 Task: open an excel sheet and write heading  Money ManagerAdd Descriptions in a column and its values below  'Salary, Rent, Groceries, Utilities, Dining out, Transportation & Entertainment. 'Add Categories in next column and its values below  Income, Expense, Expense, Expense, Expense, Expense & Expense. Add Amount in next column and its values below  $2,500, $800, $200, $100, $50, $30 & $100Add Dates in next column and its values below  2023-05-01, 2023-05-05, 2023-05-10, 2023-05-15, 2023-05-20, 2023-05-25 & 2023-05-31Save page DashboardBudgetReview
Action: Mouse moved to (142, 156)
Screenshot: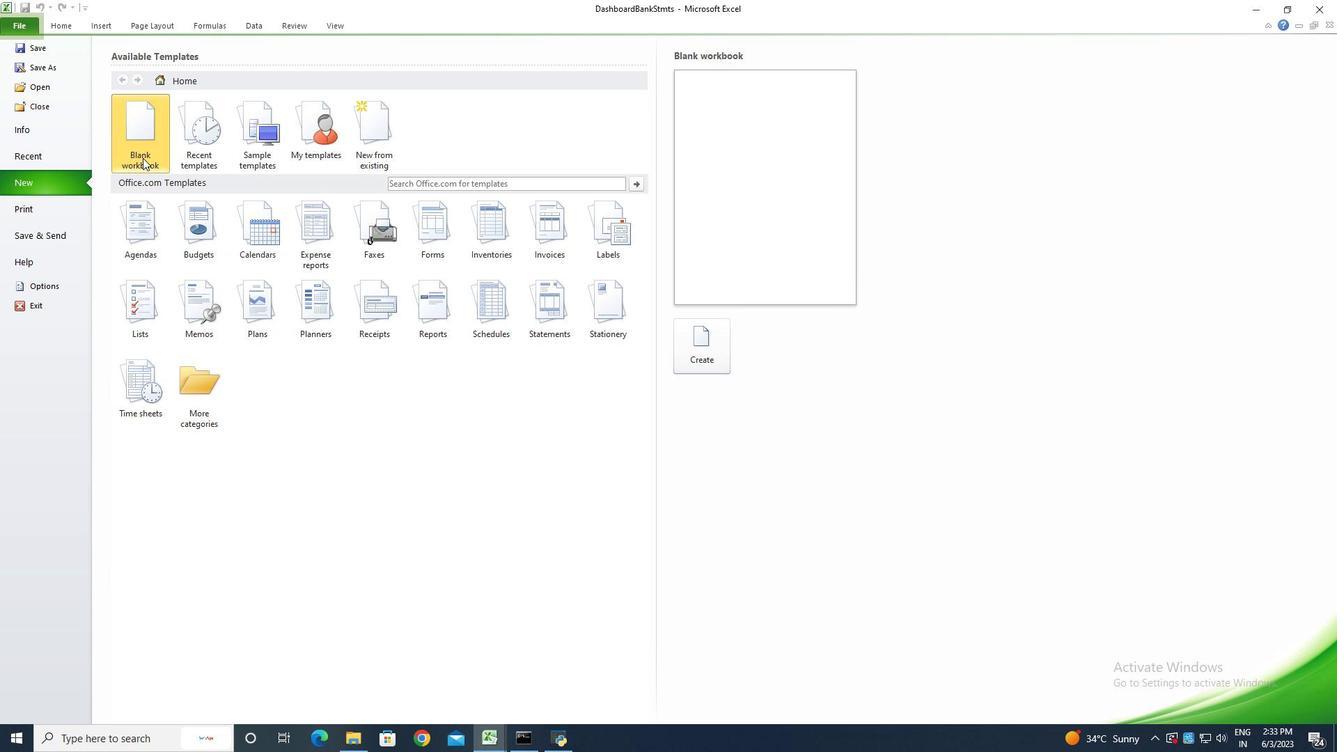 
Action: Mouse pressed left at (142, 156)
Screenshot: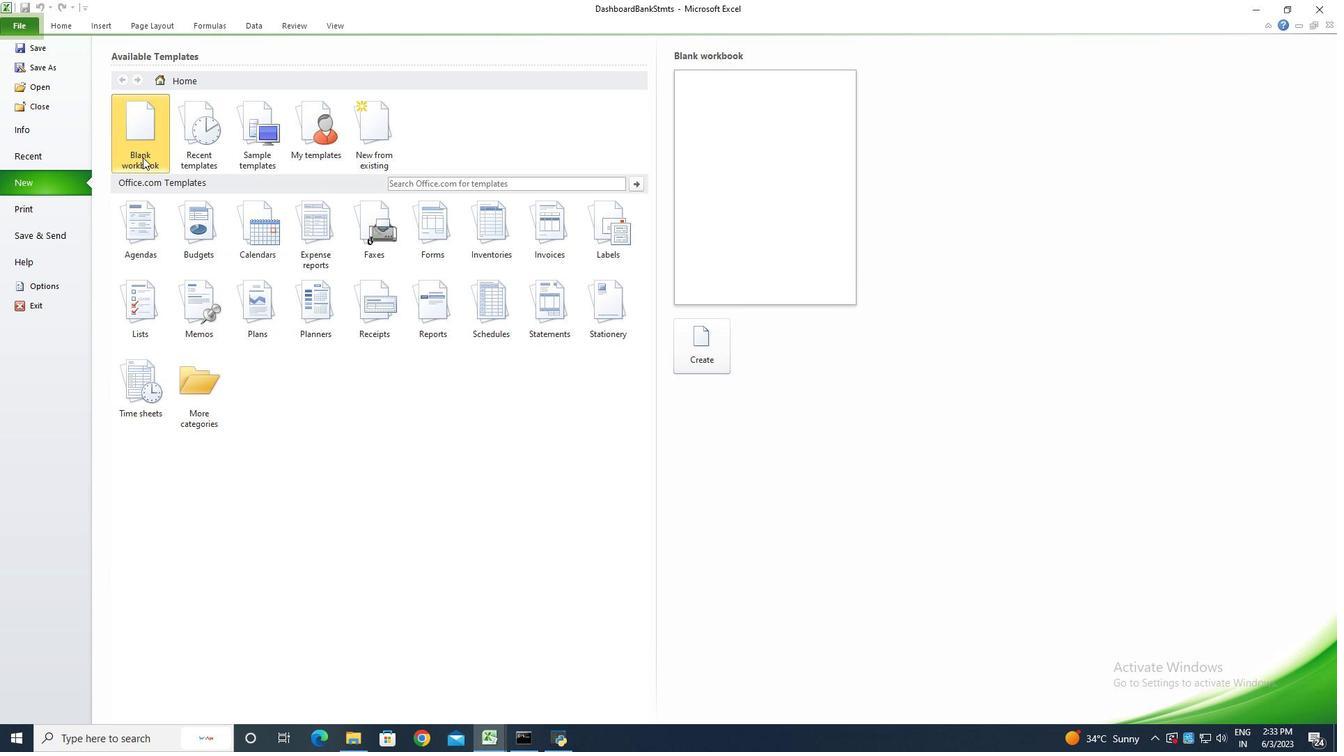
Action: Mouse moved to (717, 359)
Screenshot: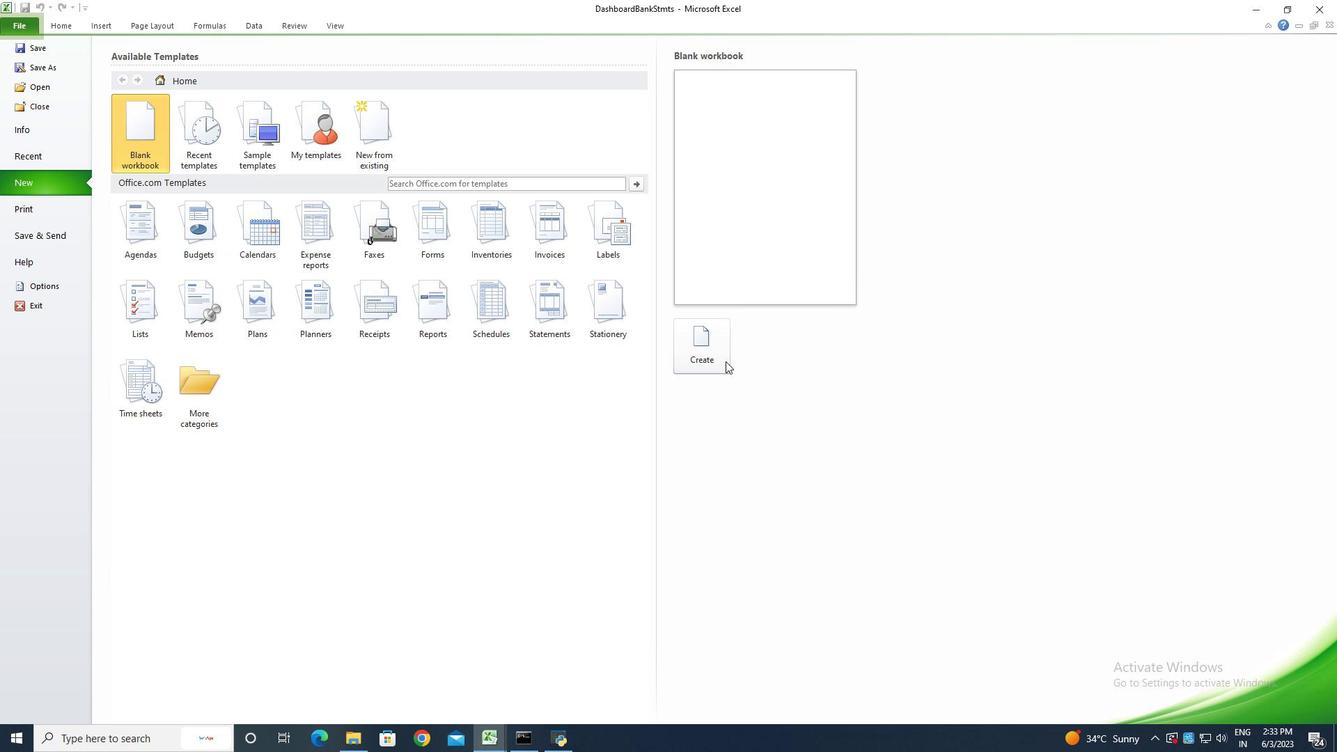 
Action: Mouse pressed left at (717, 359)
Screenshot: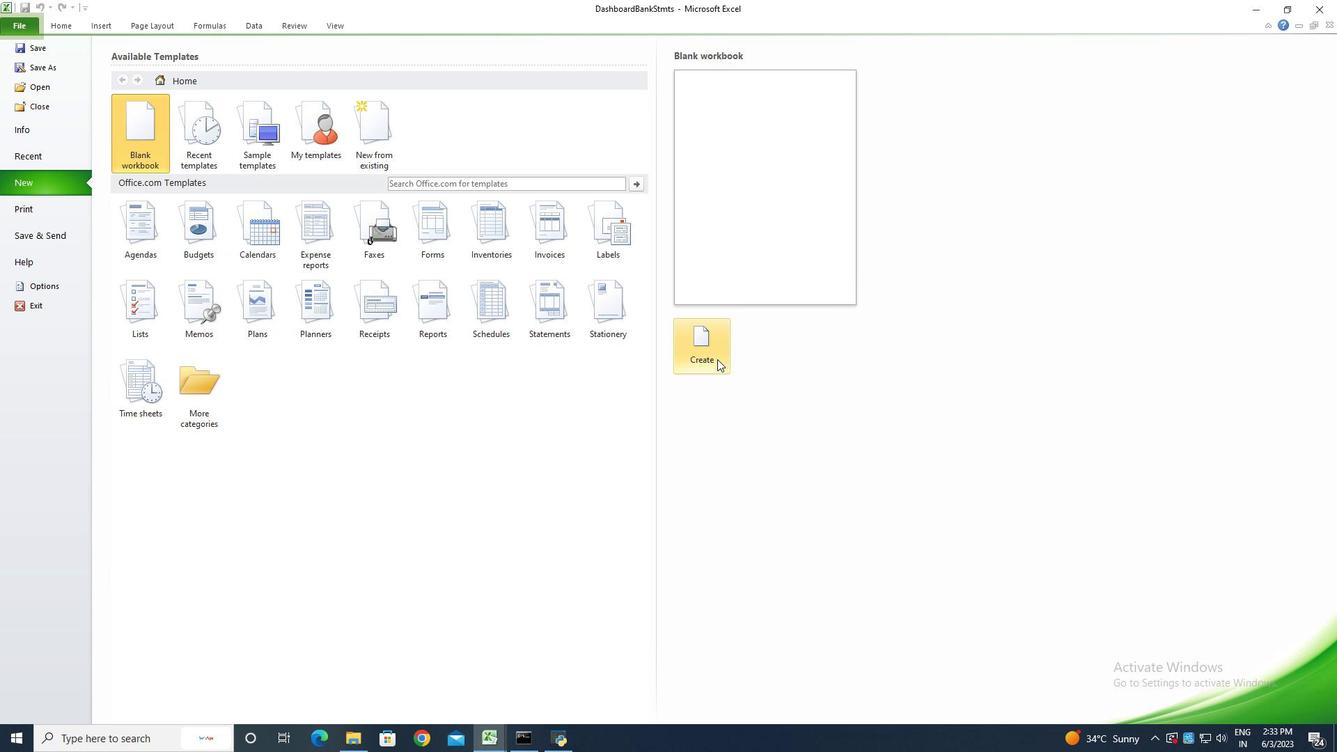 
Action: Key pressed <Key.shift>Money<Key.space><Key.shift><Key.shift><Key.shift><Key.shift><Key.shift><Key.shift><Key.shift><Key.shift><Key.shift><Key.shift><Key.shift><Key.shift><Key.shift><Key.shift><Key.shift><Key.shift><Key.shift><Key.shift><Key.shift><Key.shift><Key.shift><Key.shift><Key.shift><Key.shift><Key.shift><Key.shift><Key.shift><Key.shift><Key.shift><Key.shift><Key.shift><Key.shift><Key.shift><Key.shift><Key.shift><Key.shift><Key.shift>Manager<Key.enter><Key.shift>Descriptions<Key.enter><Key.shift><Key.shift><Key.shift><Key.shift><Key.shift><Key.shift>Salary<Key.enter><Key.shift>Rent<Key.enter><Key.shift>Groceries<Key.enter><Key.shift><Key.shift><Key.shift><Key.shift><Key.shift><Key.shift><Key.shift><Key.shift><Key.shift><Key.shift>Utilities<Key.enter><Key.shift>Dining<Key.space><Key.shift>Out<Key.enter><Key.shift><Key.shift><Key.shift><Key.shift><Key.shift>tr<Key.backspace><Key.backspace><Key.shift>Transport<Key.shift><Key.shift>tion<Key.backspace><Key.backspace><Key.backspace><Key.backspace>ay<Key.backspace>tion<Key.enter><Key.shift>Entertainment<Key.enter>
Screenshot: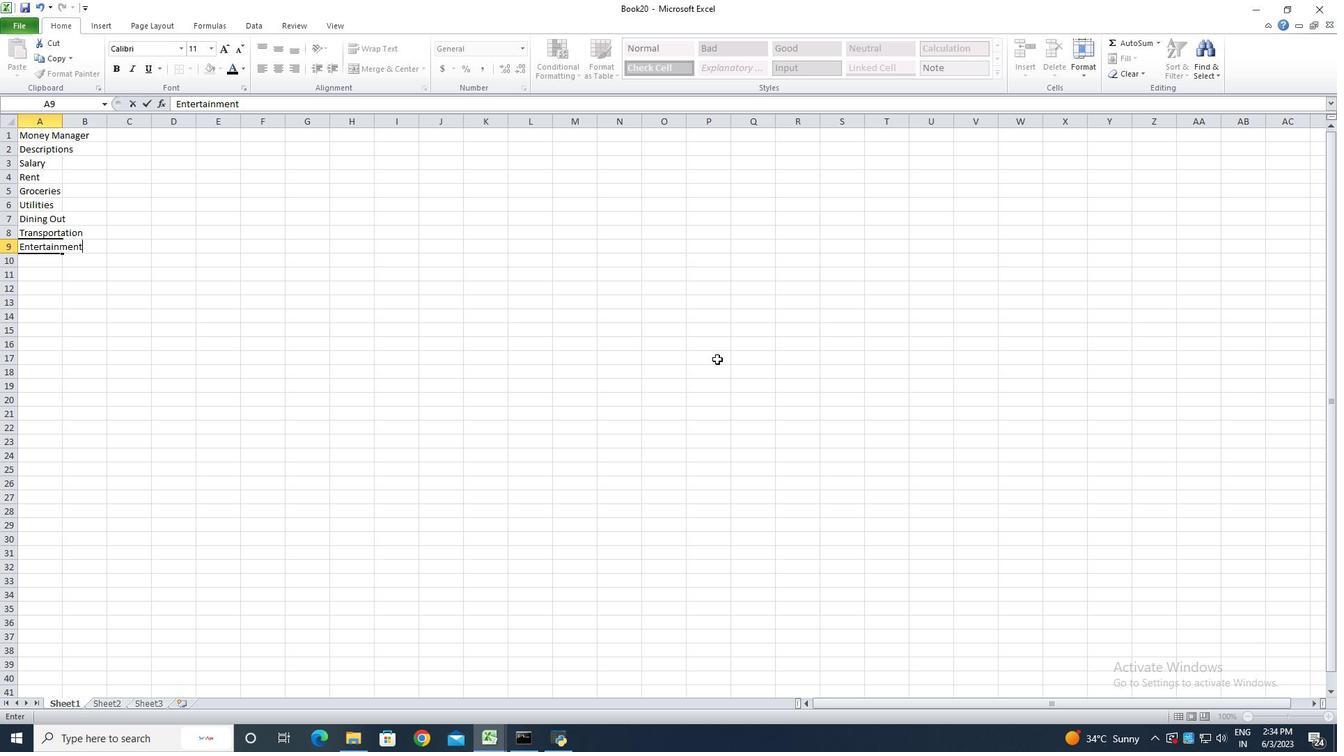 
Action: Mouse moved to (63, 125)
Screenshot: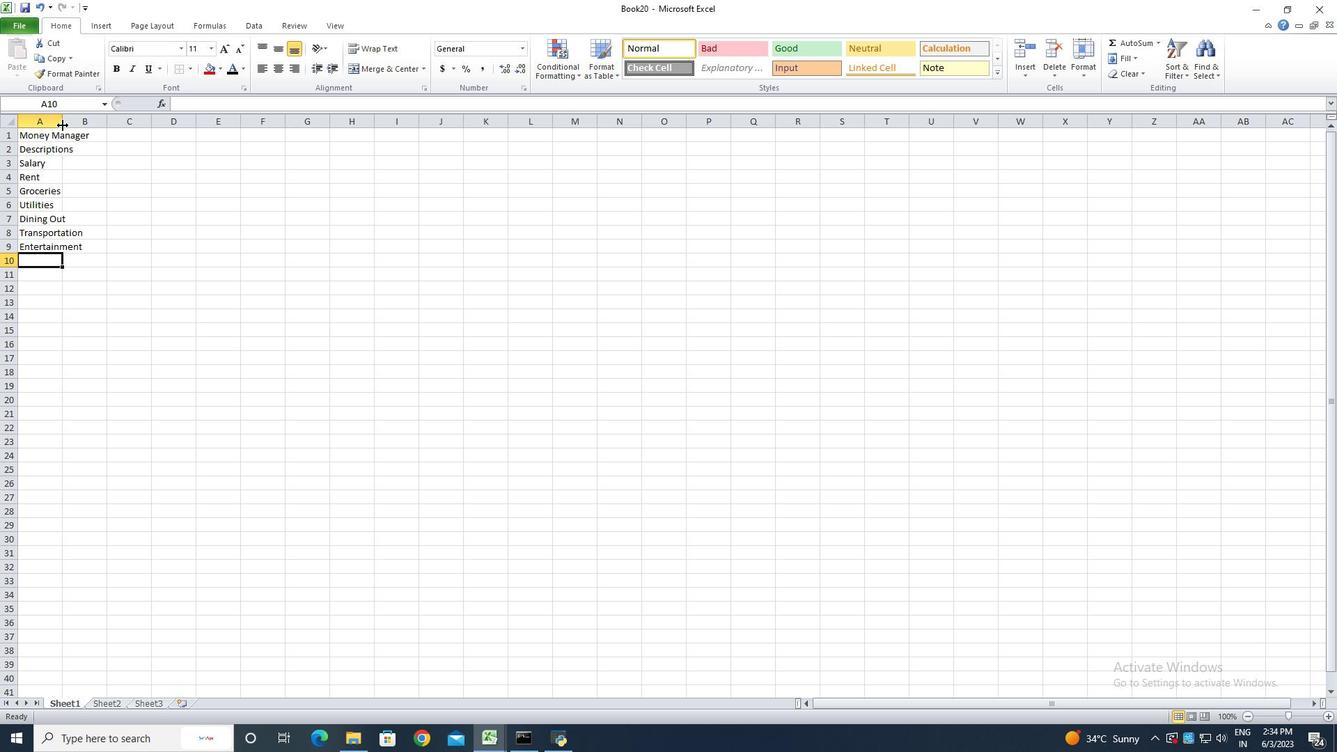 
Action: Mouse pressed left at (63, 125)
Screenshot: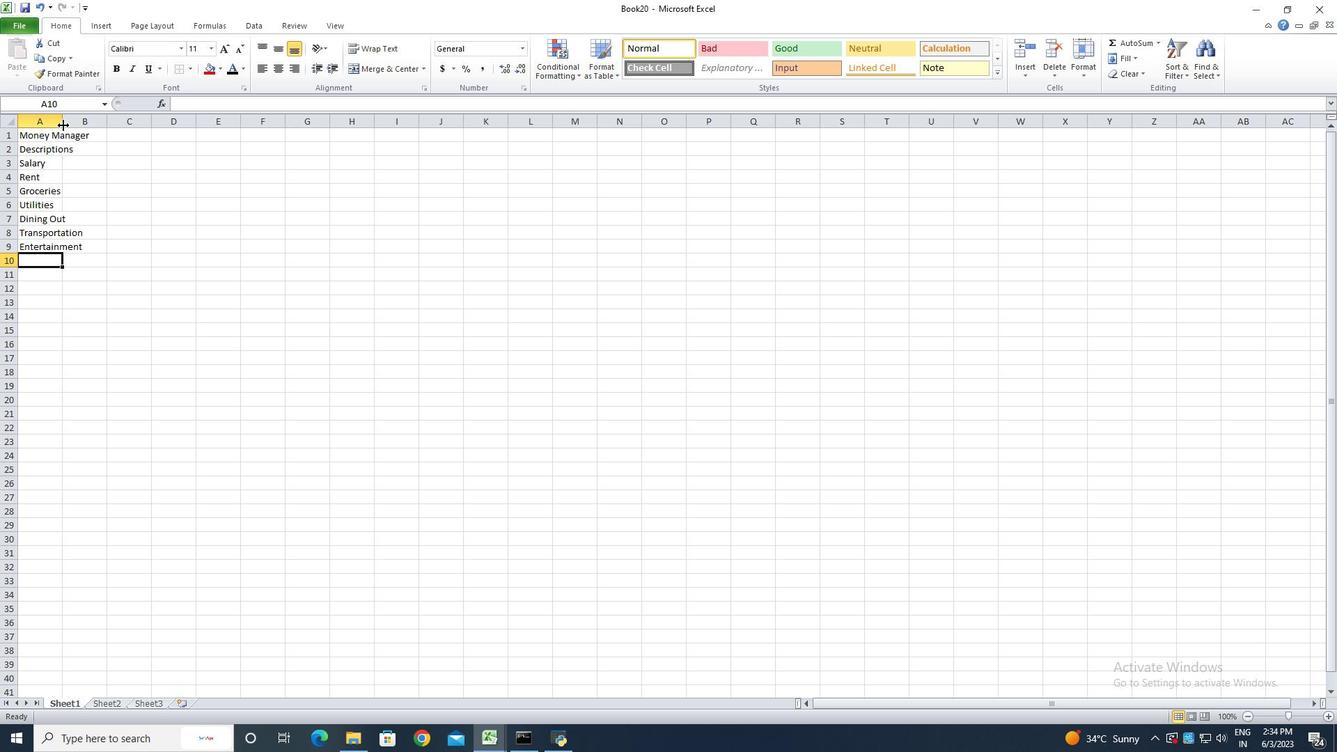 
Action: Mouse pressed left at (63, 125)
Screenshot: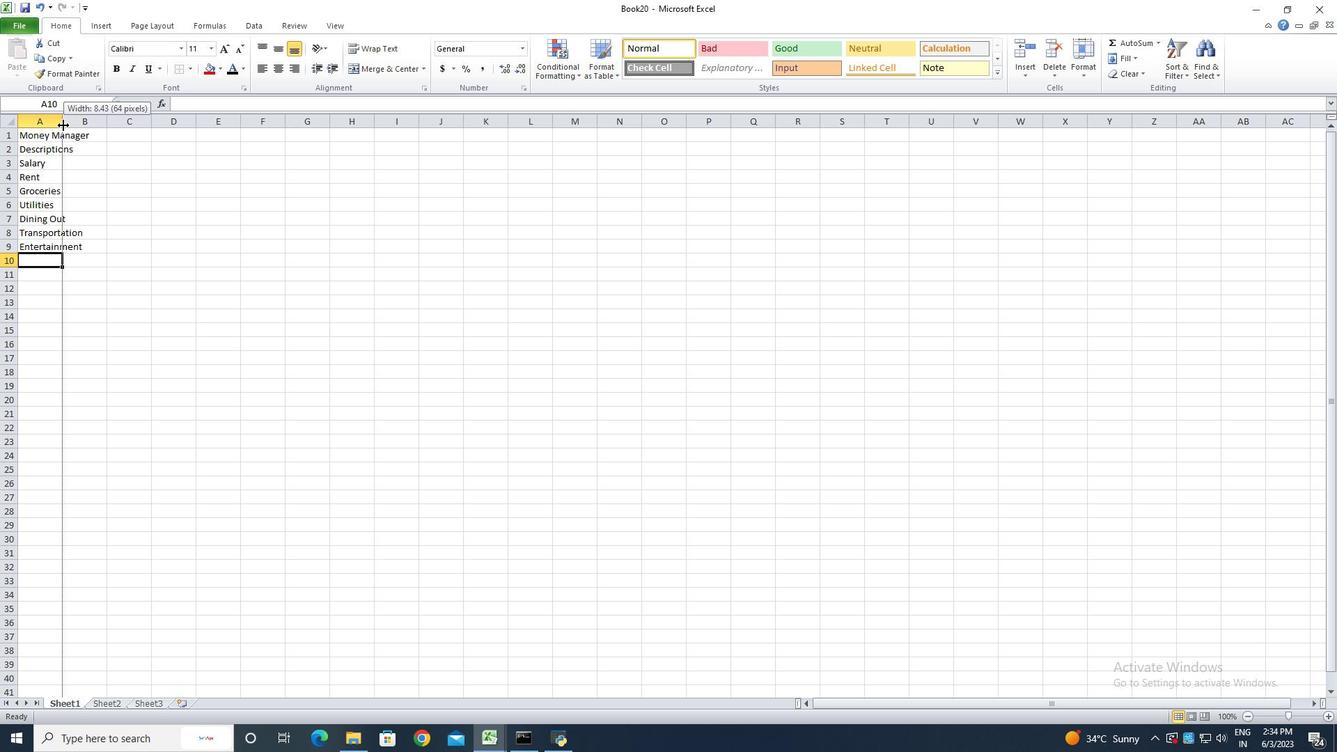 
Action: Mouse moved to (109, 144)
Screenshot: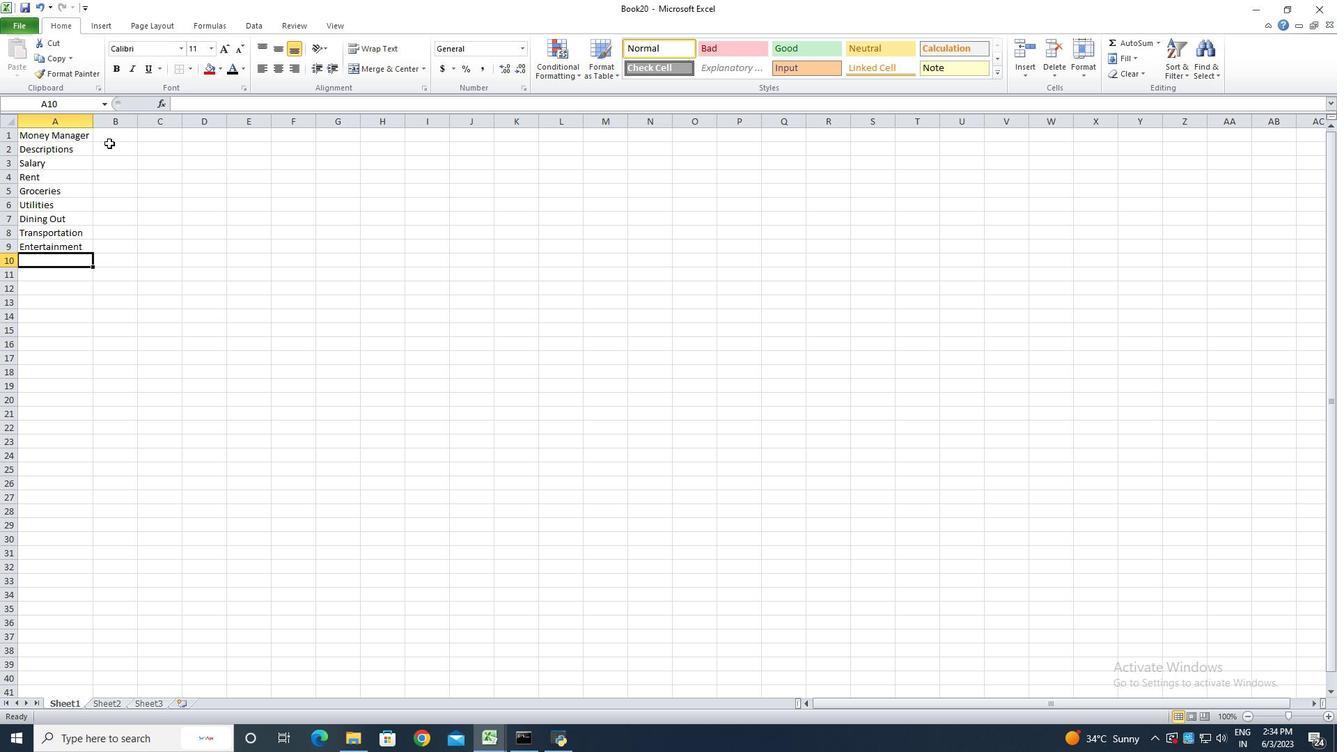 
Action: Mouse pressed left at (109, 144)
Screenshot: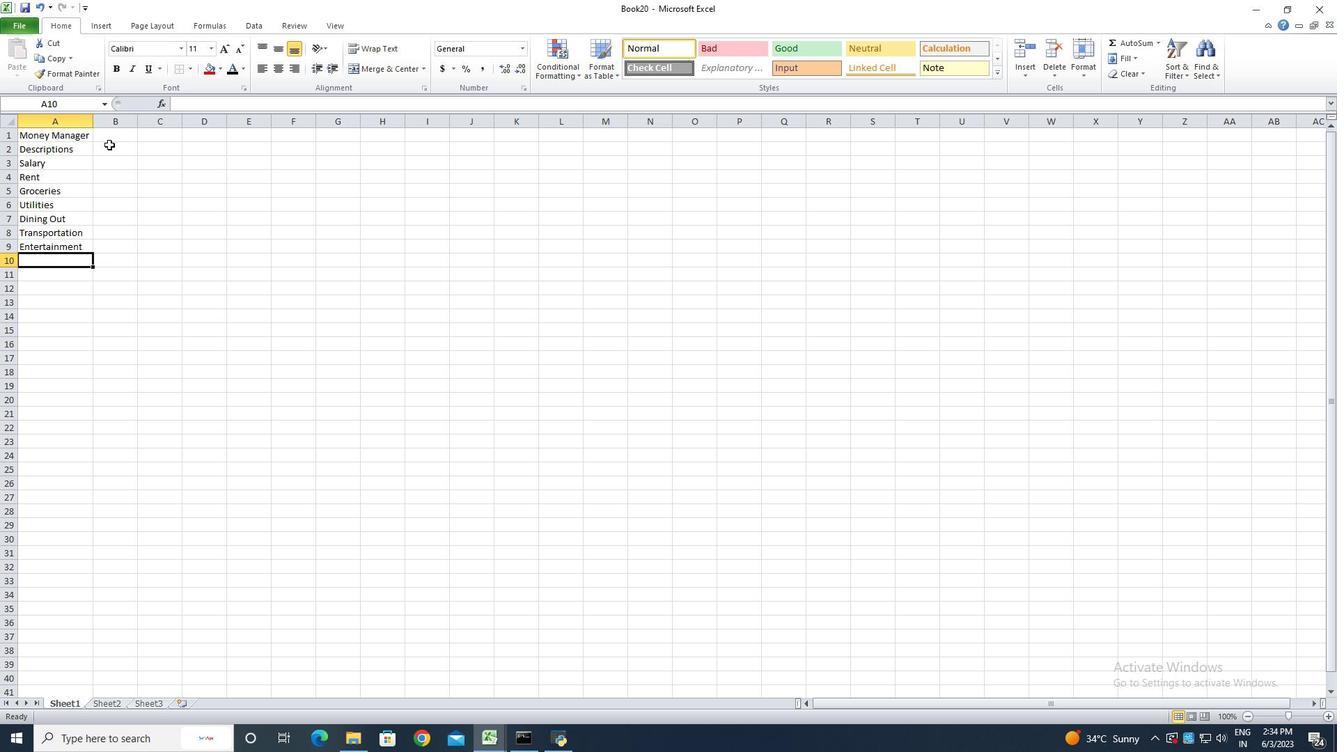 
Action: Key pressed <Key.shift><Key.shift><Key.shift>Categories<Key.enter><Key.shift><Key.shift><Key.shift><Key.shift><Key.shift><Key.shift><Key.shift><Key.shift><Key.shift><Key.shift><Key.shift><Key.shift><Key.shift>Income<Key.enter><Key.shift><Key.shift><Key.shift><Key.shift>Expense<Key.enter><Key.shift><Key.shift><Key.shift><Key.shift><Key.shift><Key.shift><Key.shift><Key.shift><Key.shift><Key.shift><Key.shift><Key.shift><Key.shift><Key.shift><Key.shift><Key.shift>Expense<Key.enter><Key.shift>Expense<Key.enter><Key.shift>Expense<Key.enter><Key.shift>Expense<Key.enter><Key.shift>Expense<Key.enter>
Screenshot: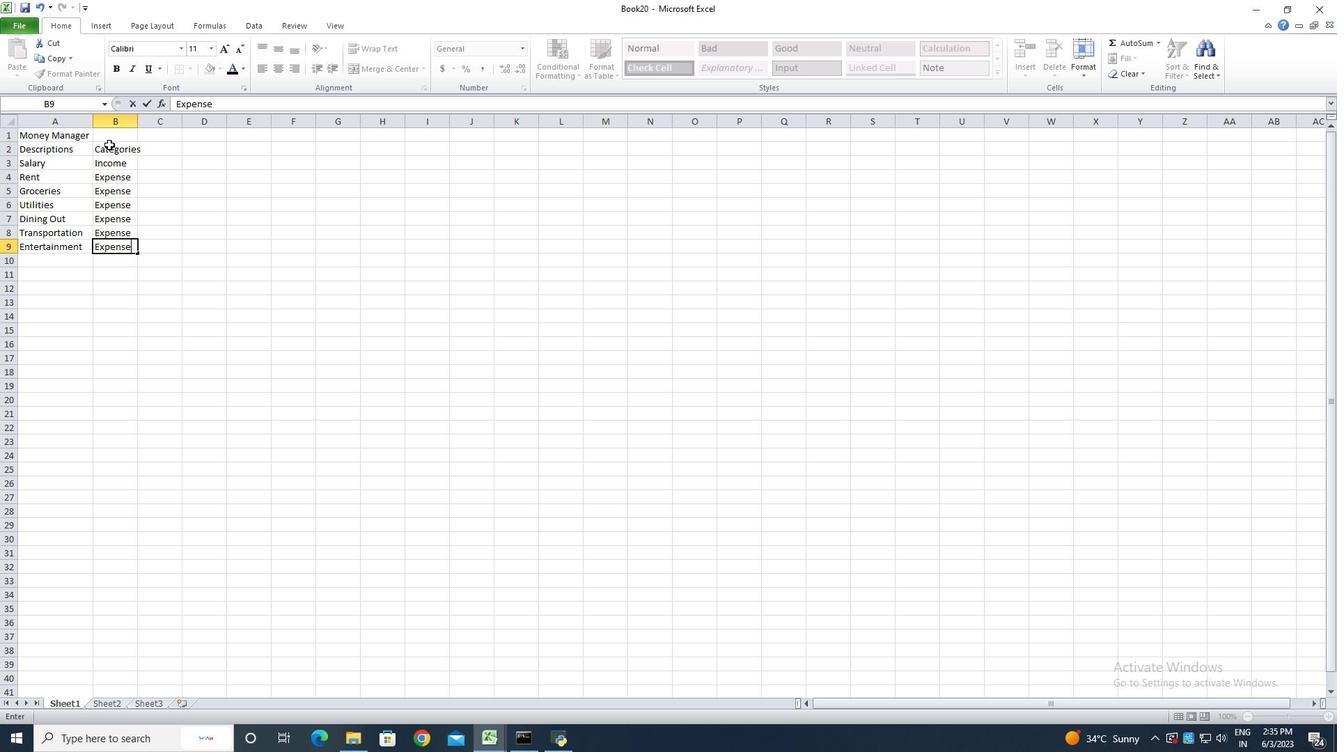 
Action: Mouse moved to (135, 127)
Screenshot: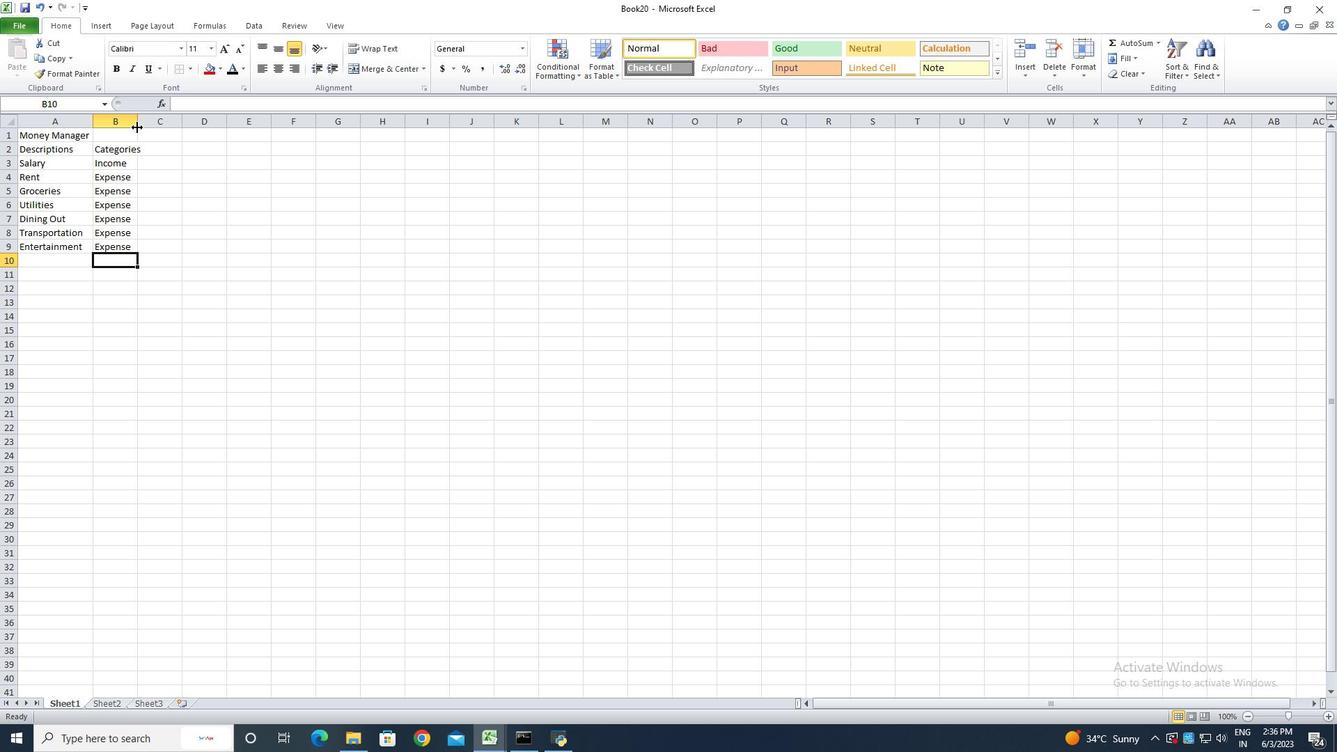 
Action: Mouse pressed left at (135, 127)
Screenshot: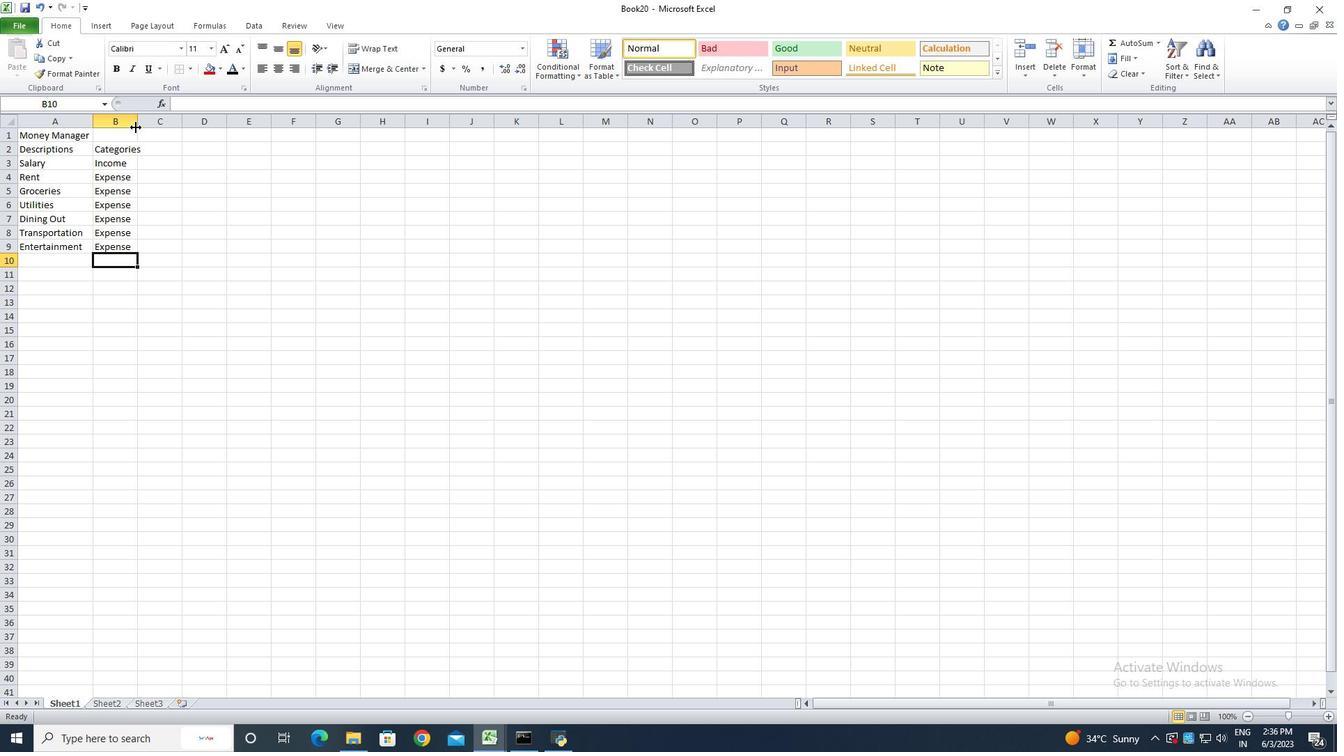 
Action: Mouse moved to (135, 128)
Screenshot: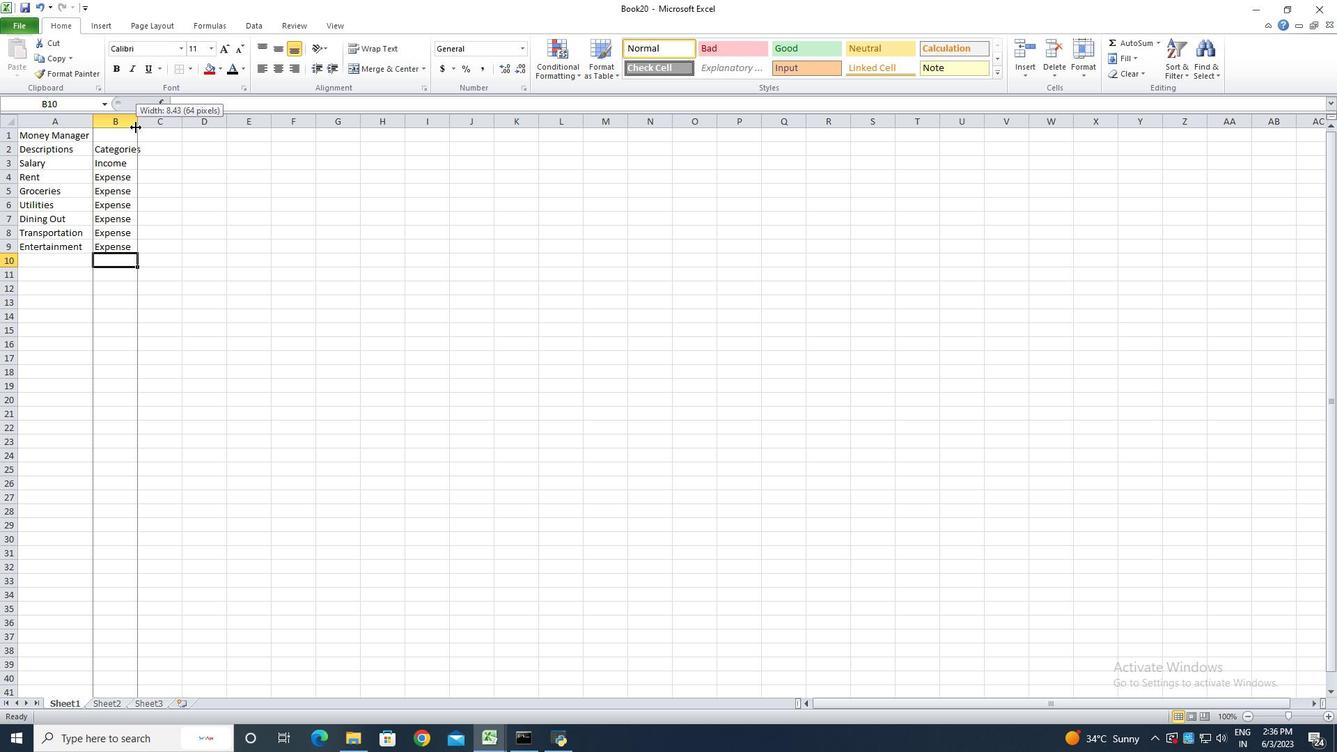 
Action: Mouse pressed left at (135, 128)
Screenshot: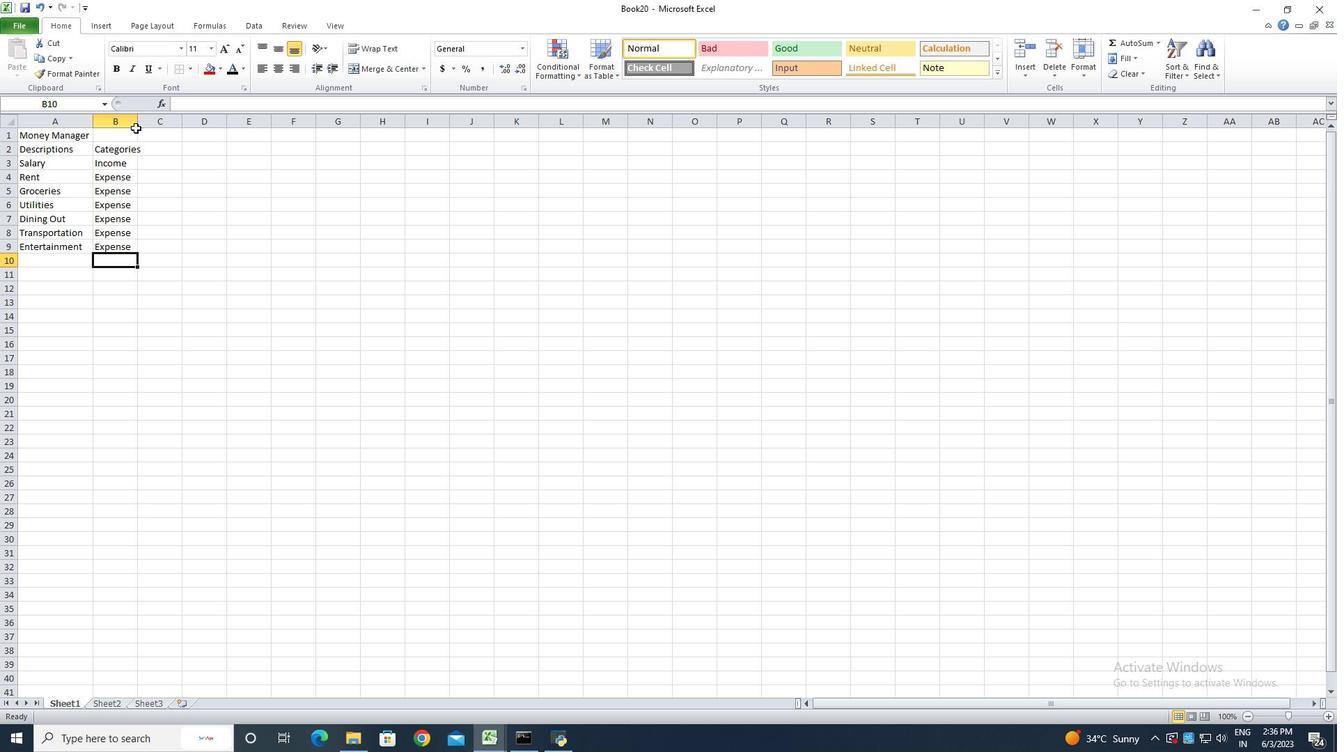 
Action: Mouse moved to (137, 128)
Screenshot: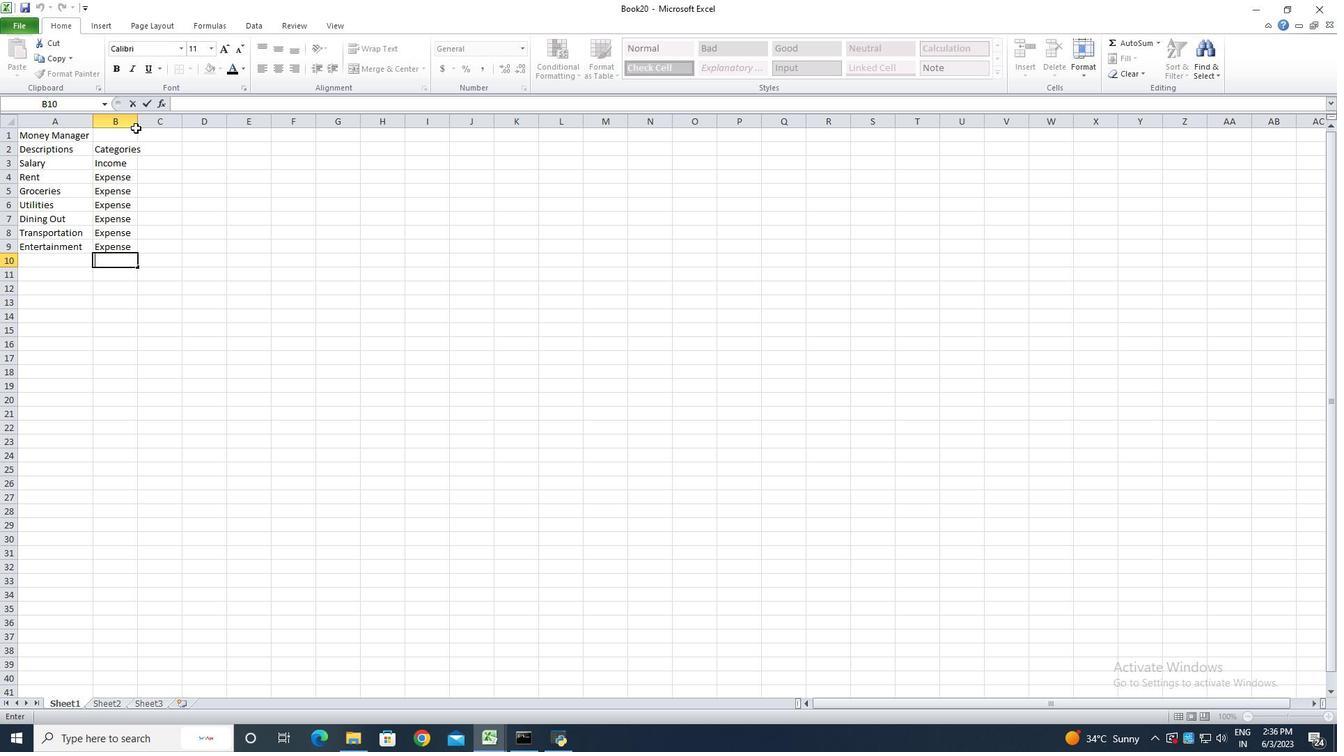 
Action: Mouse pressed left at (137, 128)
Screenshot: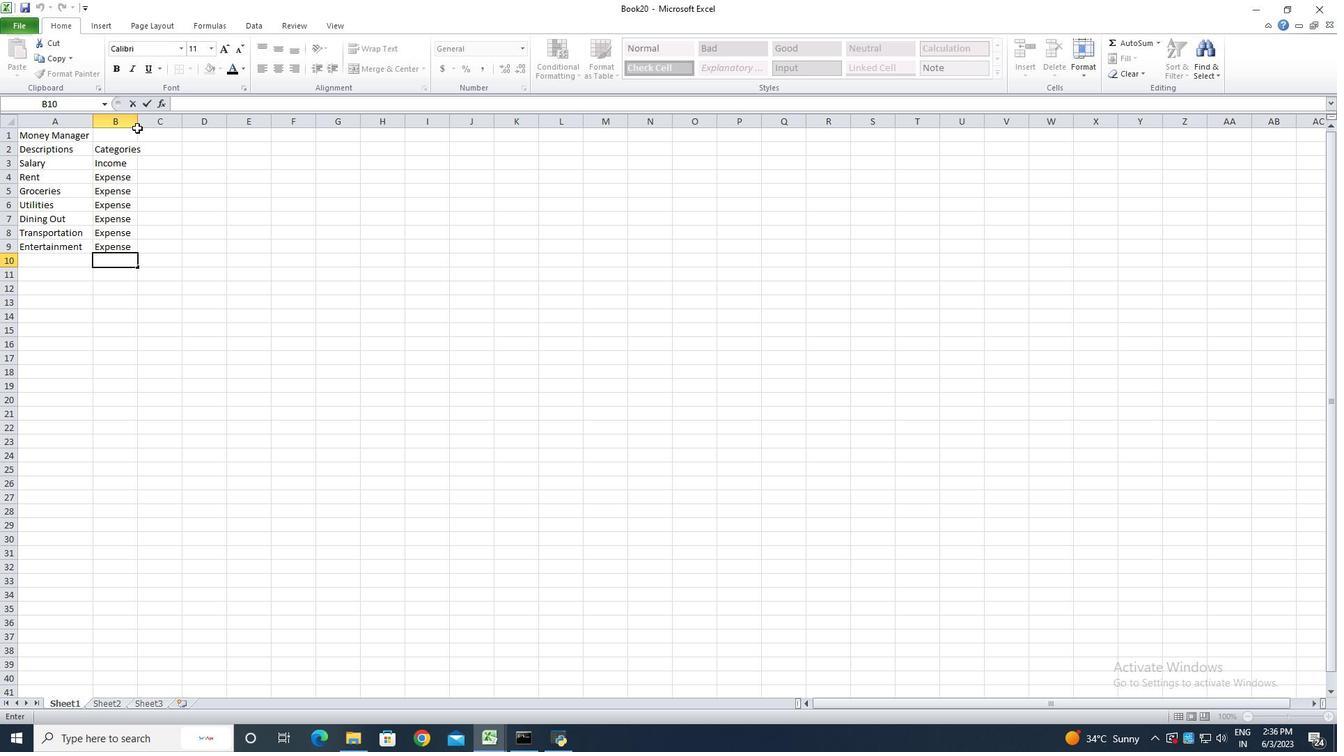 
Action: Mouse moved to (138, 128)
Screenshot: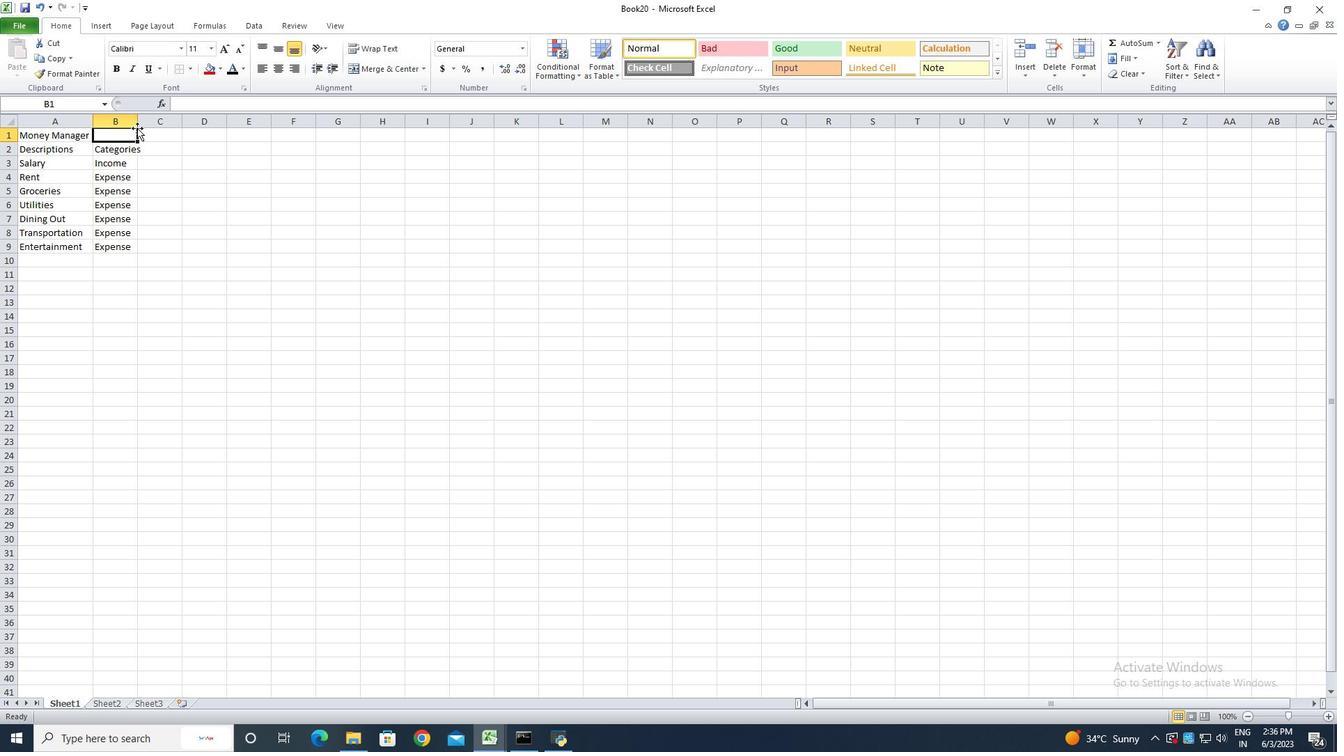 
Action: Mouse pressed left at (138, 128)
Screenshot: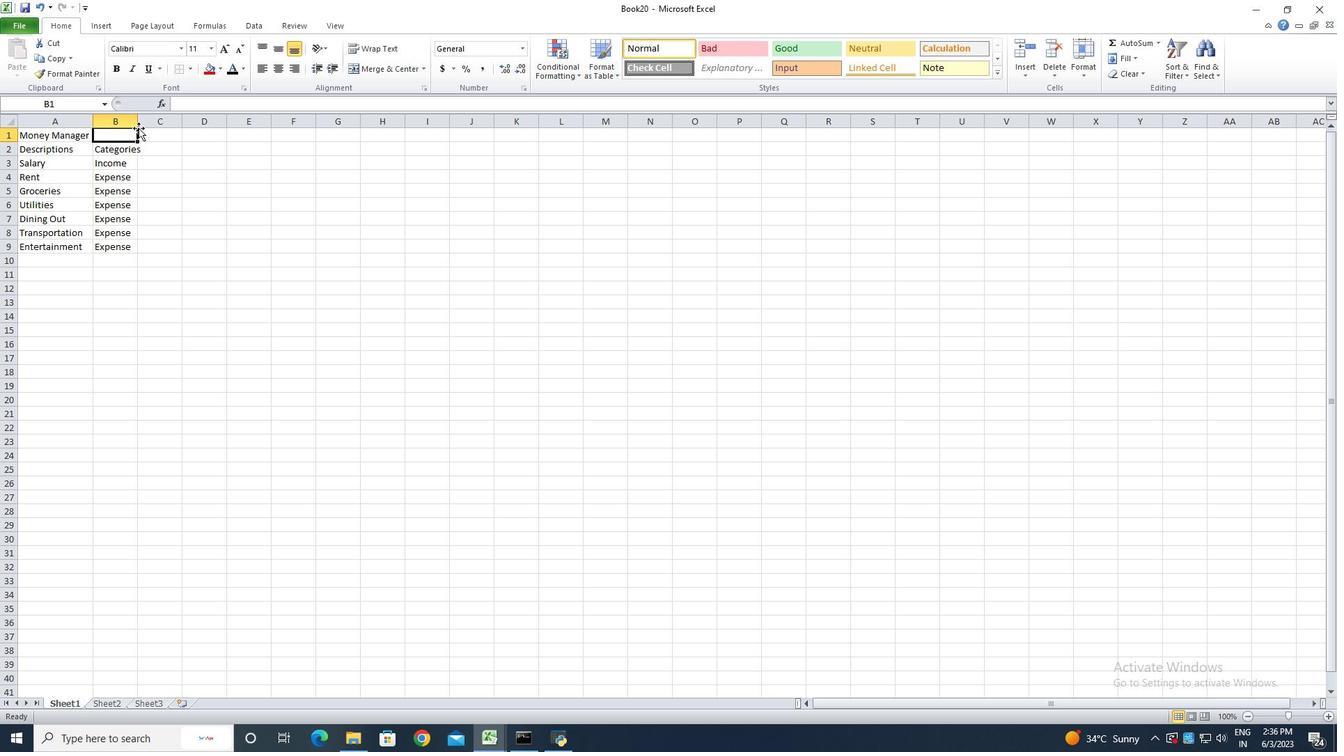 
Action: Mouse pressed left at (138, 128)
Screenshot: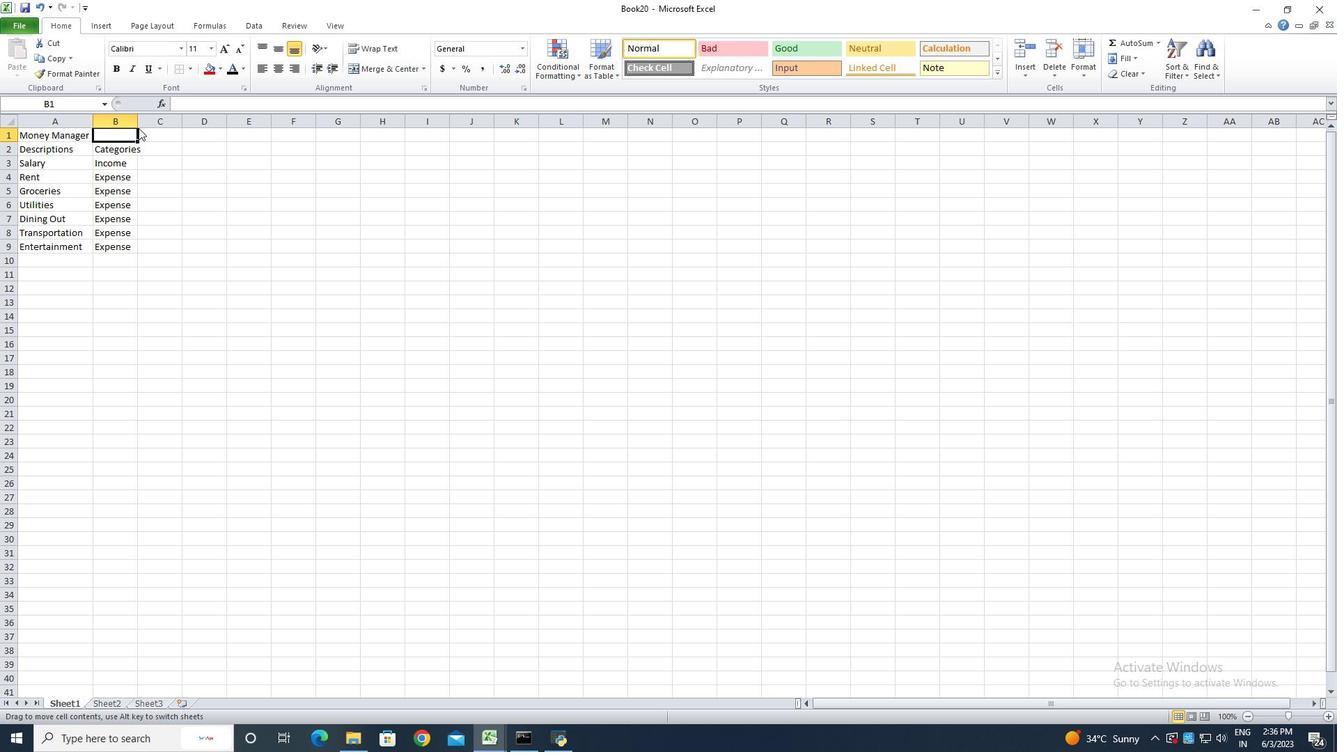 
Action: Mouse moved to (139, 117)
Screenshot: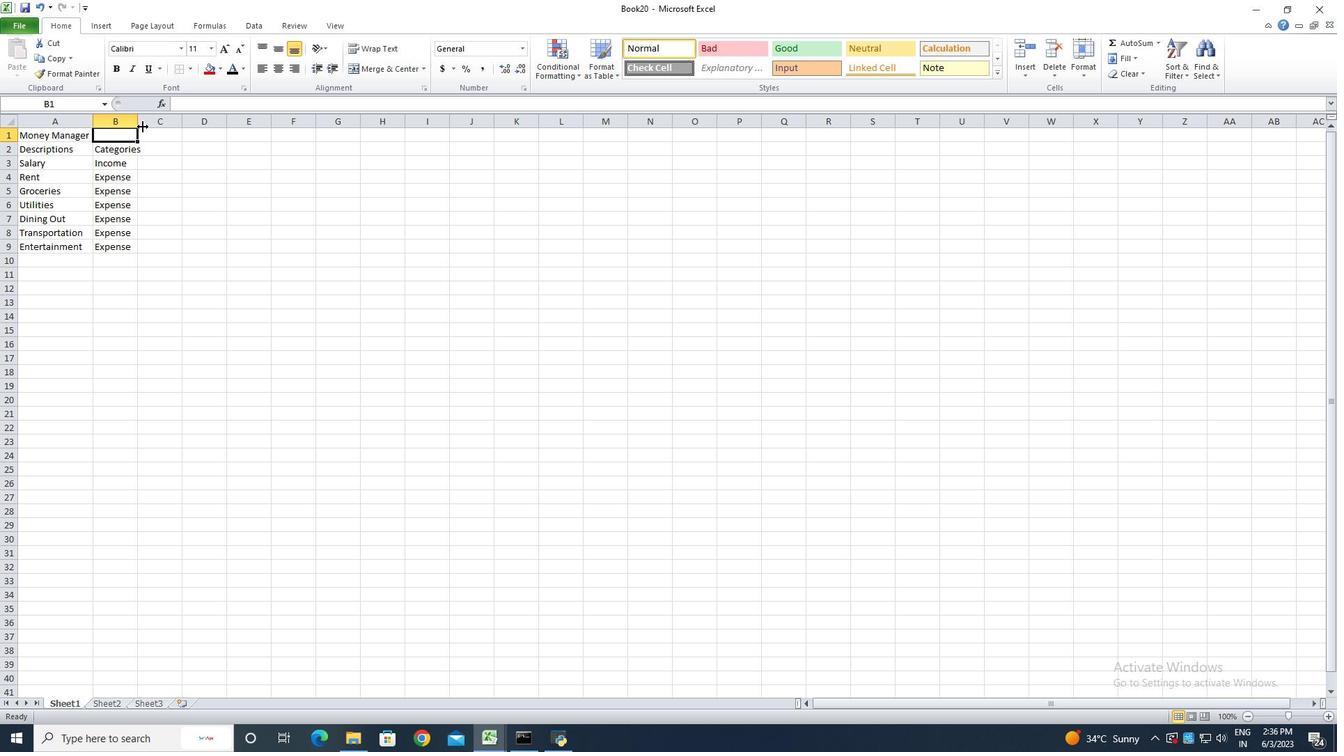 
Action: Mouse pressed left at (139, 117)
Screenshot: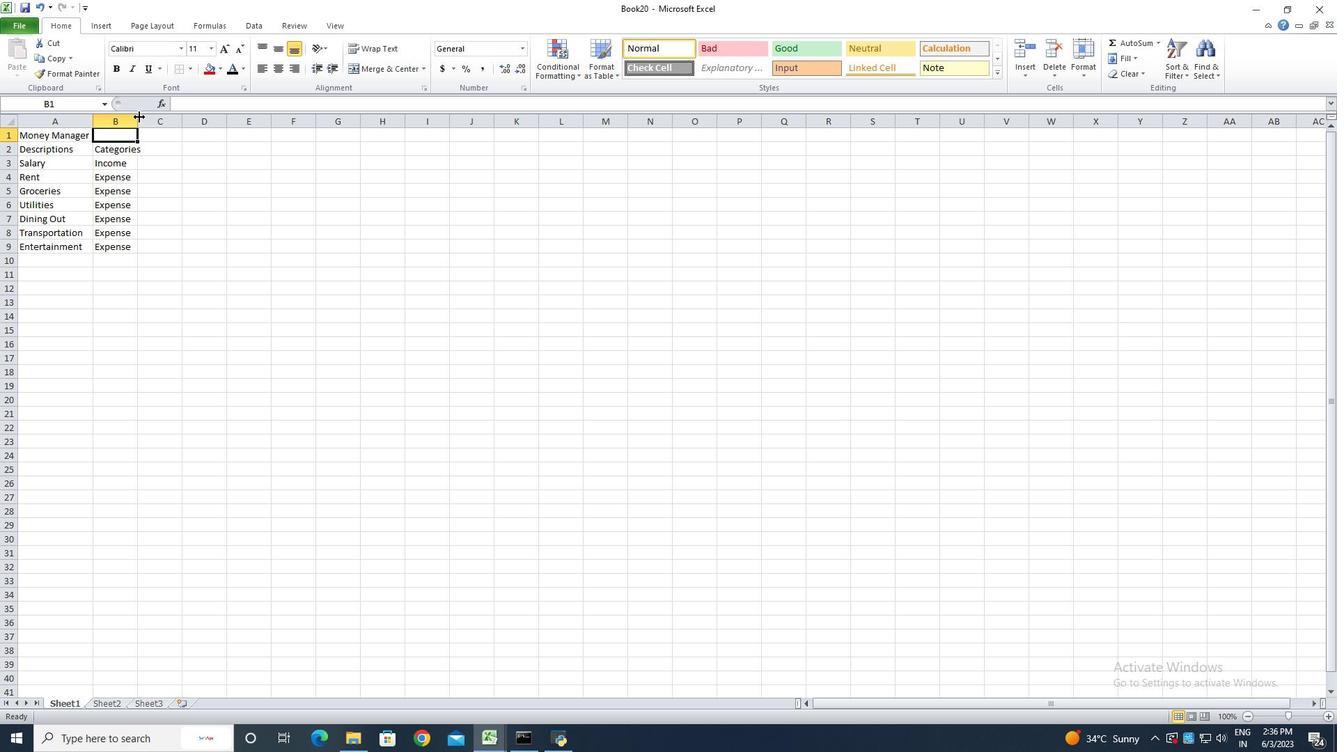 
Action: Mouse pressed left at (139, 117)
Screenshot: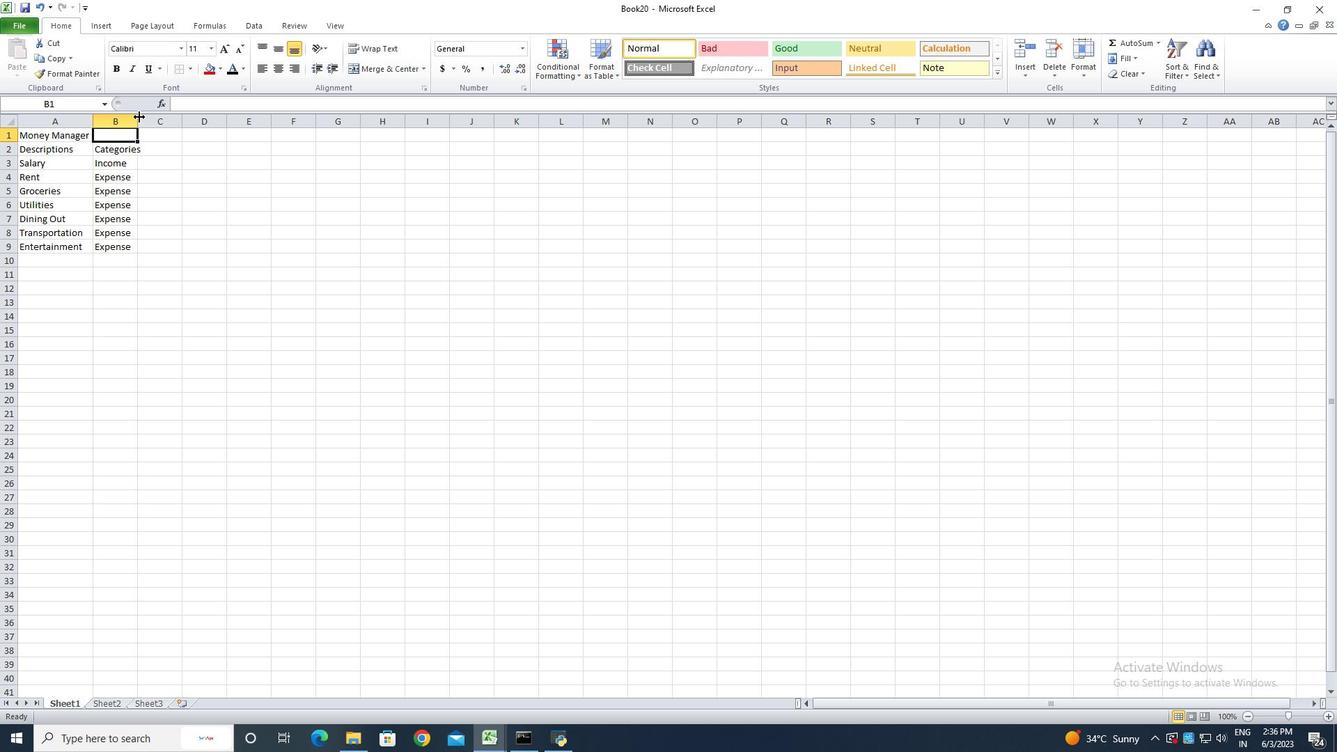 
Action: Mouse moved to (161, 150)
Screenshot: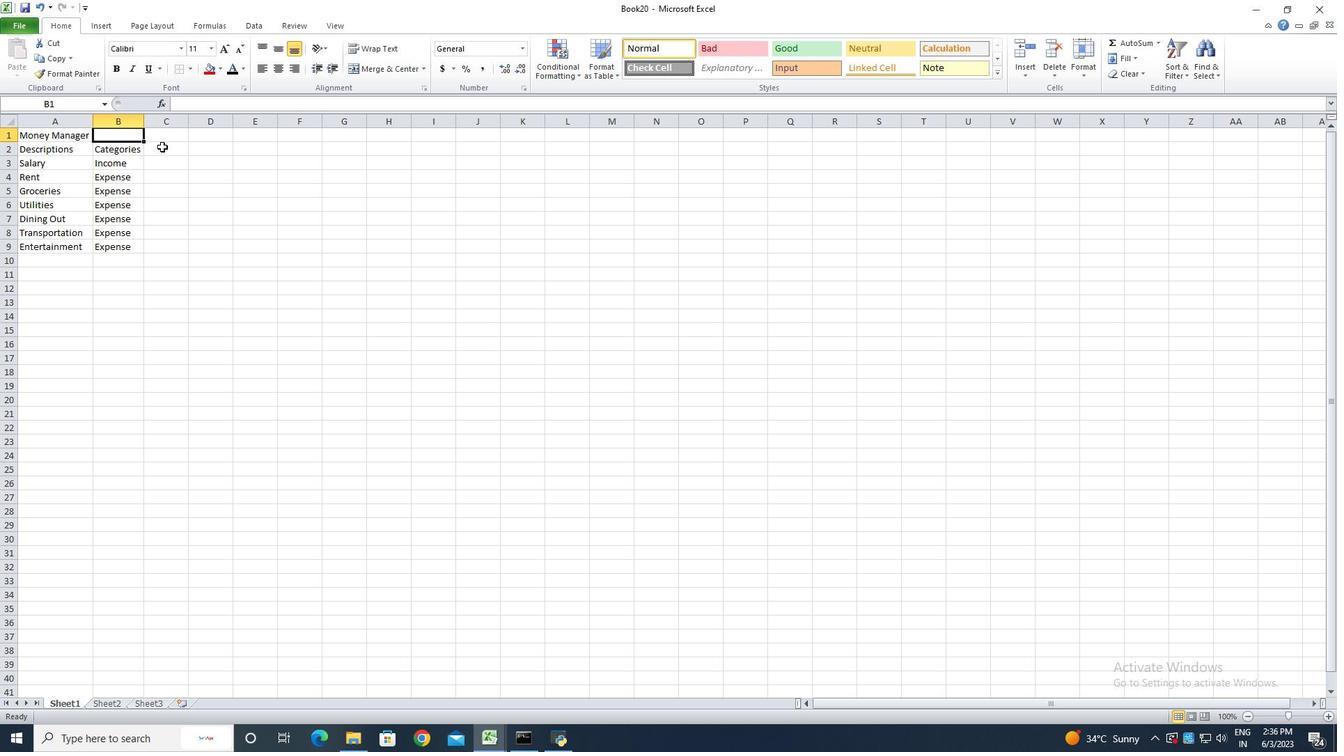 
Action: Mouse pressed left at (161, 150)
Screenshot: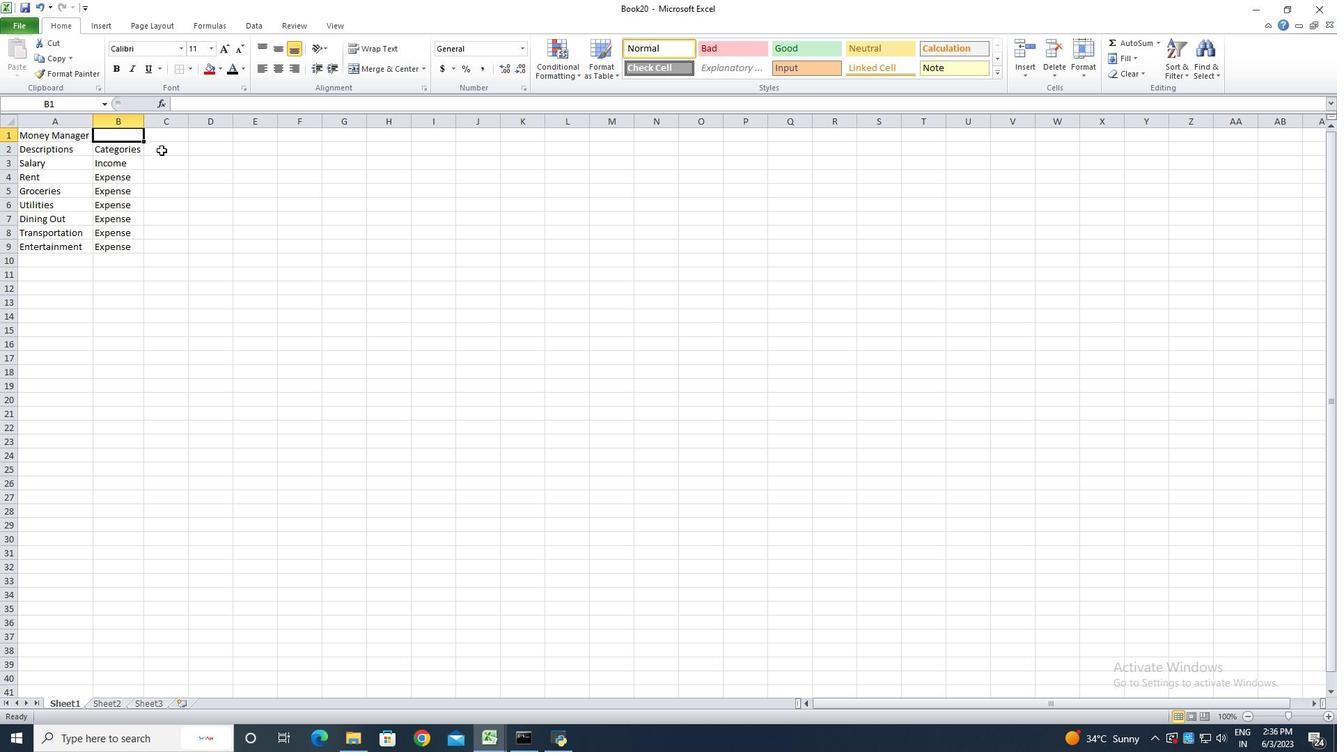 
Action: Key pressed <Key.shift><Key.shift><Key.shift><Key.shift><Key.shift><Key.shift>Amount<Key.enter>2500
Screenshot: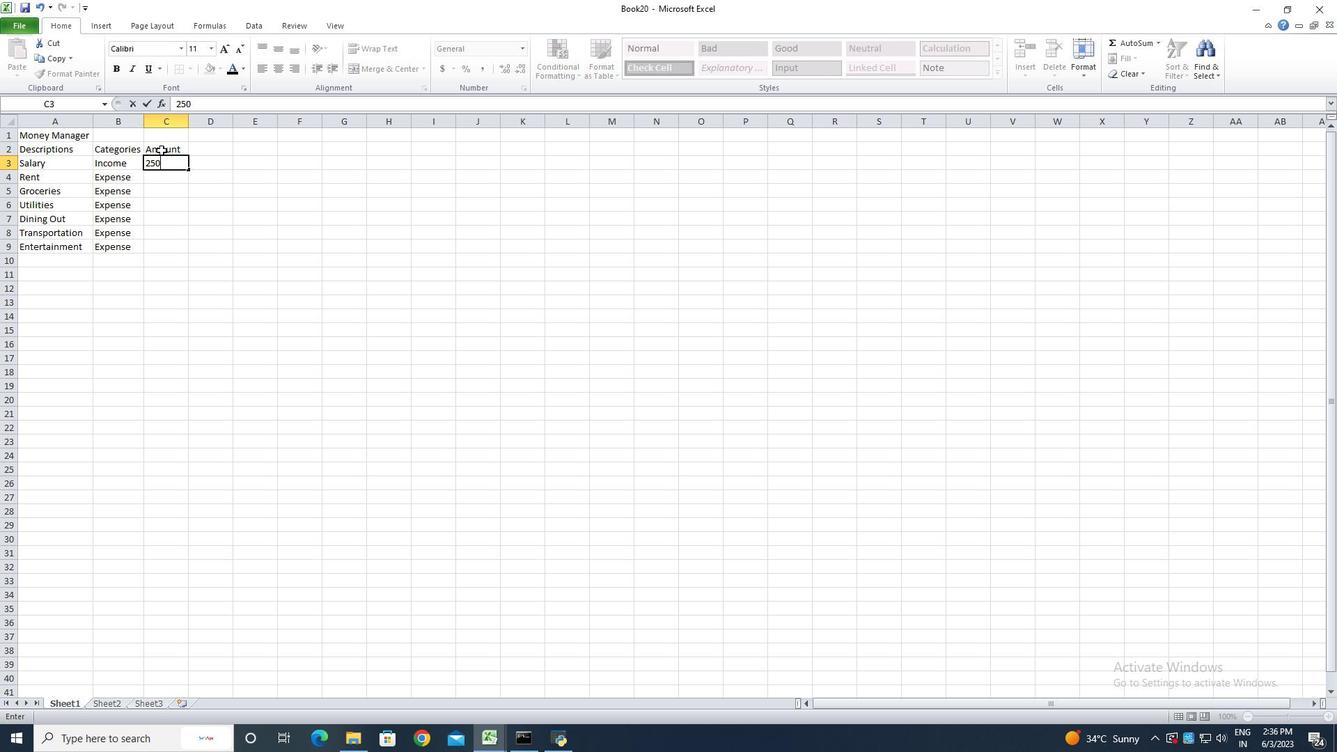 
Action: Mouse moved to (1337, 0)
Screenshot: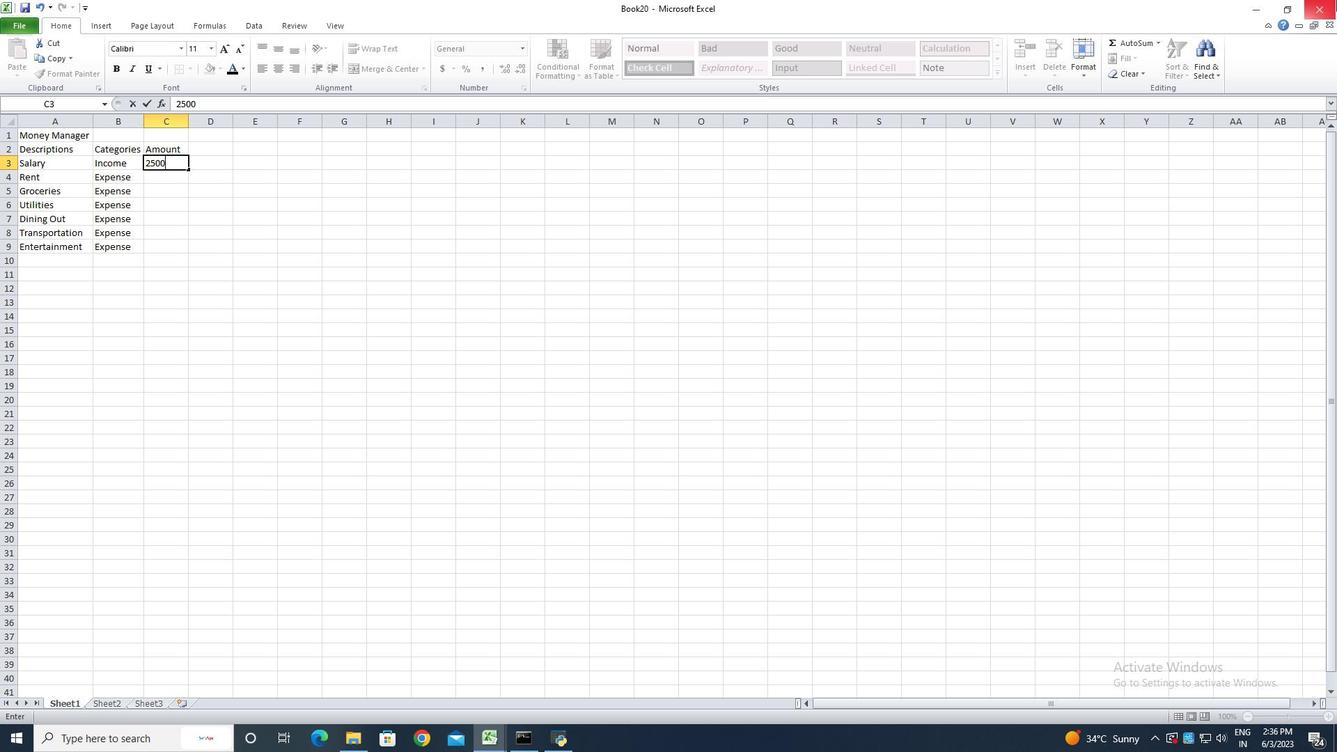 
Action: Key pressed <Key.enter>800<Key.enter>200<Key.enter>100<Key.enter>50<Key.enter>30<Key.enter>100<Key.enter>
Screenshot: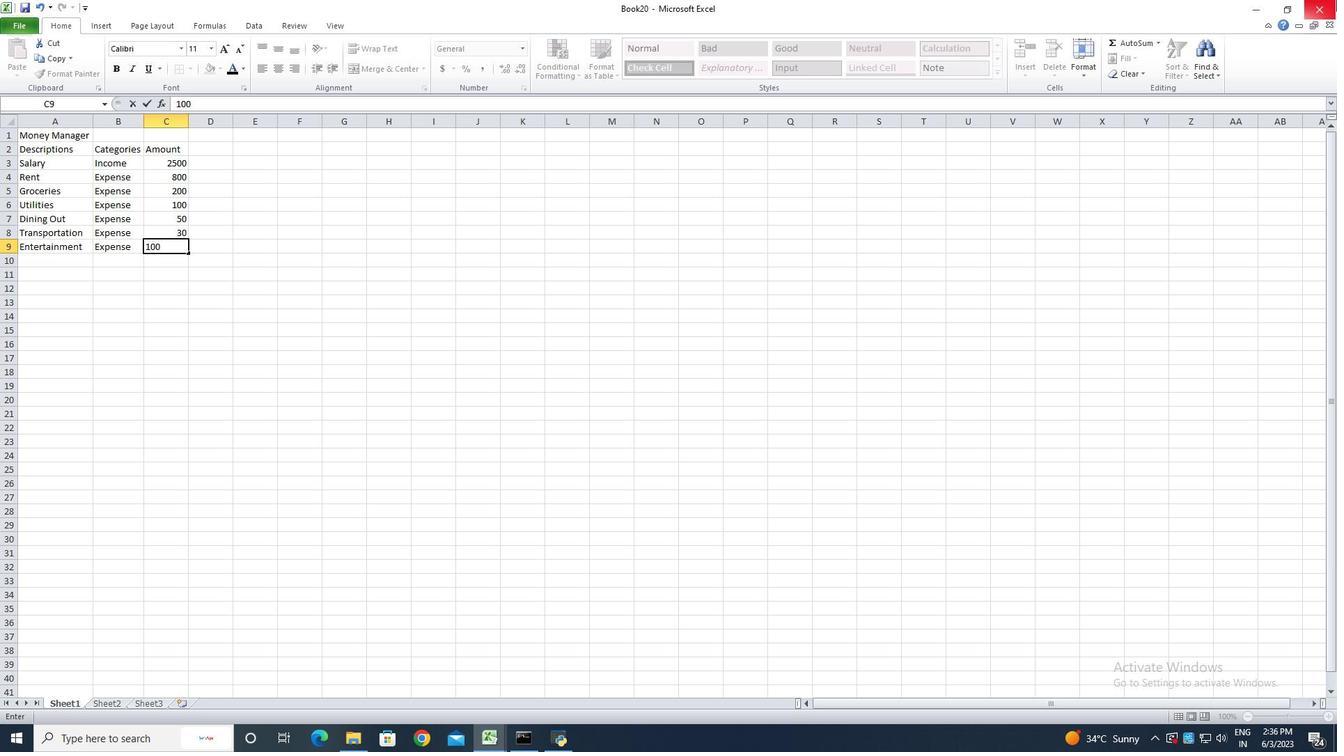 
Action: Mouse moved to (170, 162)
Screenshot: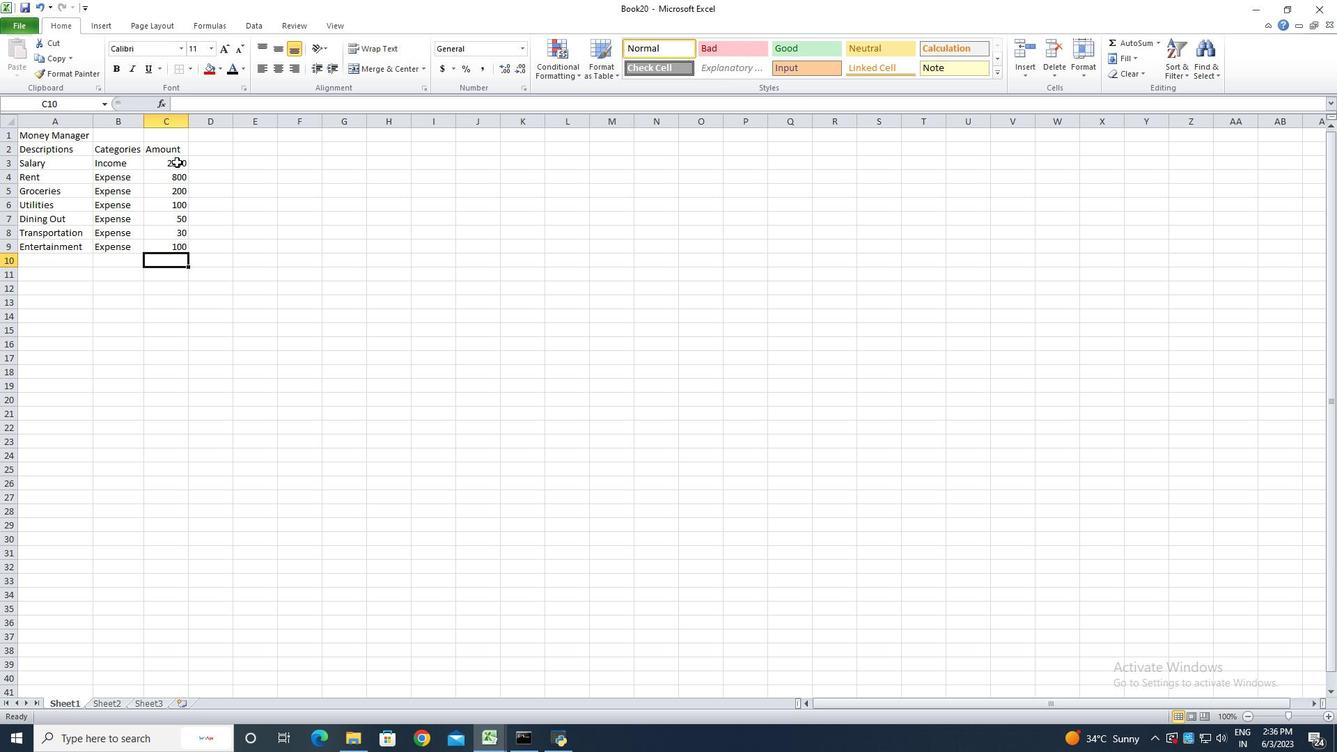 
Action: Mouse pressed left at (170, 162)
Screenshot: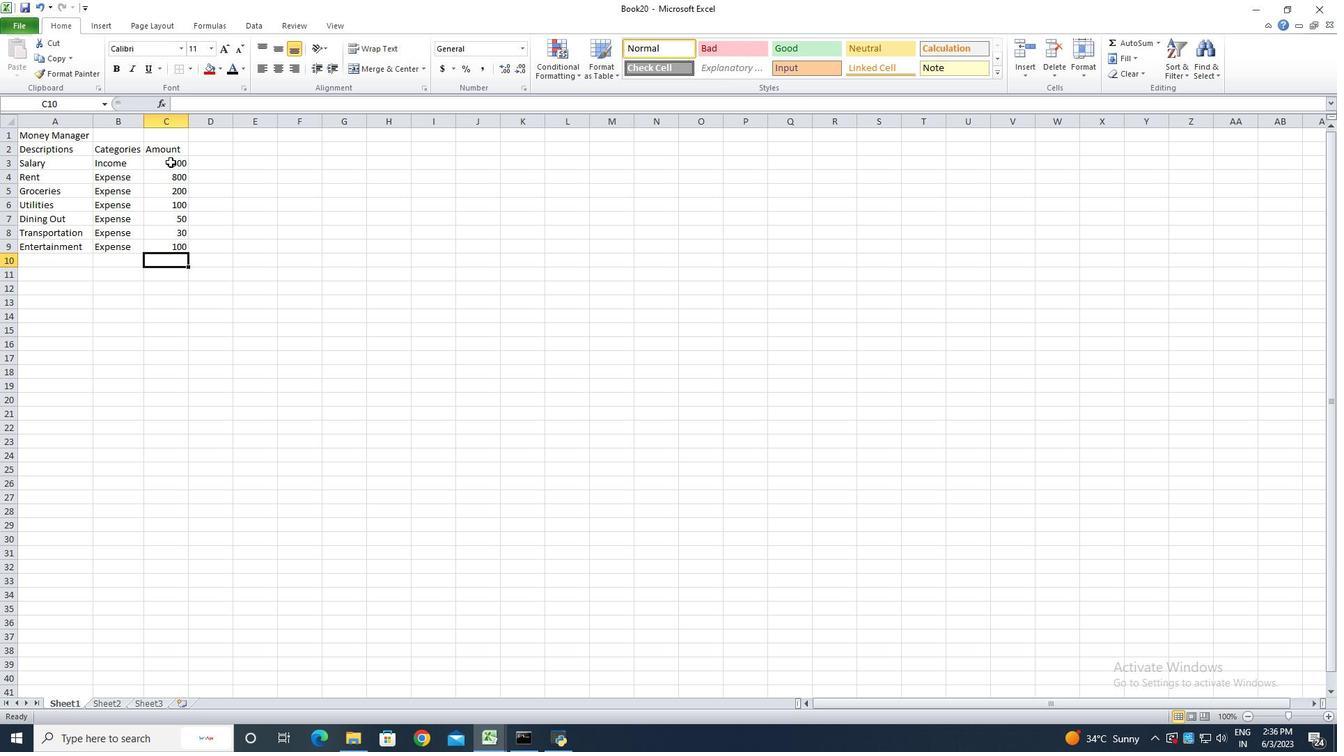 
Action: Mouse moved to (521, 48)
Screenshot: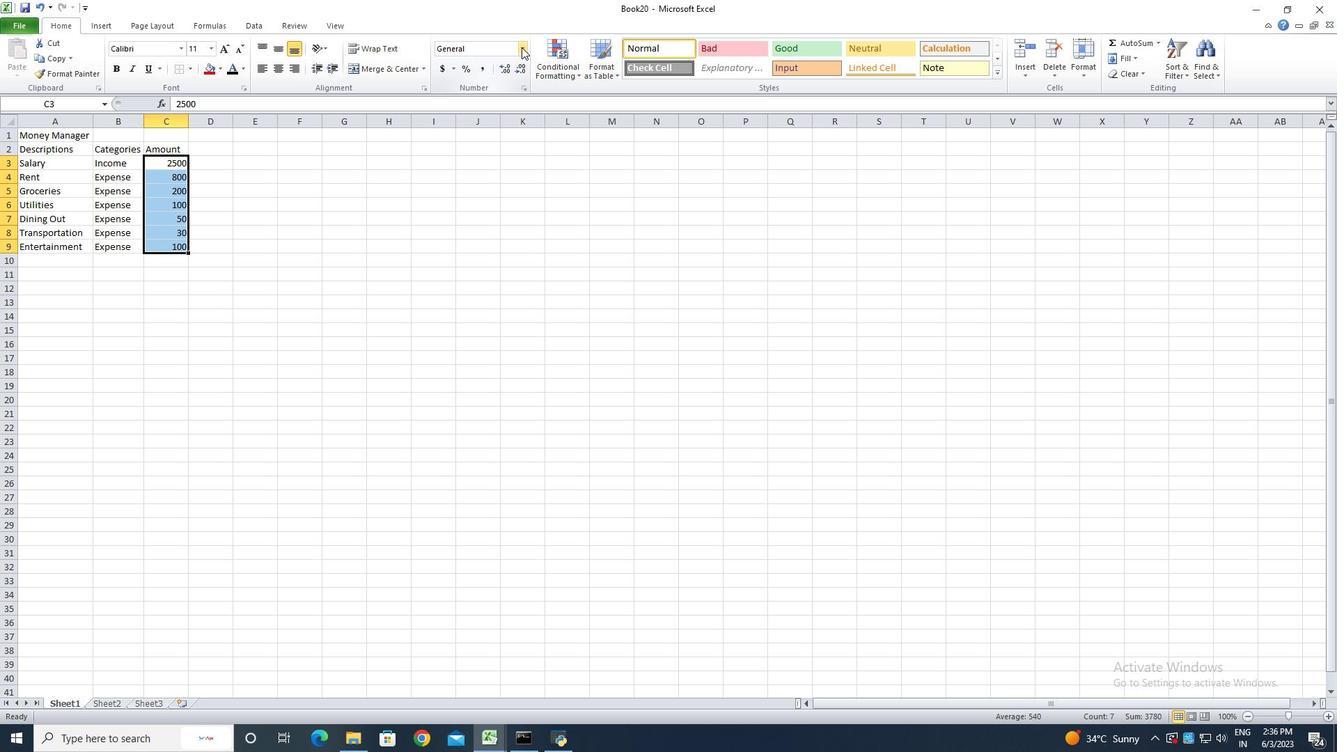 
Action: Mouse pressed left at (521, 48)
Screenshot: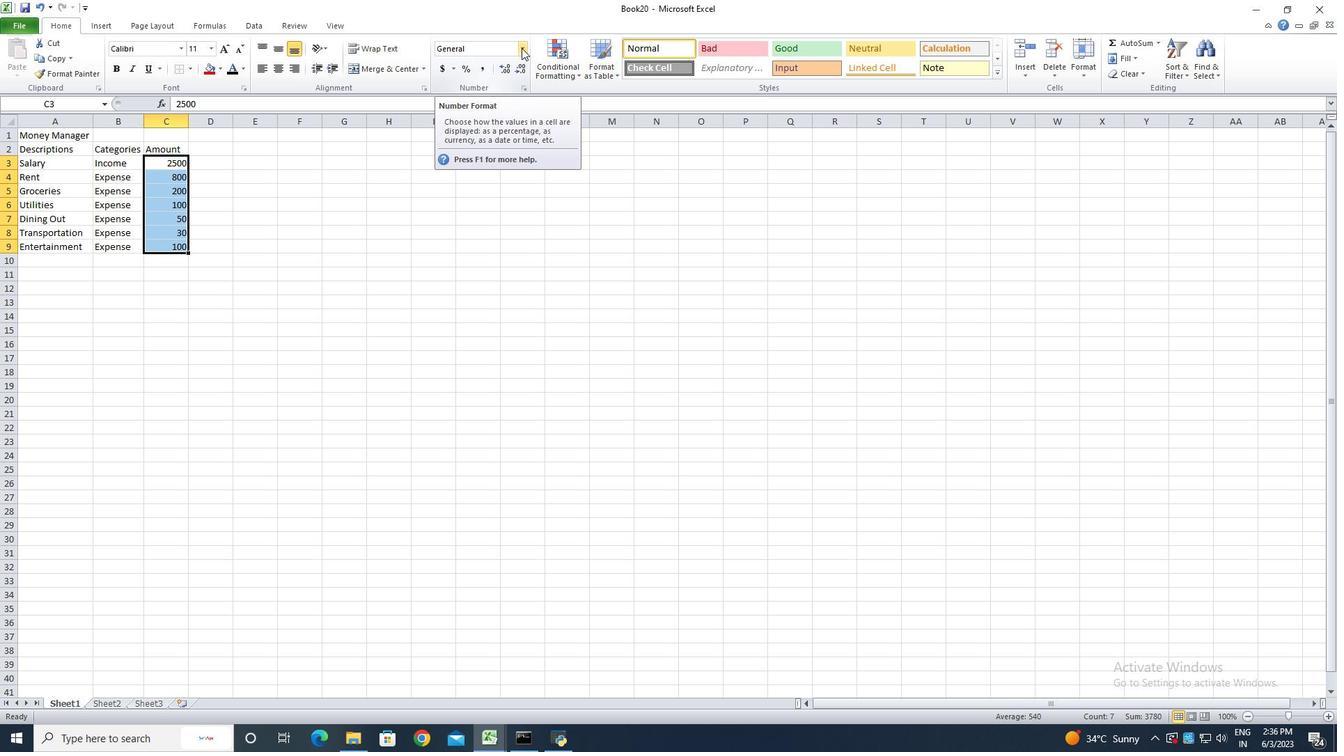 
Action: Mouse moved to (488, 406)
Screenshot: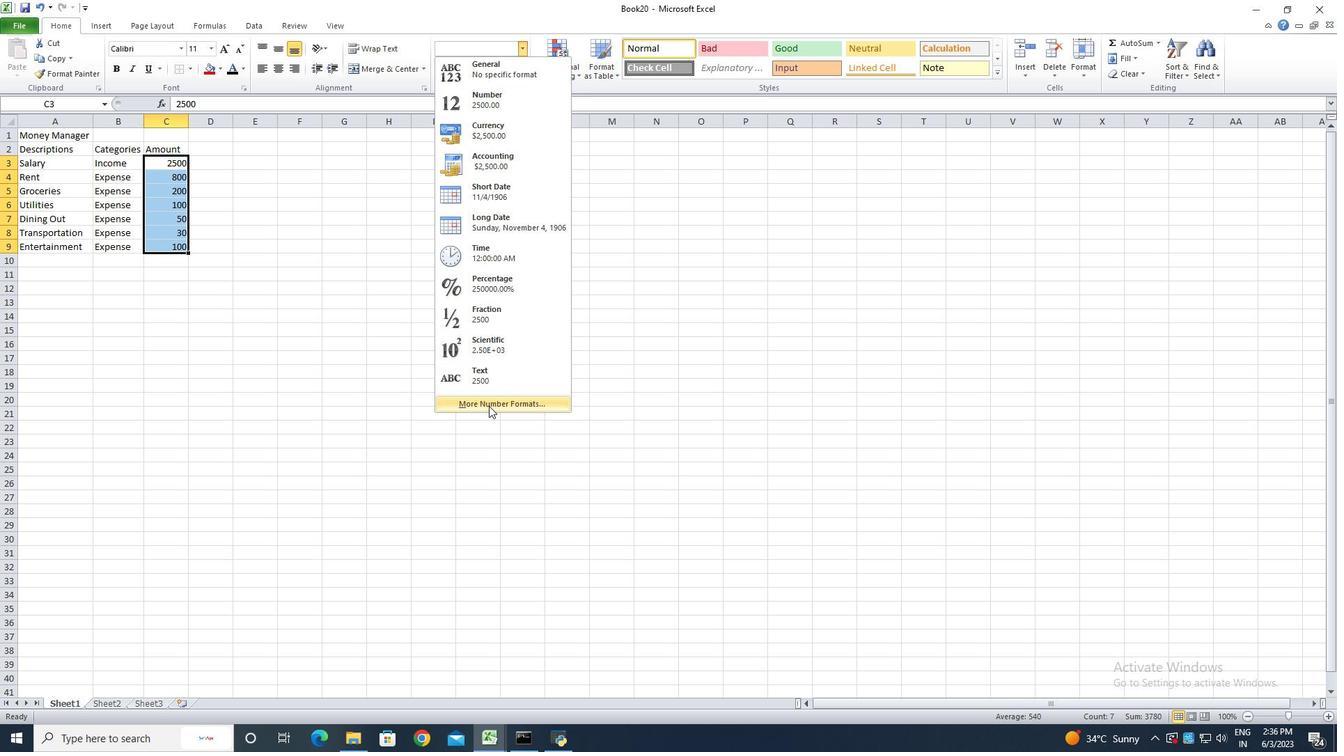 
Action: Mouse pressed left at (488, 406)
Screenshot: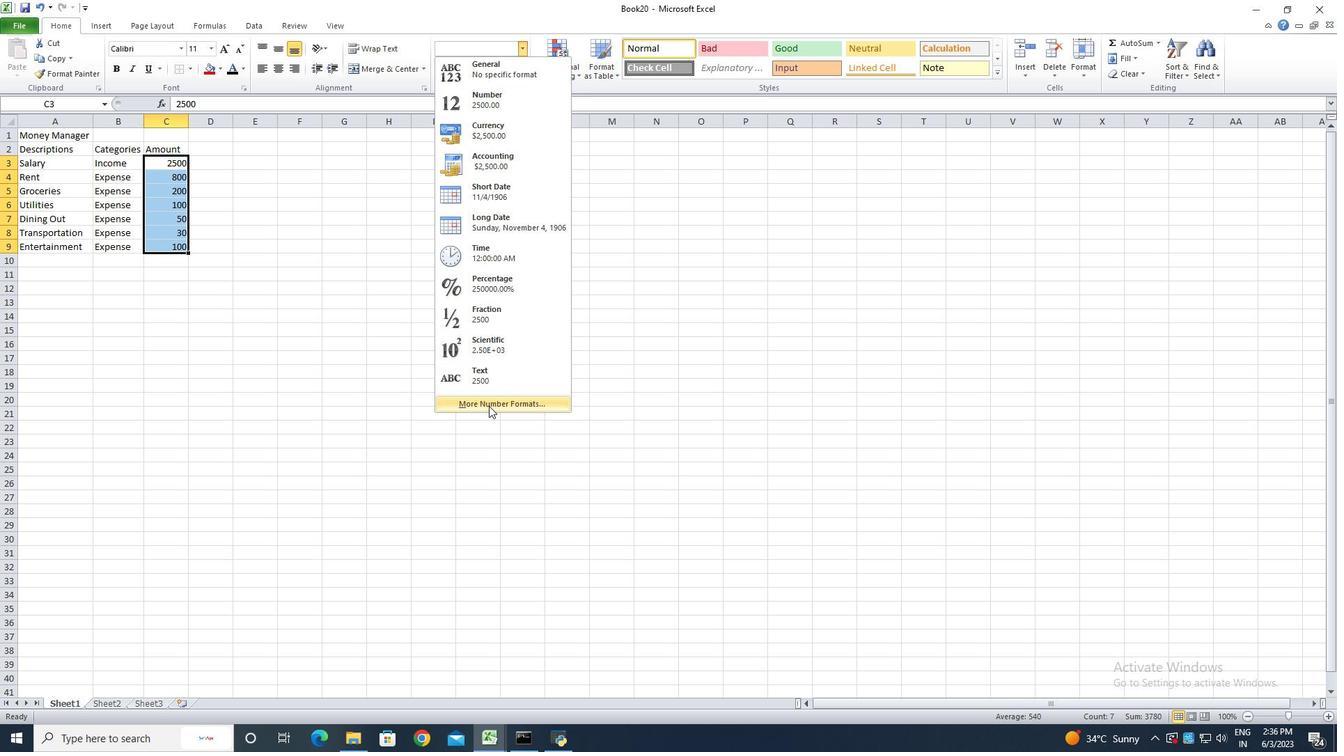 
Action: Mouse moved to (202, 341)
Screenshot: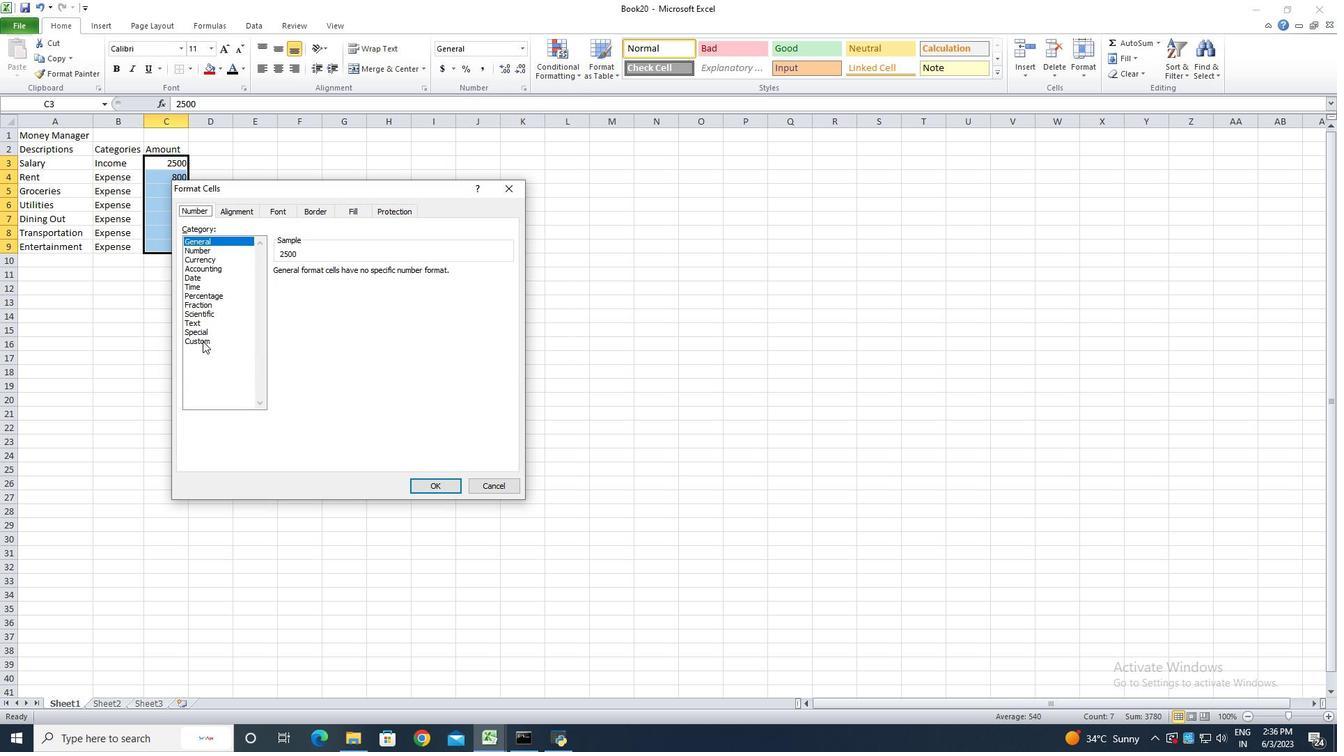 
Action: Mouse pressed left at (202, 341)
Screenshot: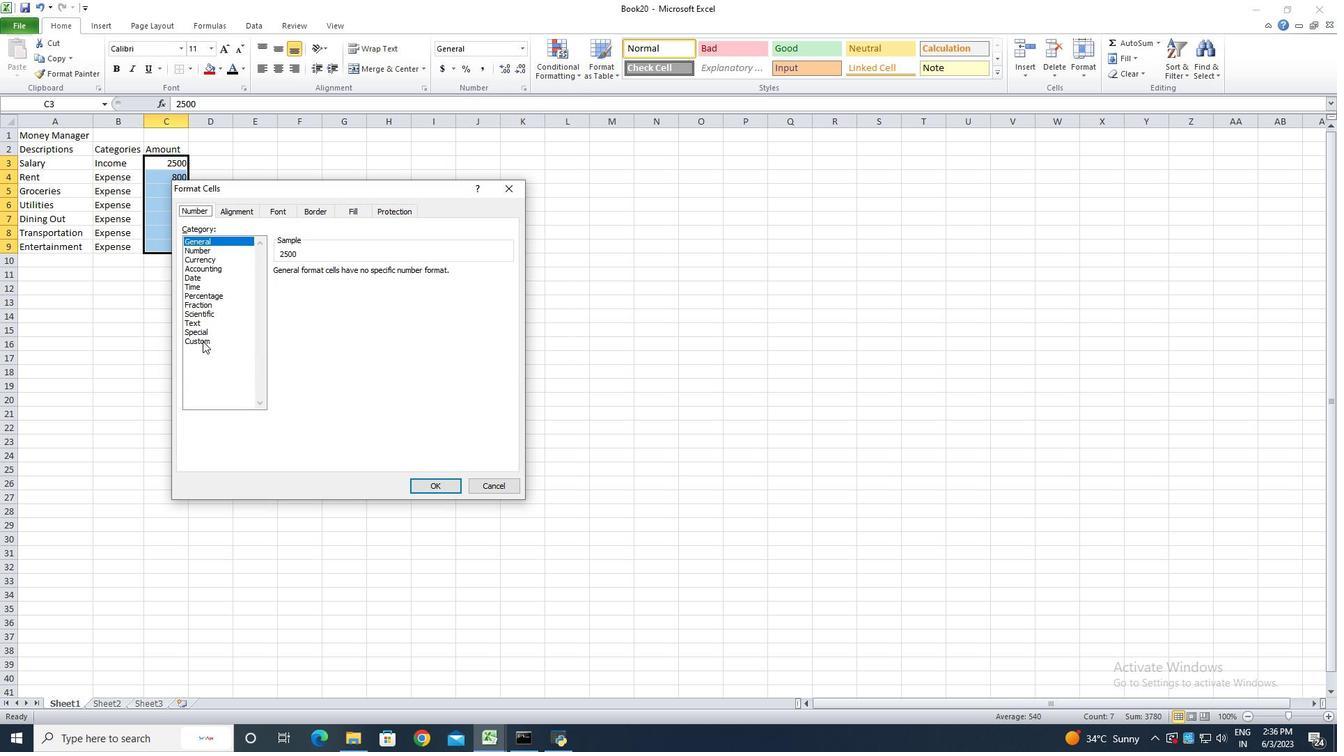 
Action: Mouse moved to (208, 260)
Screenshot: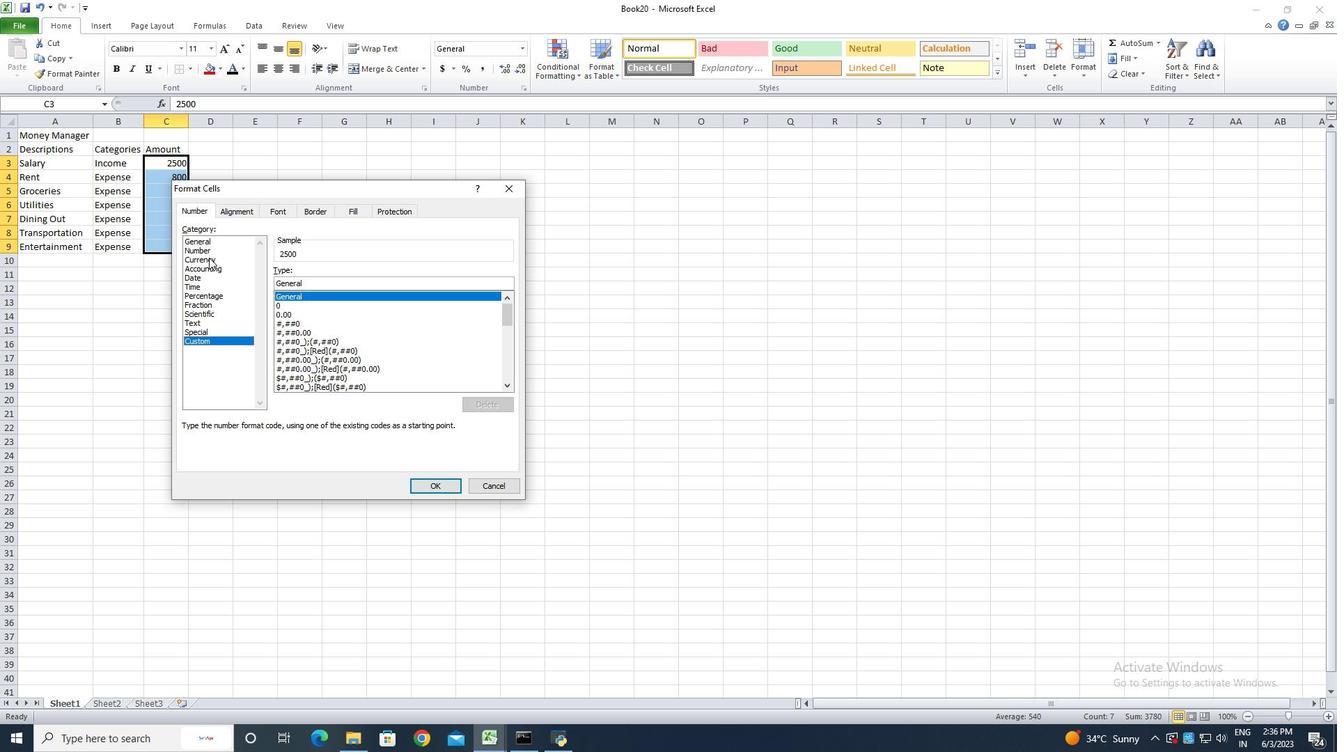 
Action: Mouse pressed left at (208, 260)
Screenshot: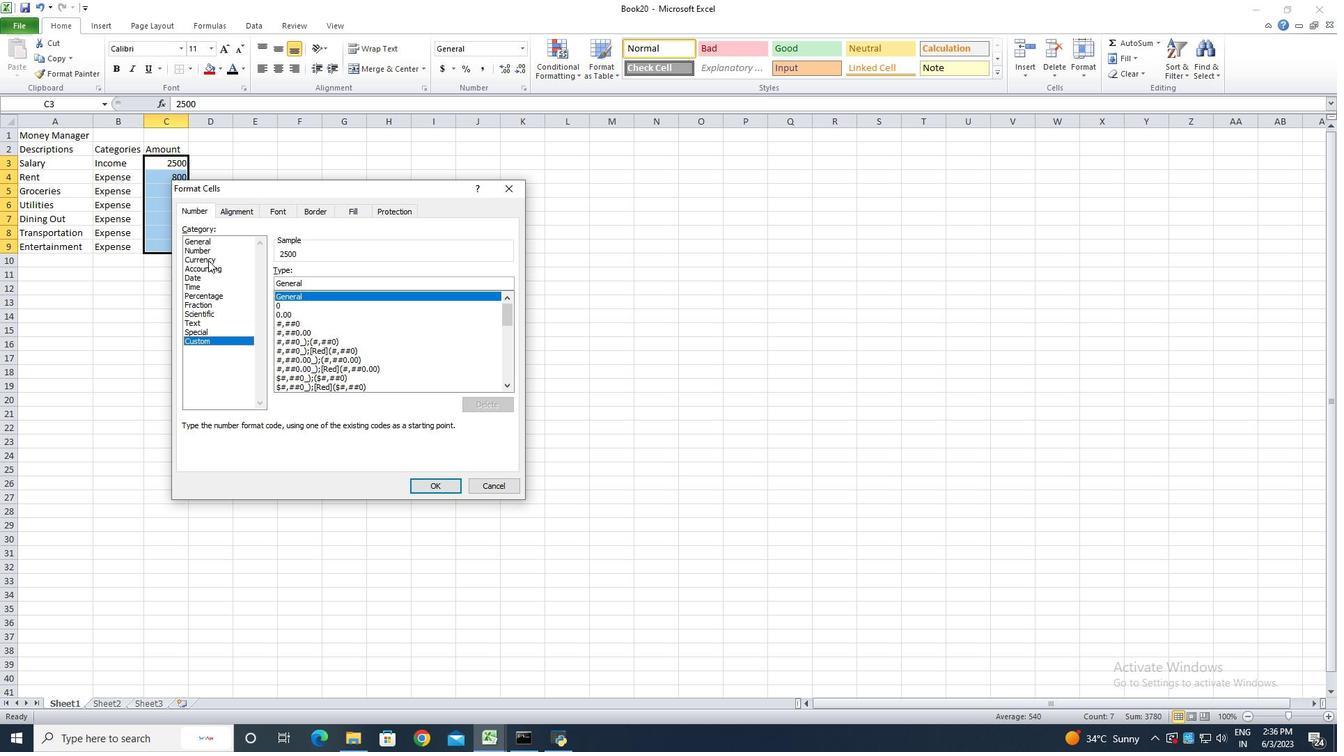 
Action: Mouse moved to (363, 274)
Screenshot: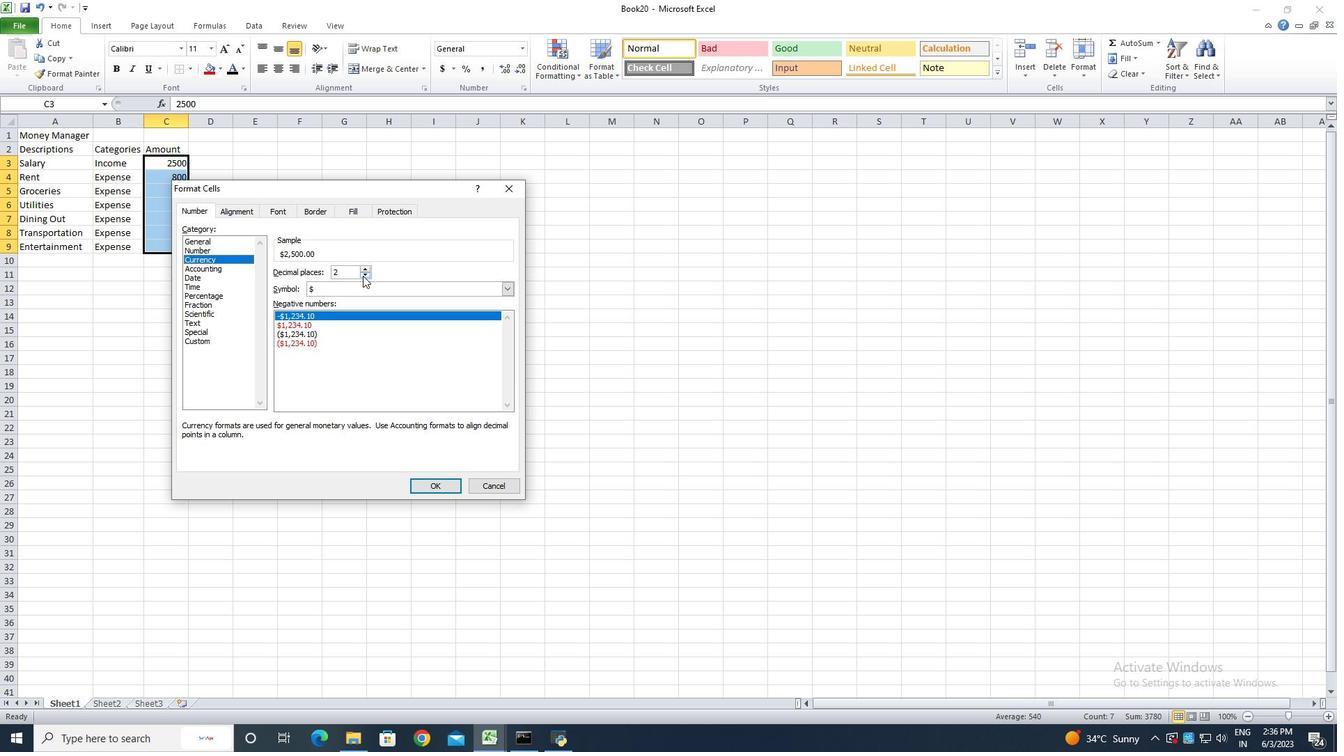 
Action: Mouse pressed left at (363, 274)
Screenshot: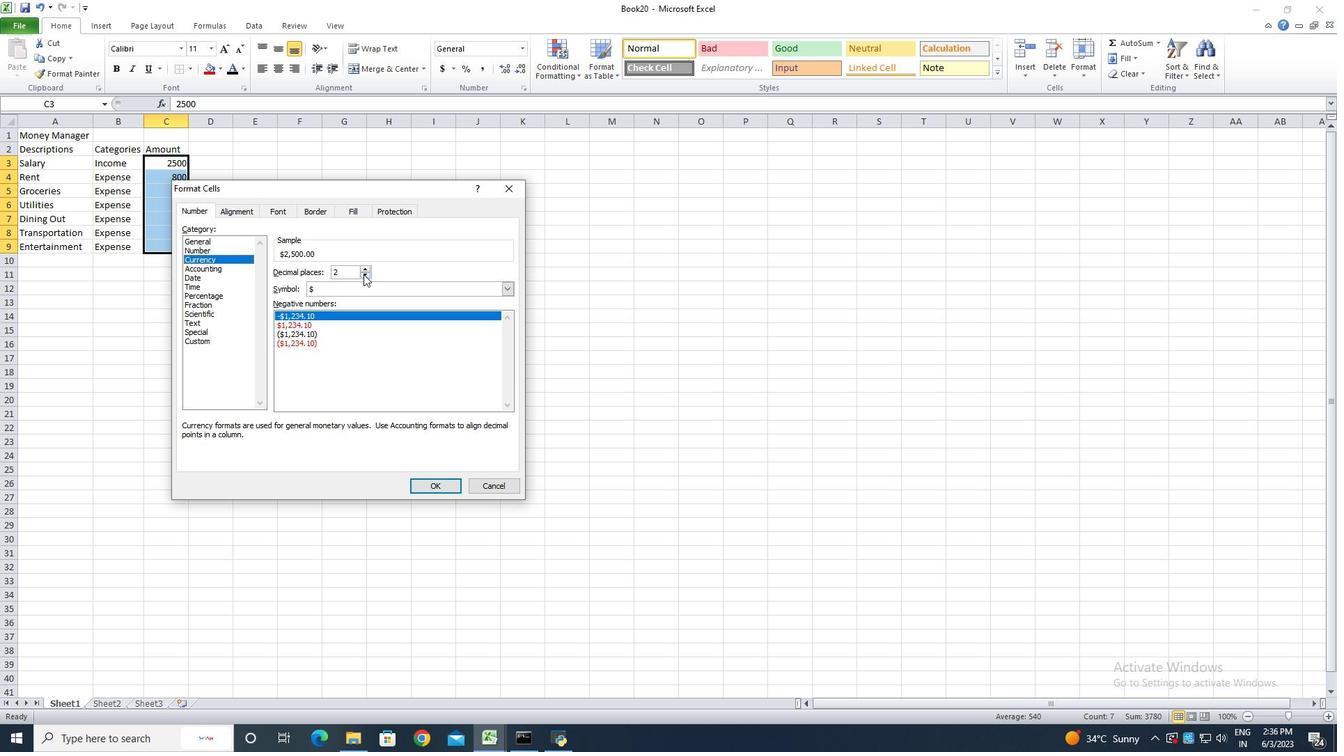 
Action: Mouse pressed left at (363, 274)
Screenshot: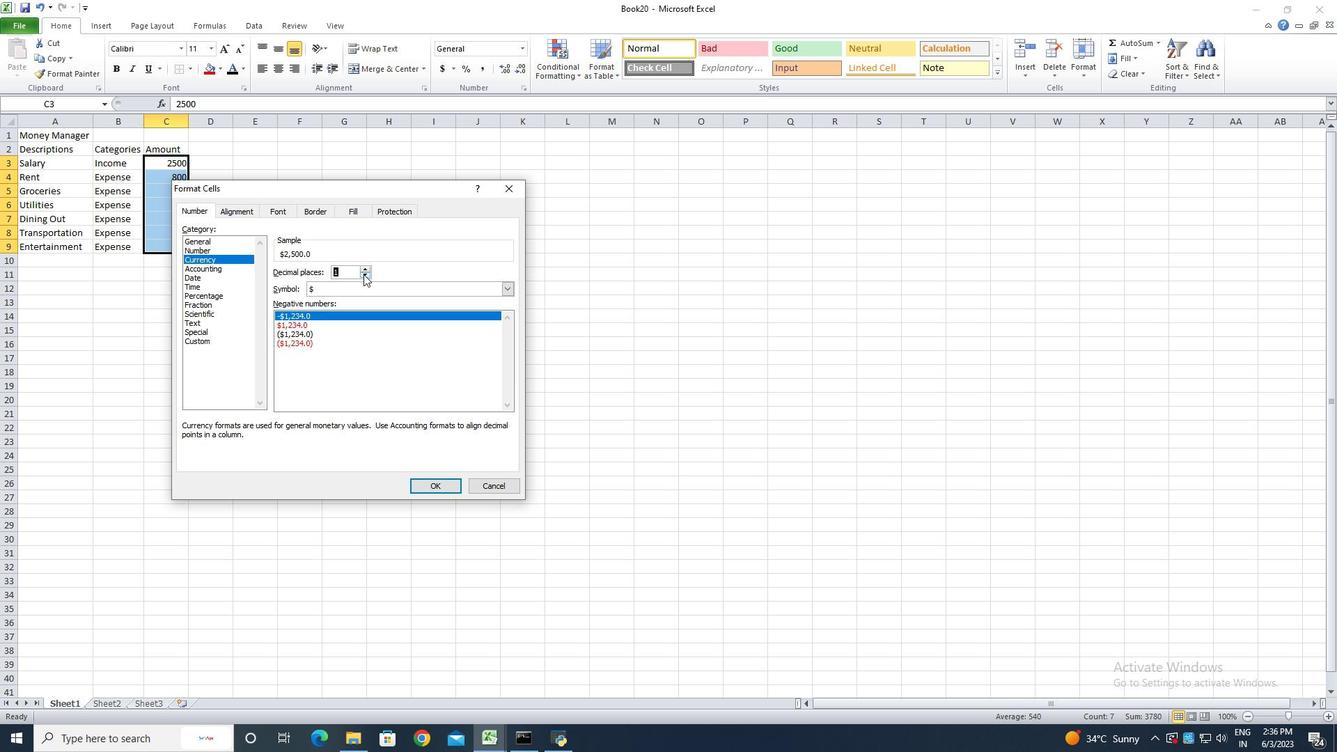 
Action: Mouse moved to (418, 484)
Screenshot: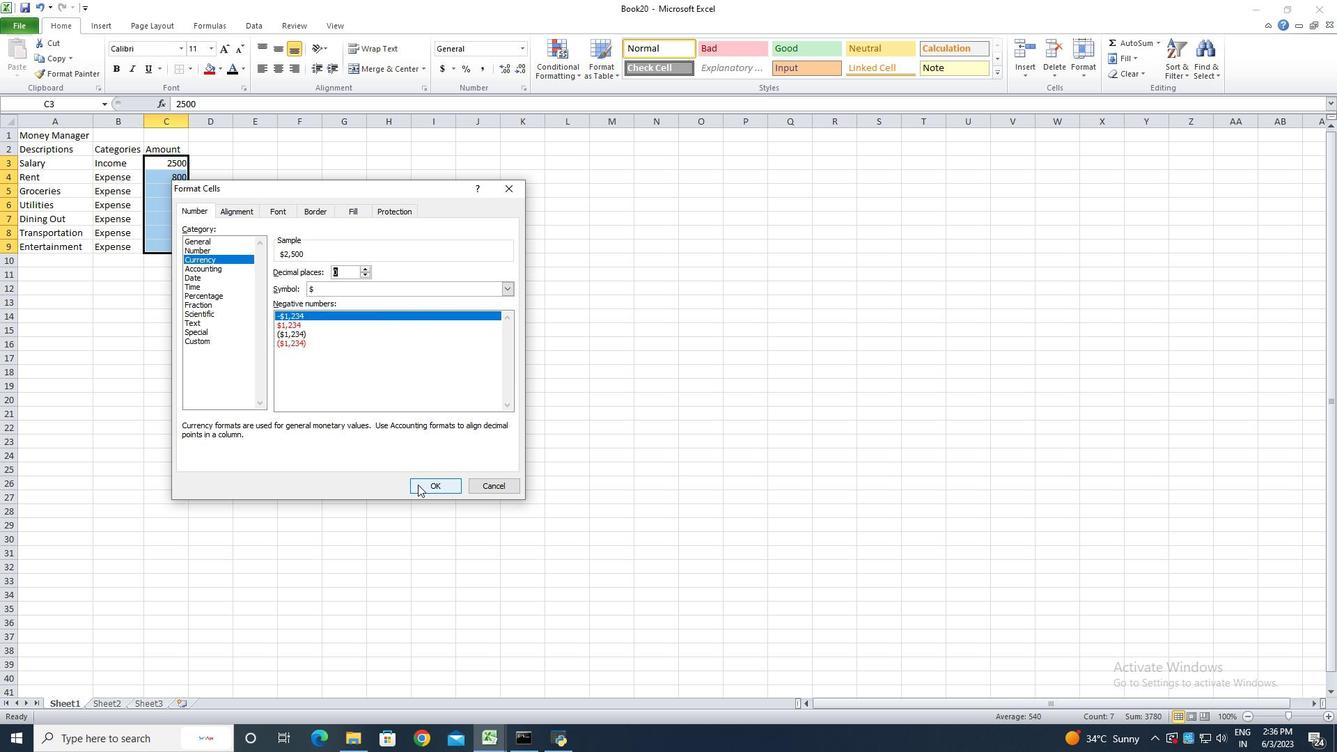 
Action: Mouse pressed left at (418, 484)
Screenshot: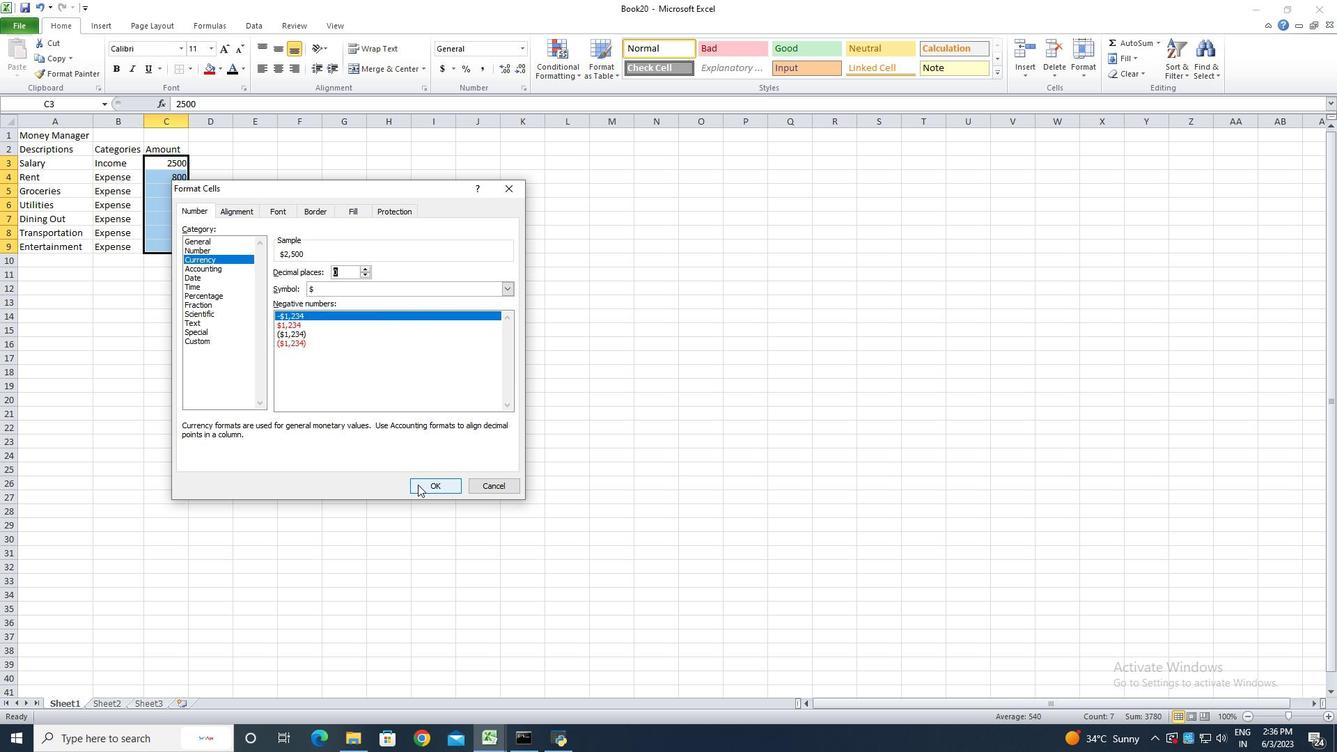 
Action: Mouse moved to (188, 119)
Screenshot: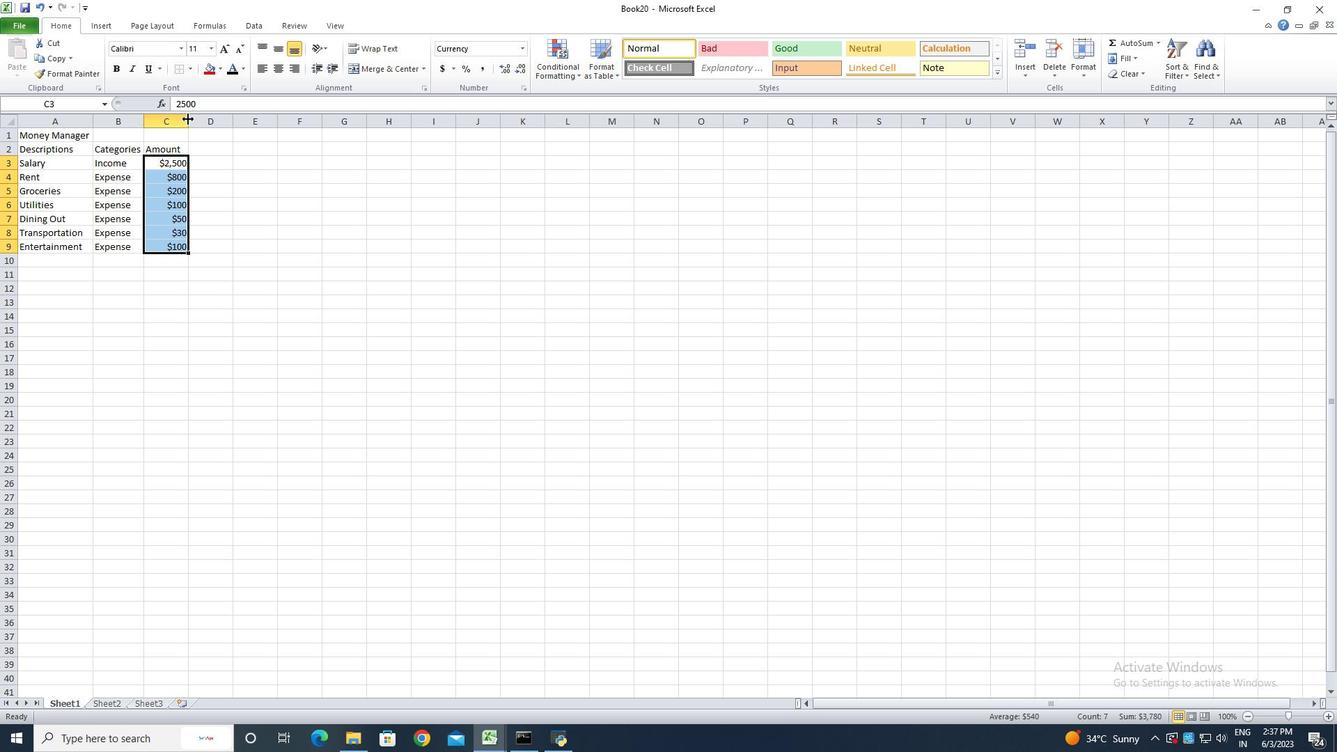 
Action: Mouse pressed left at (188, 119)
Screenshot: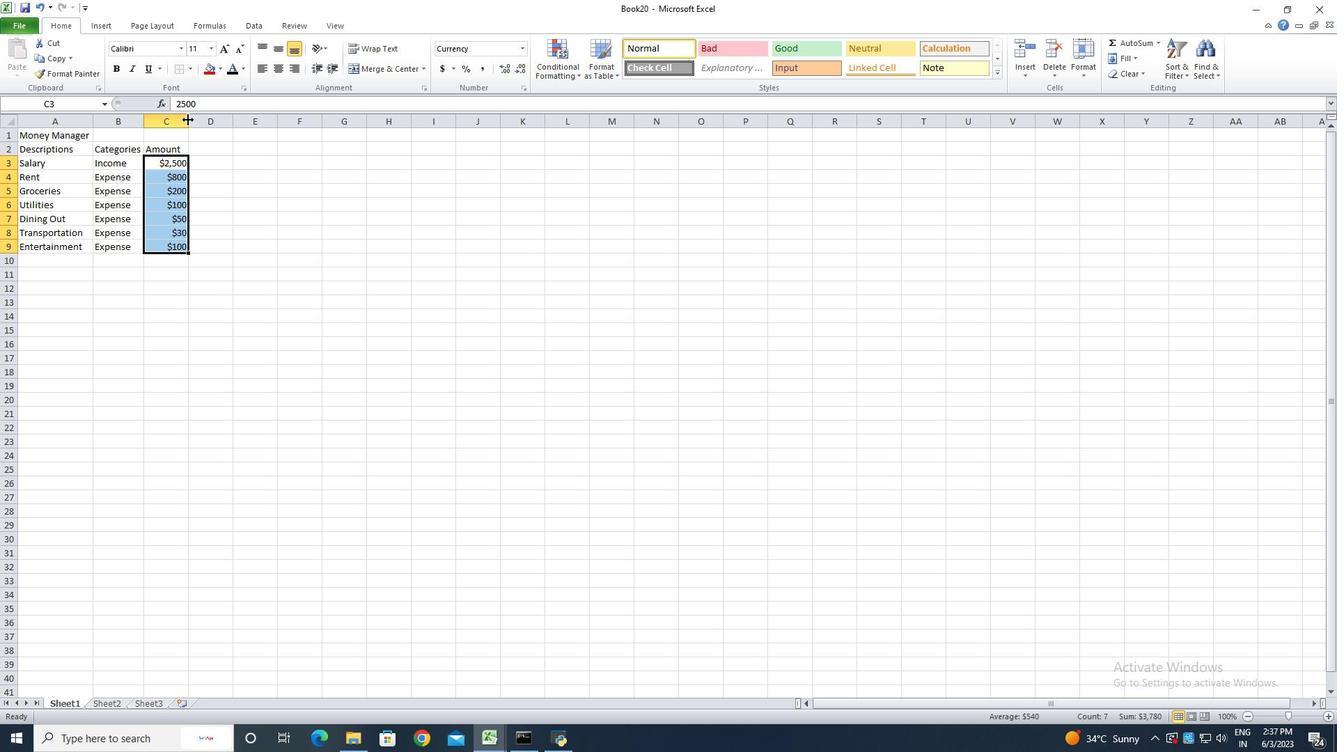 
Action: Mouse pressed left at (188, 119)
Screenshot: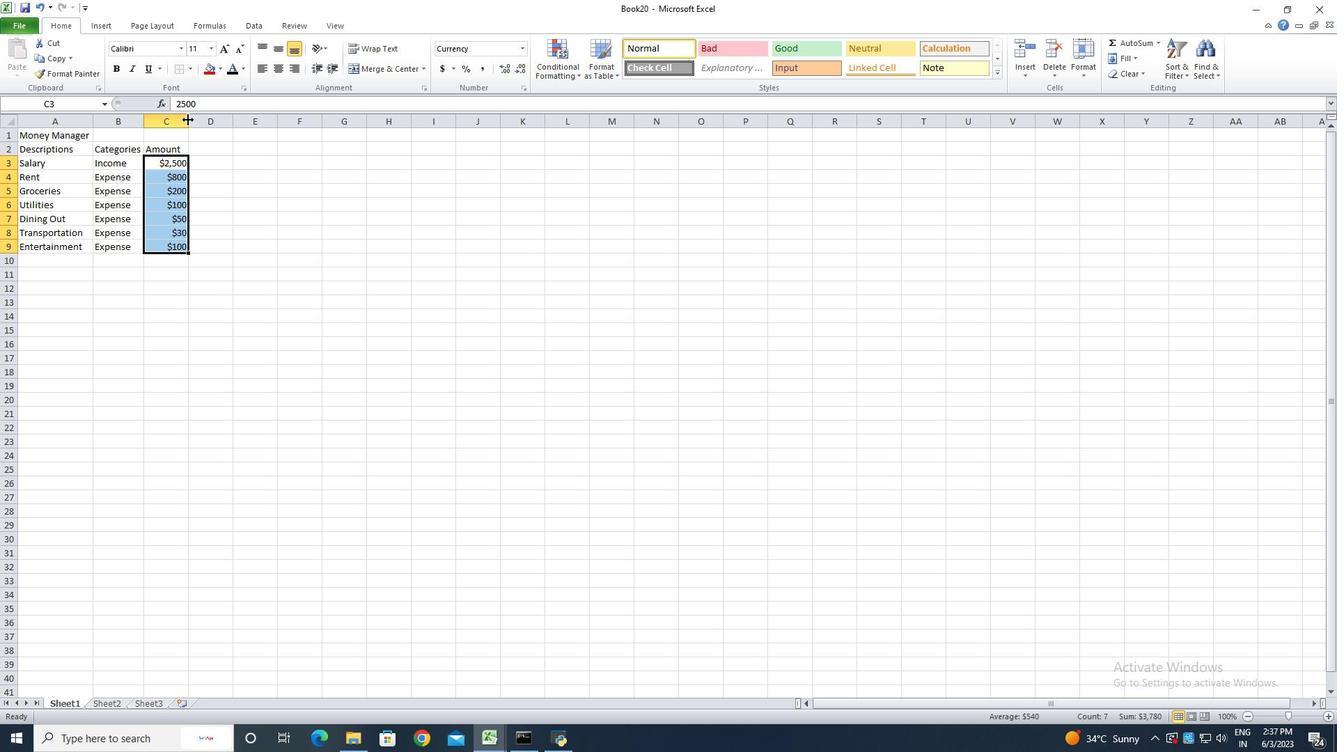 
Action: Mouse moved to (205, 152)
Screenshot: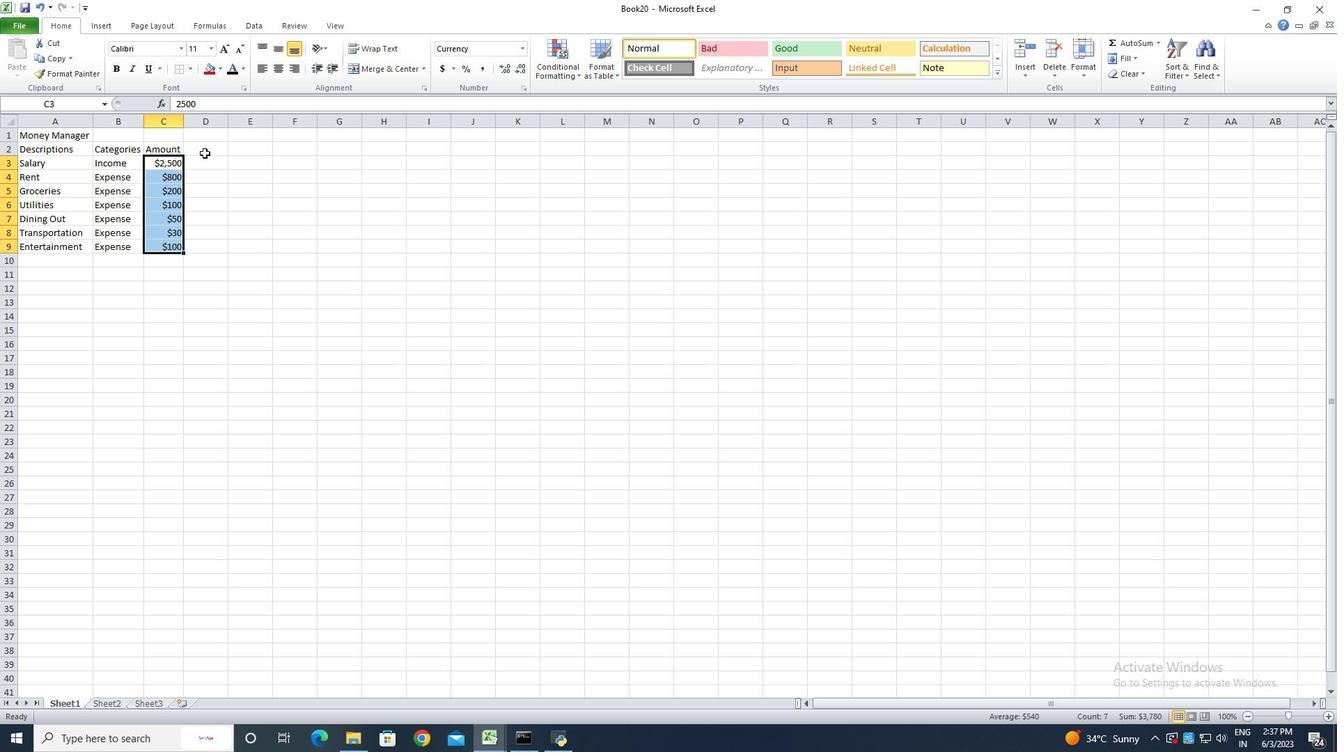 
Action: Mouse pressed left at (205, 152)
Screenshot: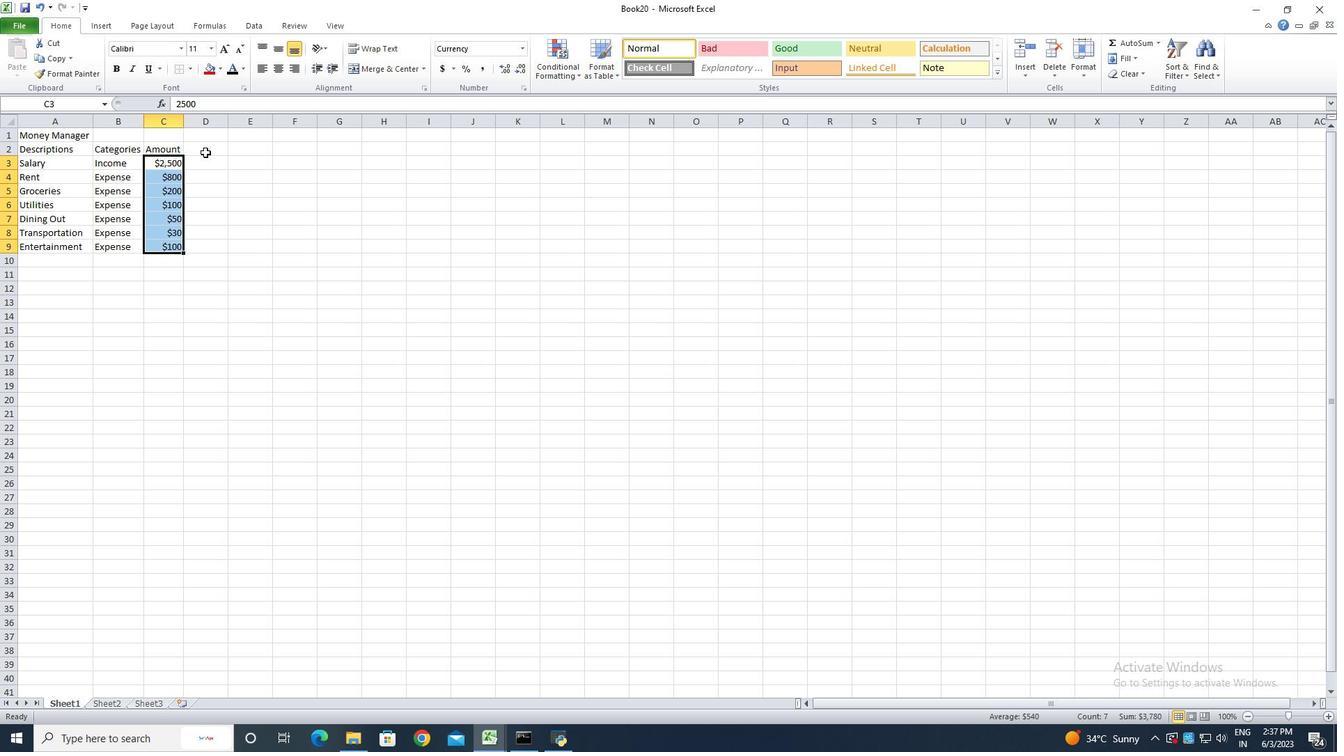 
Action: Key pressed <Key.shift><Key.shift><Key.shift><Key.shift><Key.shift><Key.shift><Key.shift><Key.shift><Key.shift><Key.shift><Key.shift><Key.shift><Key.shift><Key.shift><Key.shift><Key.shift><Key.shift><Key.shift><Key.shift><Key.shift><Key.shift>Dates<Key.enter>23
Screenshot: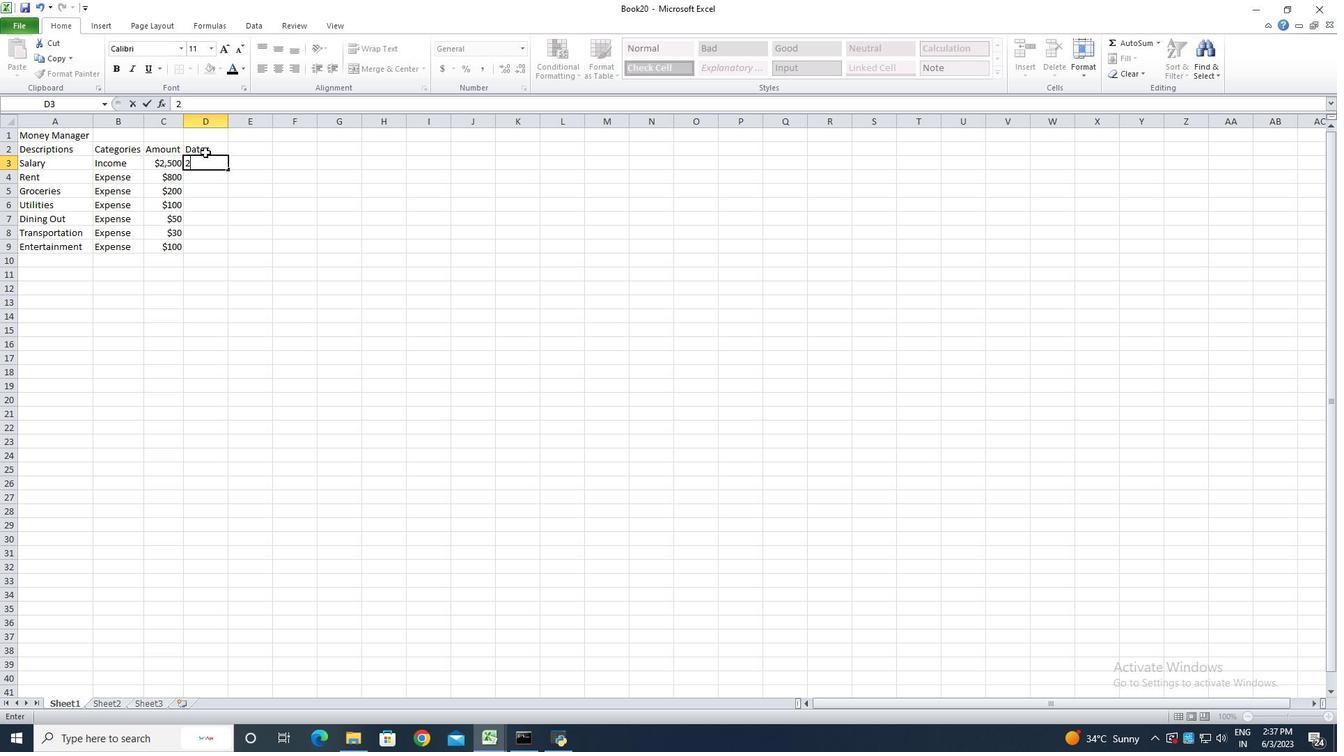
Action: Mouse moved to (253, 158)
Screenshot: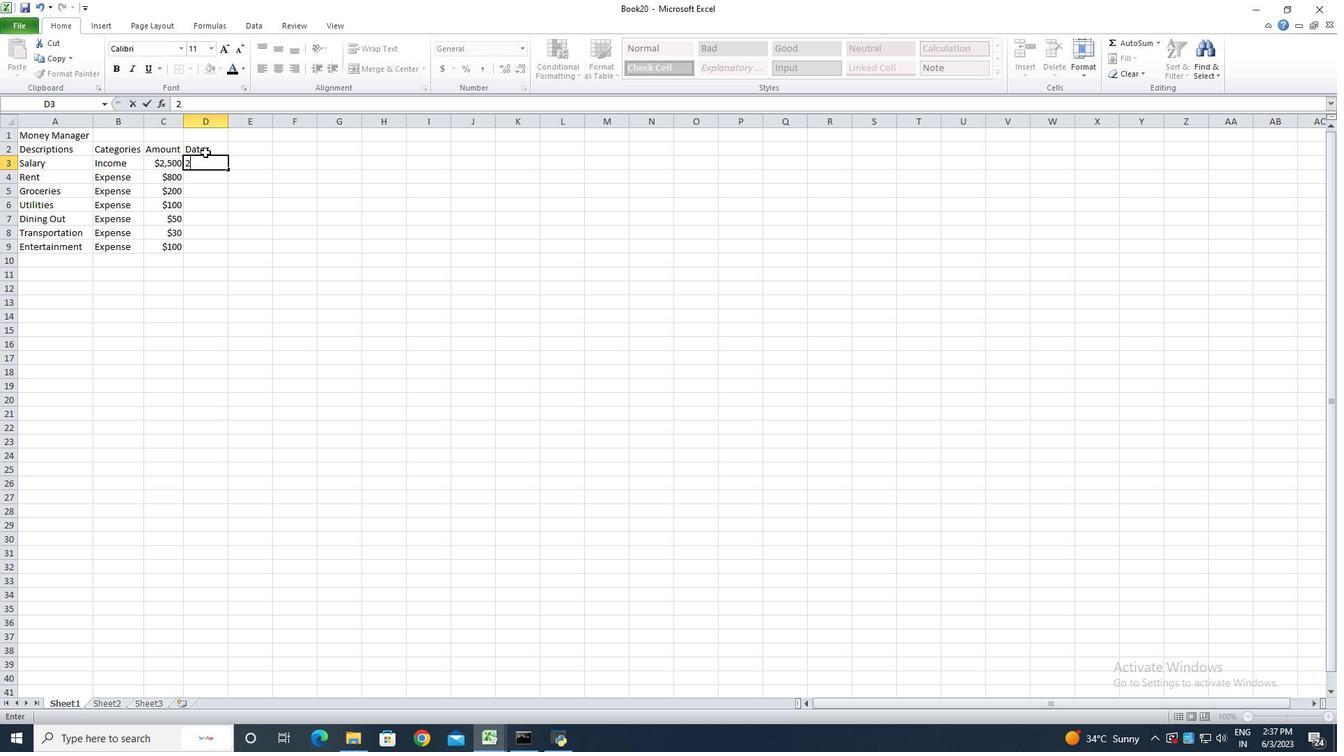 
Action: Key pressed 0<Key.backspace><Key.backspace>023-05-01<Key.enter>2023-050<Key.backspace>-05<Key.enter>2023-051<Key.backspace>-10<Key.enter>
Screenshot: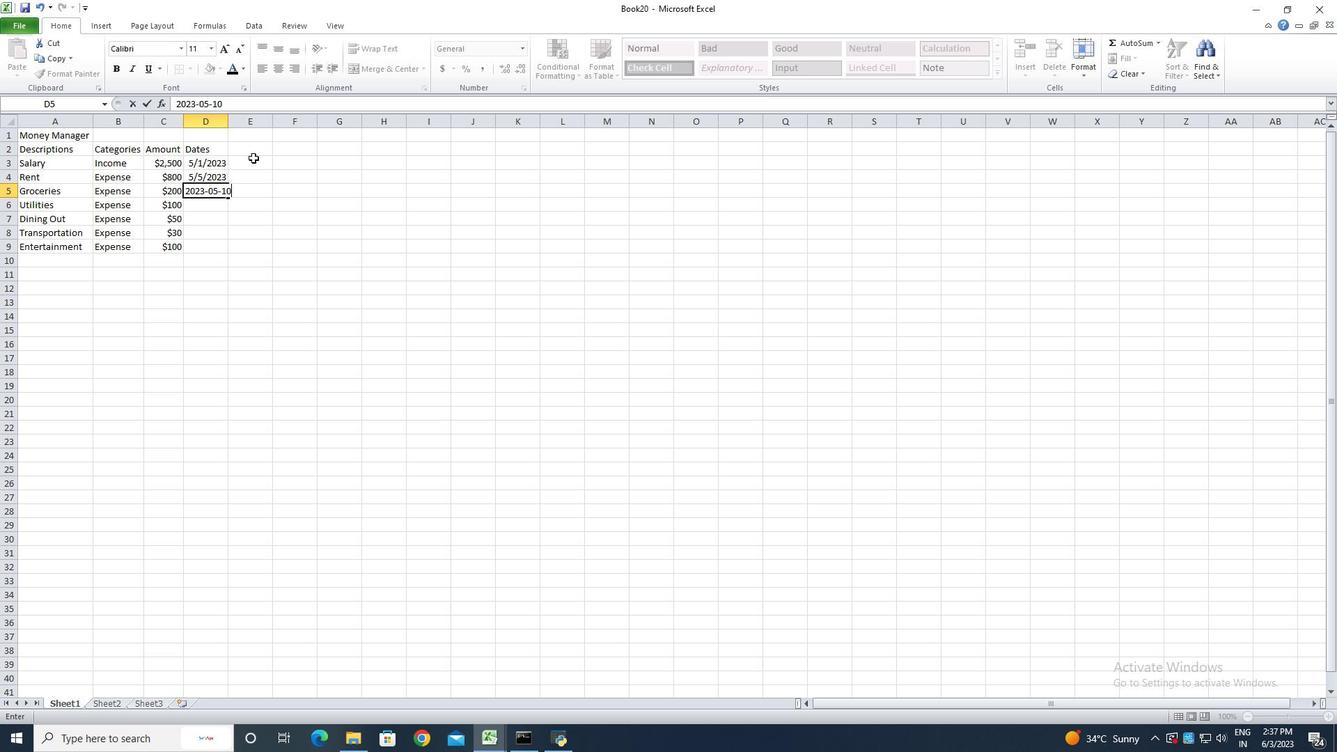 
Action: Mouse moved to (390, 192)
Screenshot: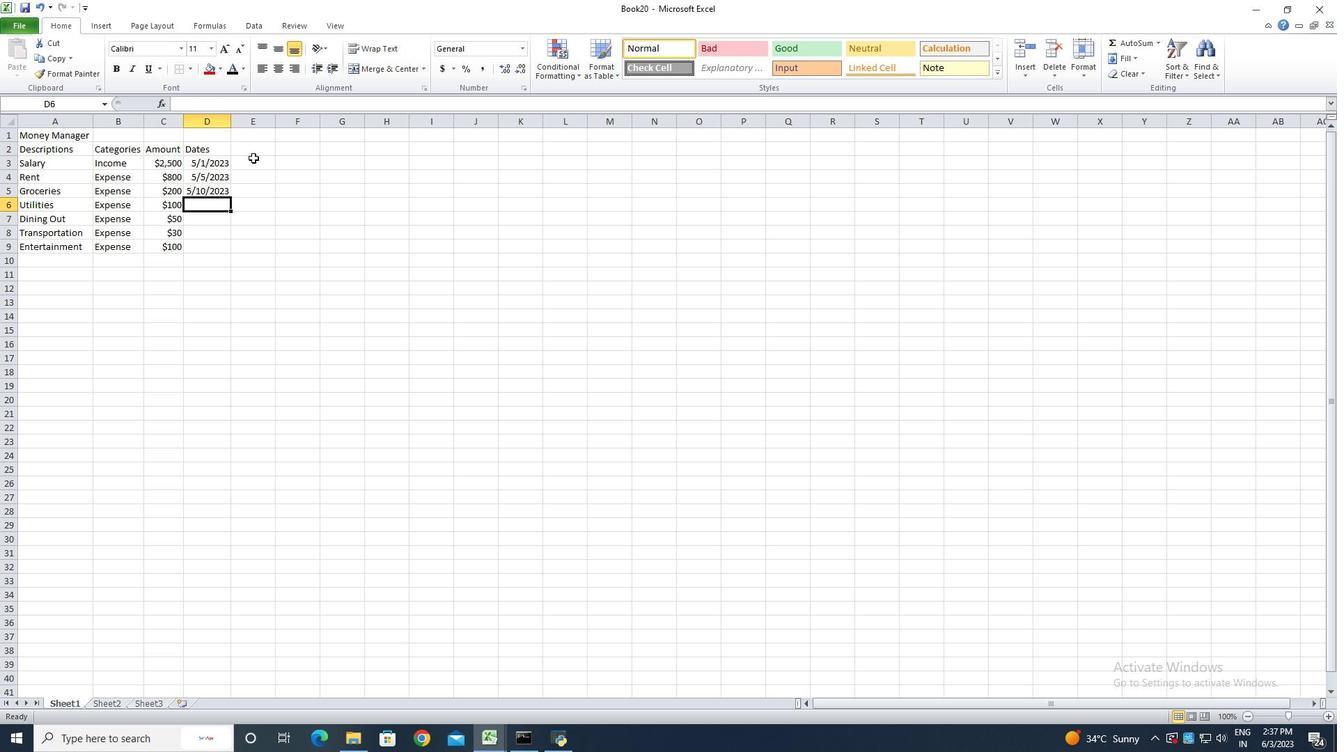 
Action: Key pressed 2023-50-15<Key.enter><Key.up>
Screenshot: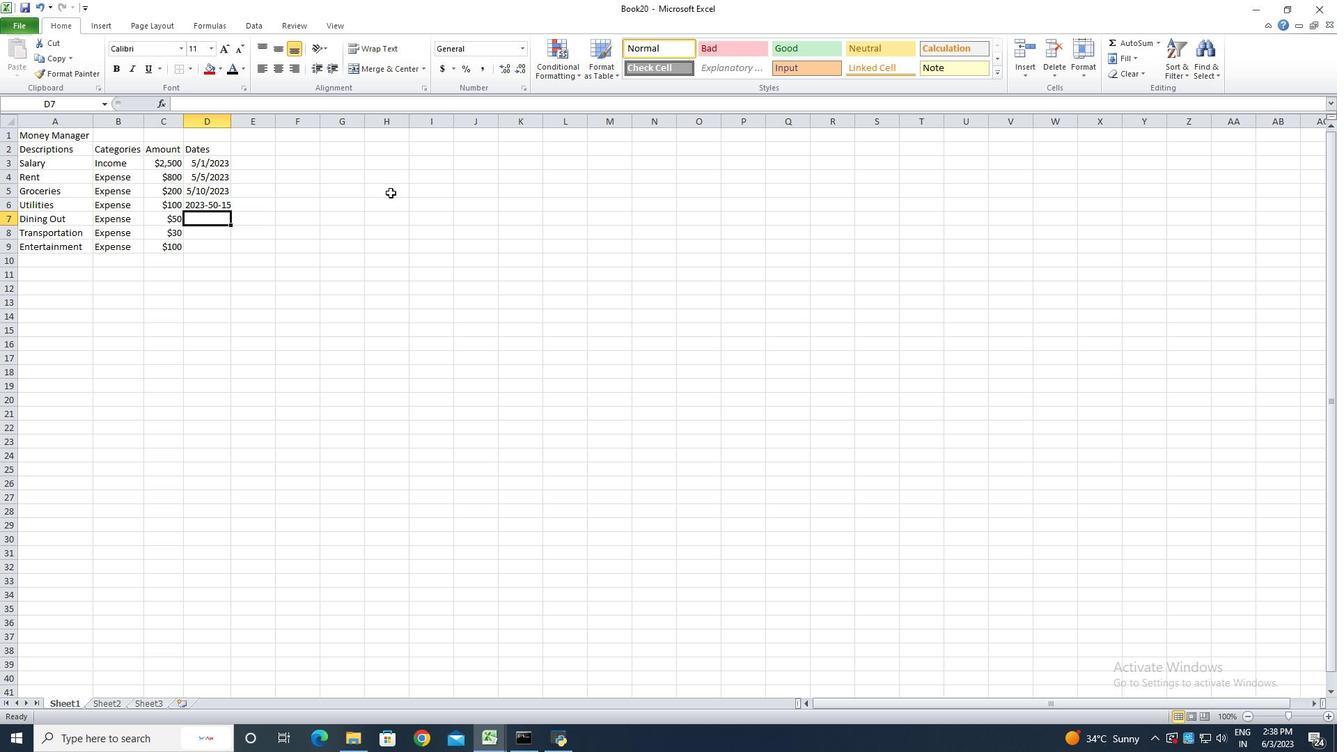 
Action: Mouse moved to (210, 104)
Screenshot: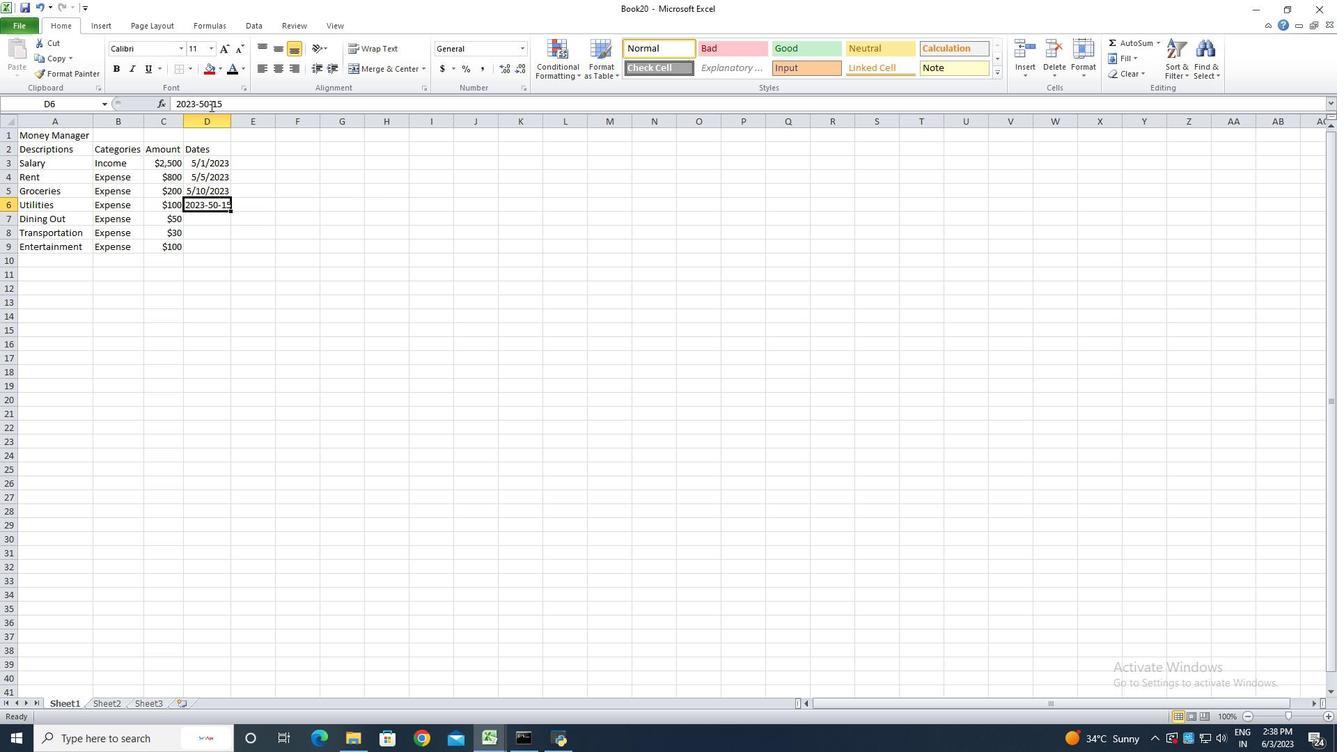 
Action: Mouse pressed left at (210, 104)
Screenshot: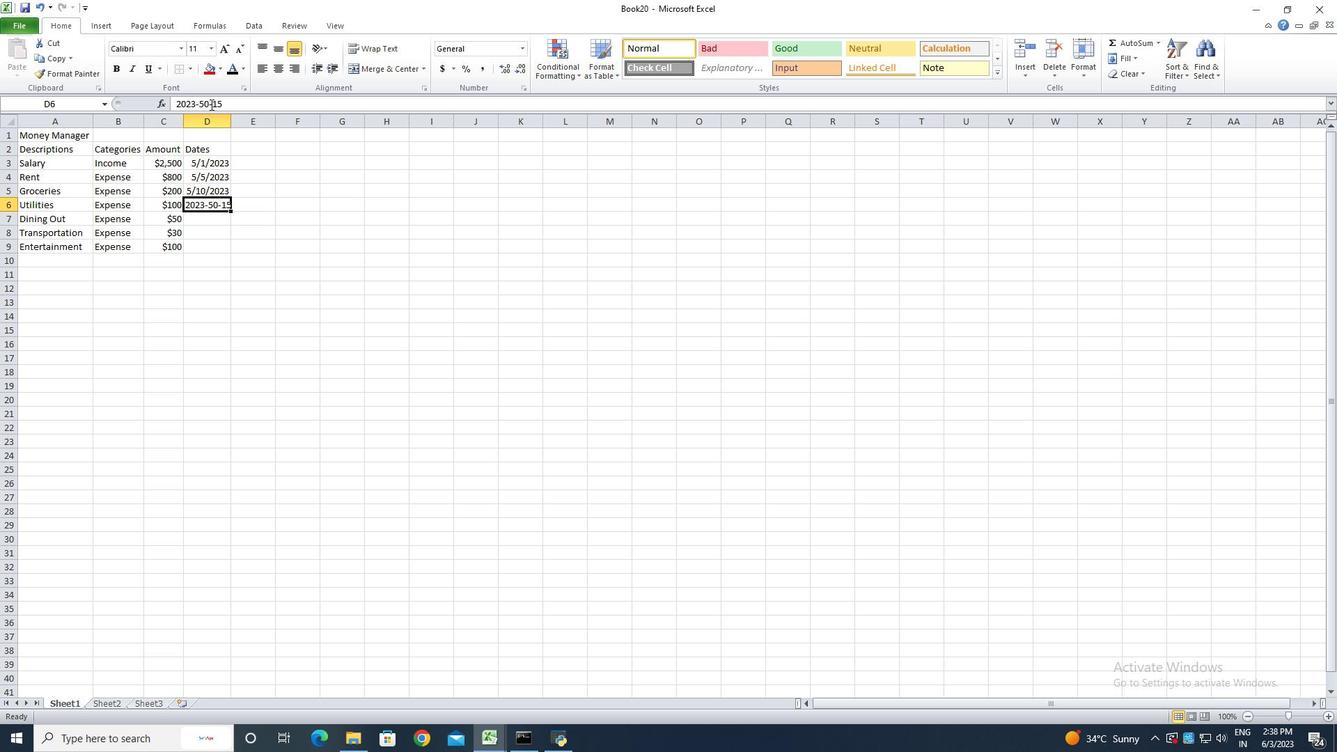
Action: Mouse moved to (218, 100)
Screenshot: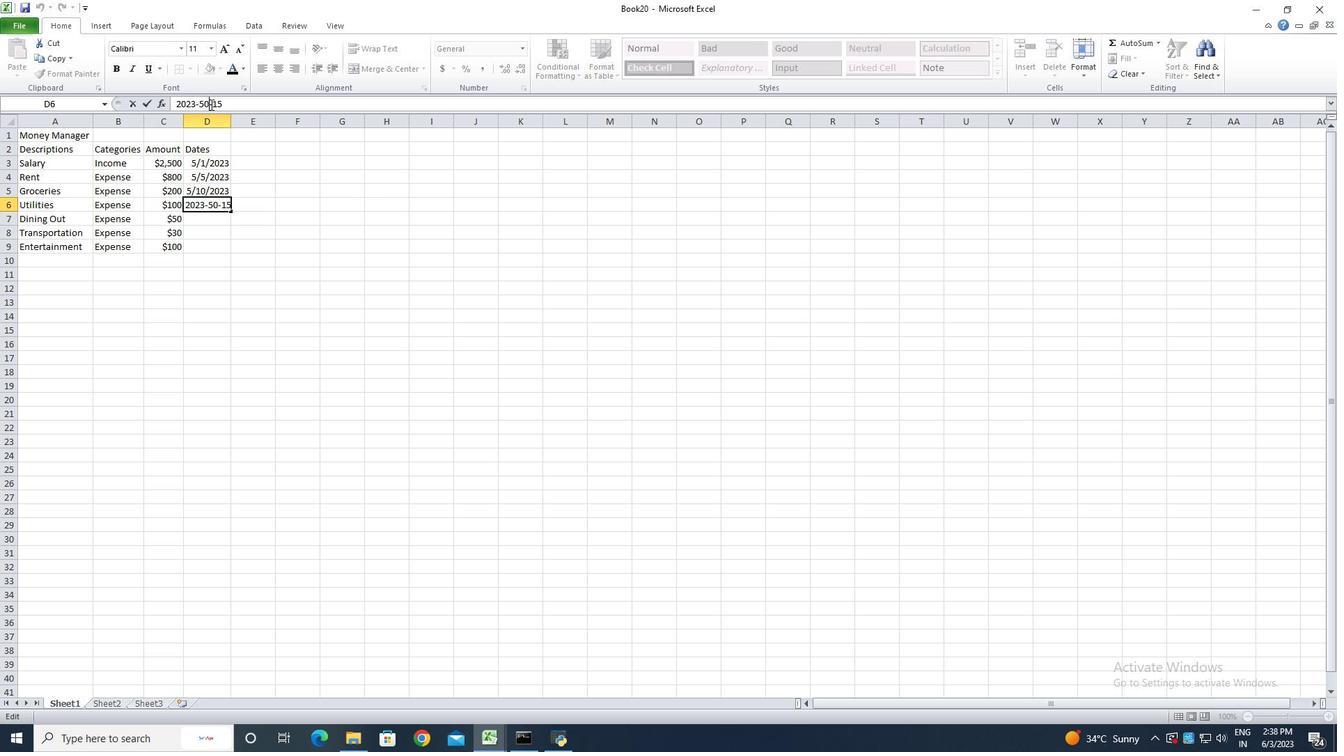 
Action: Key pressed <Key.backspace><Key.enter>2023-05-20<Key.enter>2020<Key.backspace>3-05-25<Key.enter>2023-05-31<Key.enter>
Screenshot: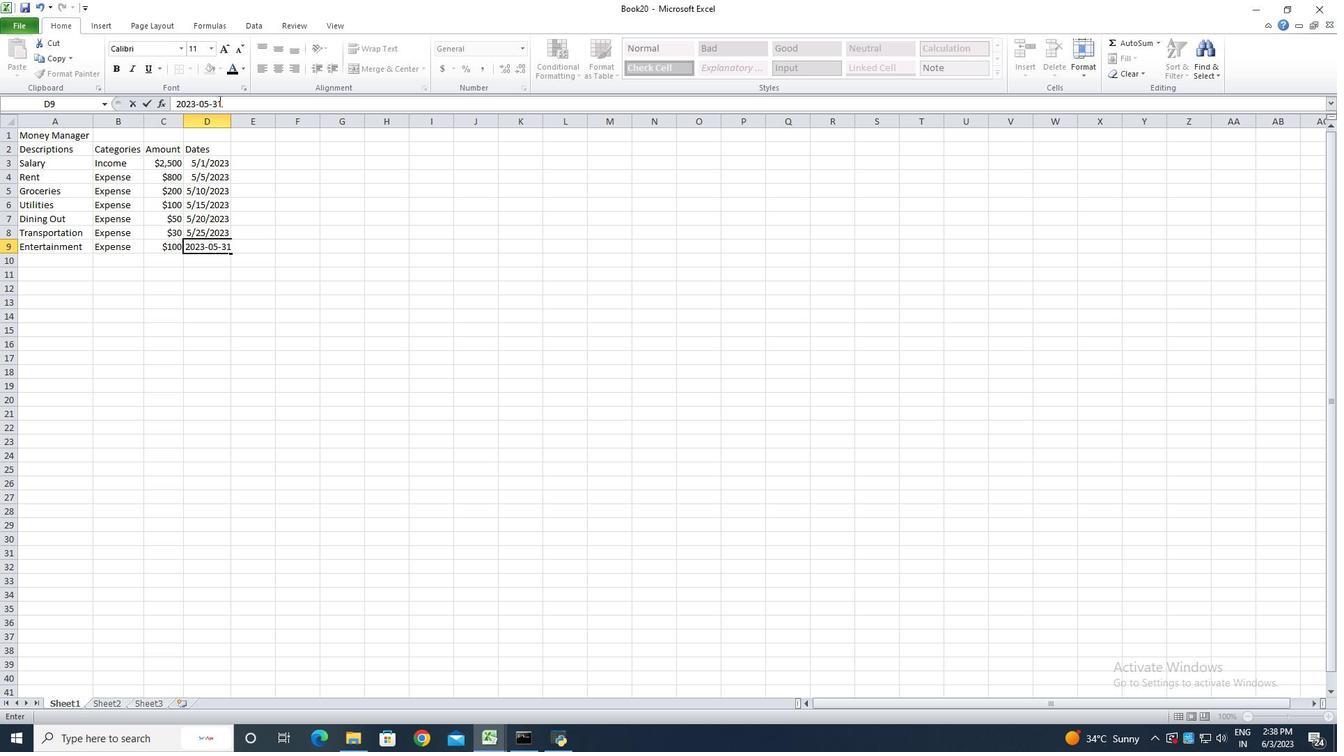 
Action: Mouse moved to (202, 162)
Screenshot: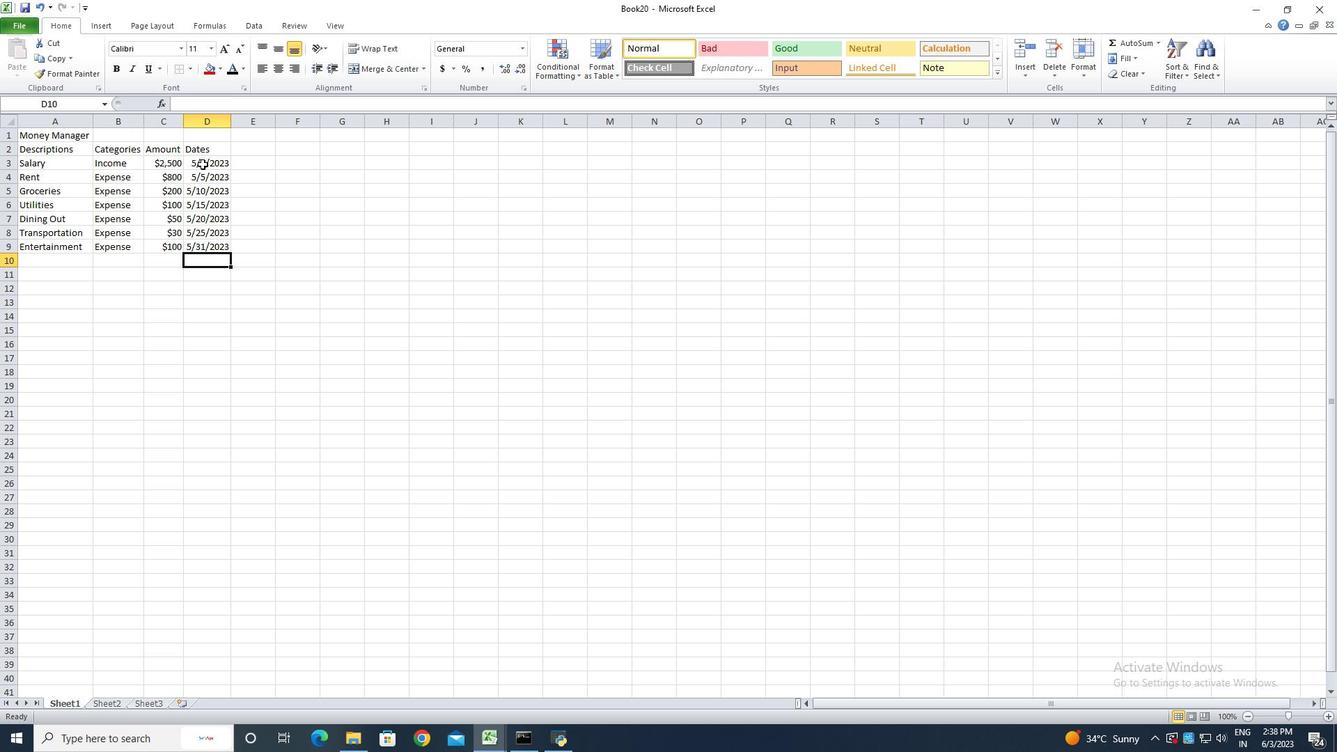 
Action: Mouse pressed left at (202, 162)
Screenshot: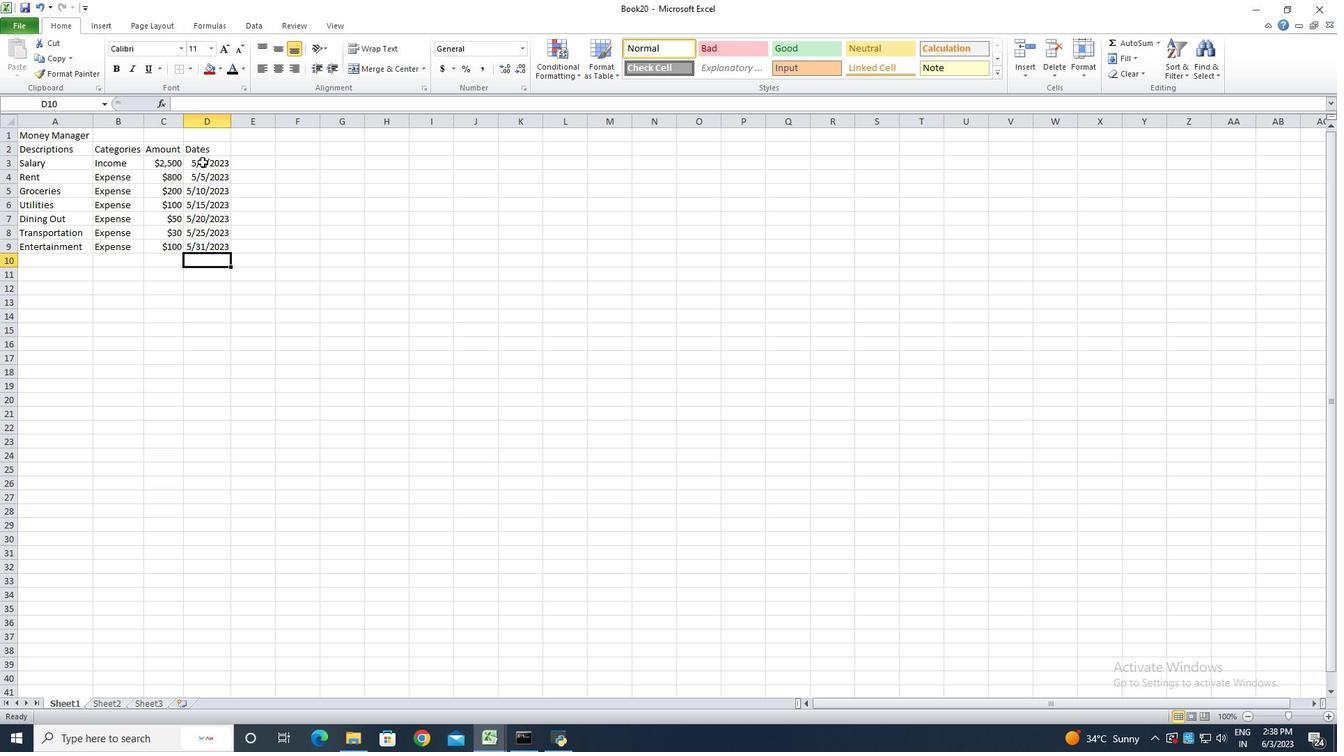 
Action: Mouse moved to (207, 164)
Screenshot: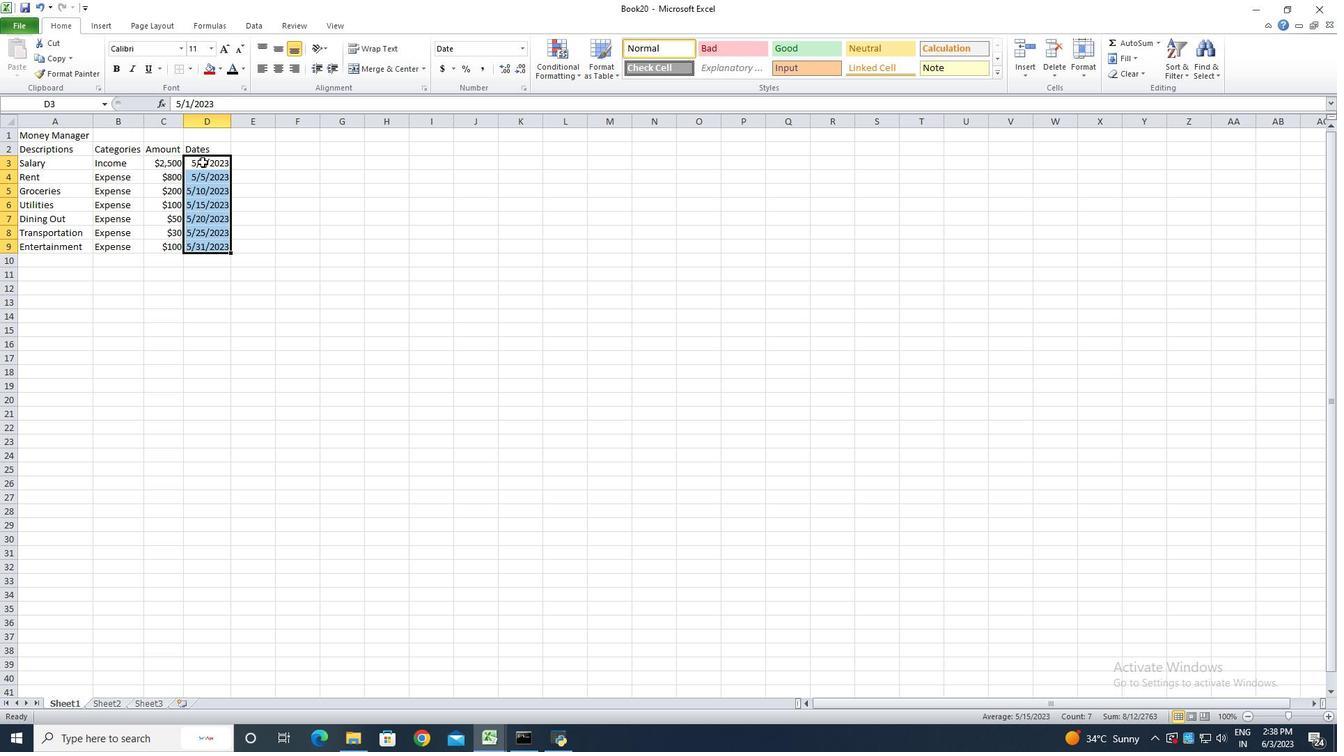 
Action: Mouse pressed right at (207, 164)
Screenshot: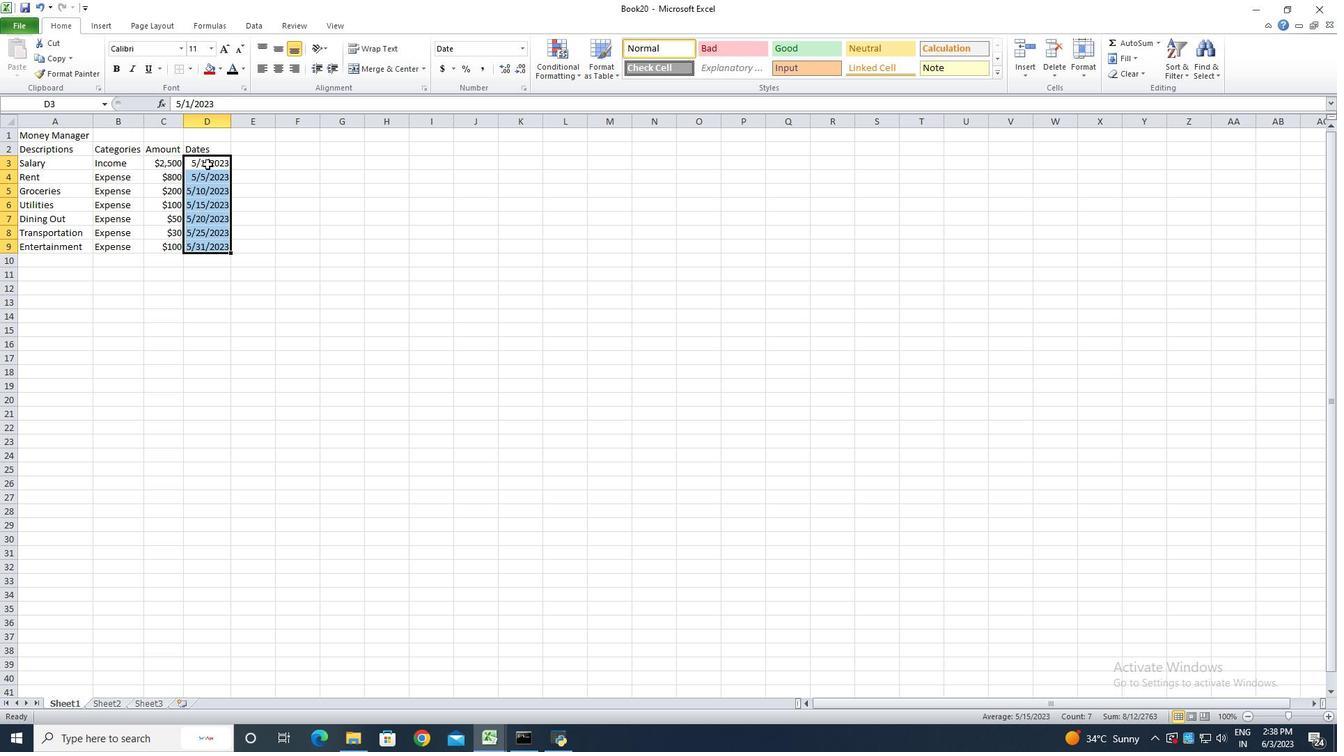 
Action: Mouse moved to (265, 353)
Screenshot: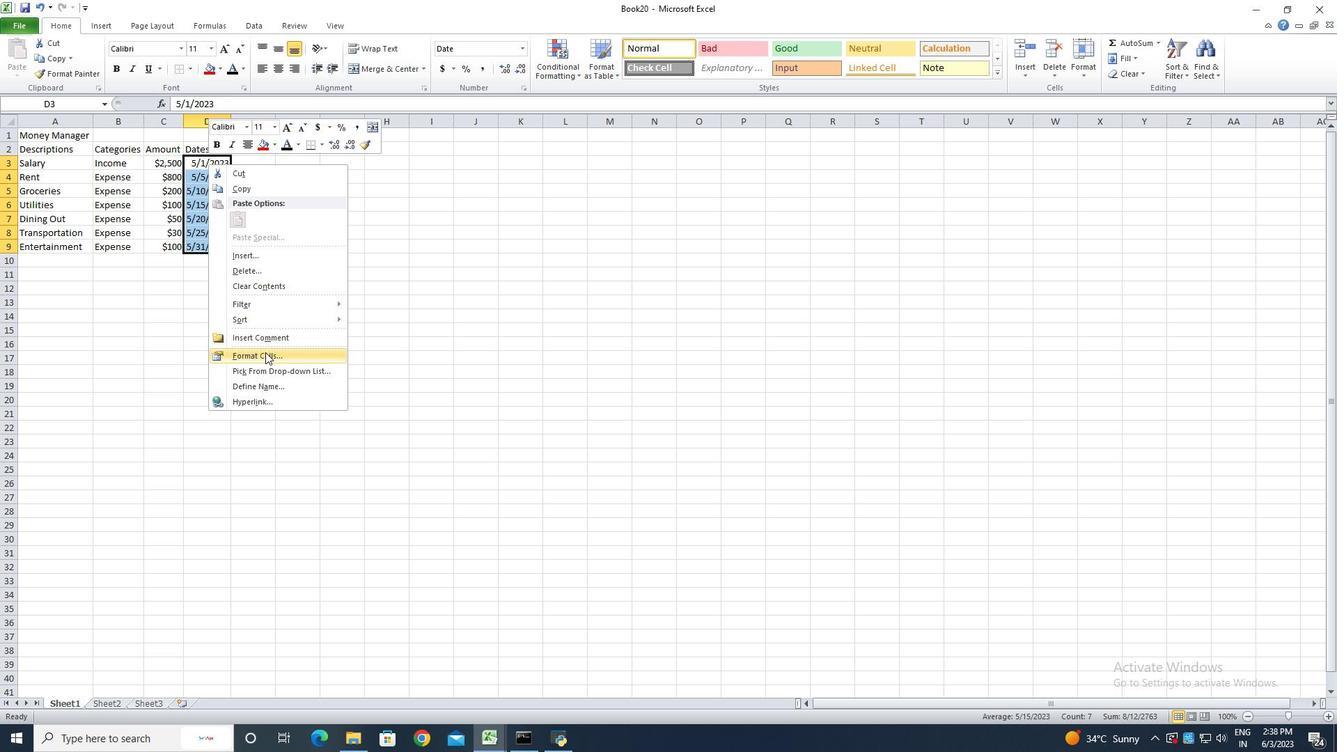 
Action: Mouse pressed left at (265, 353)
Screenshot: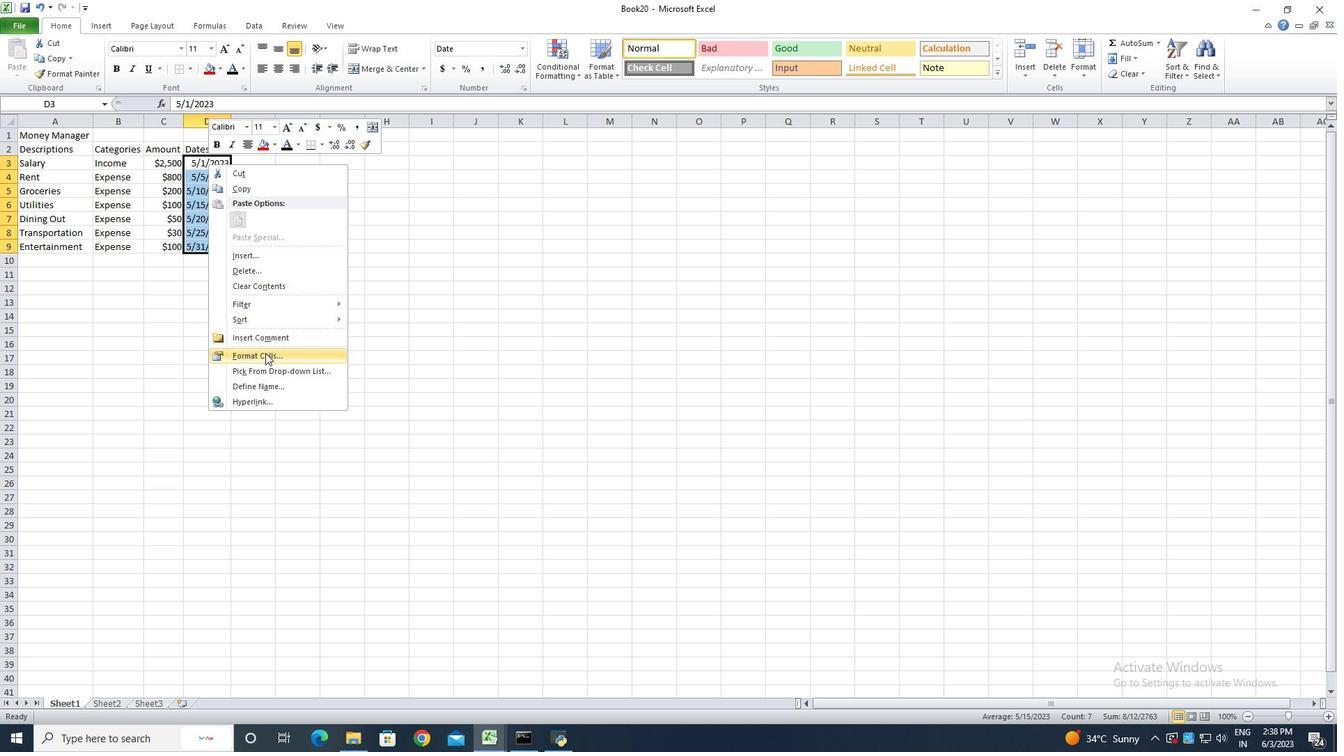 
Action: Mouse moved to (110, 346)
Screenshot: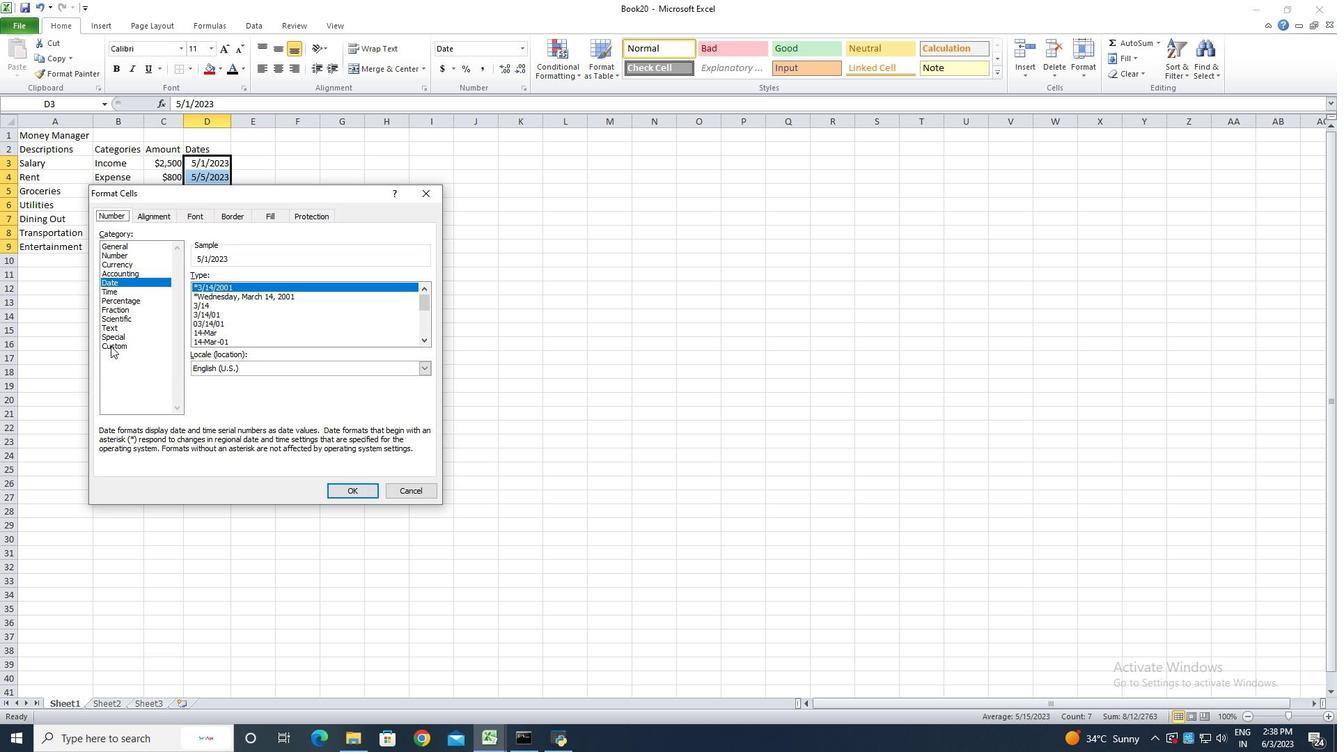 
Action: Mouse pressed left at (110, 346)
Screenshot: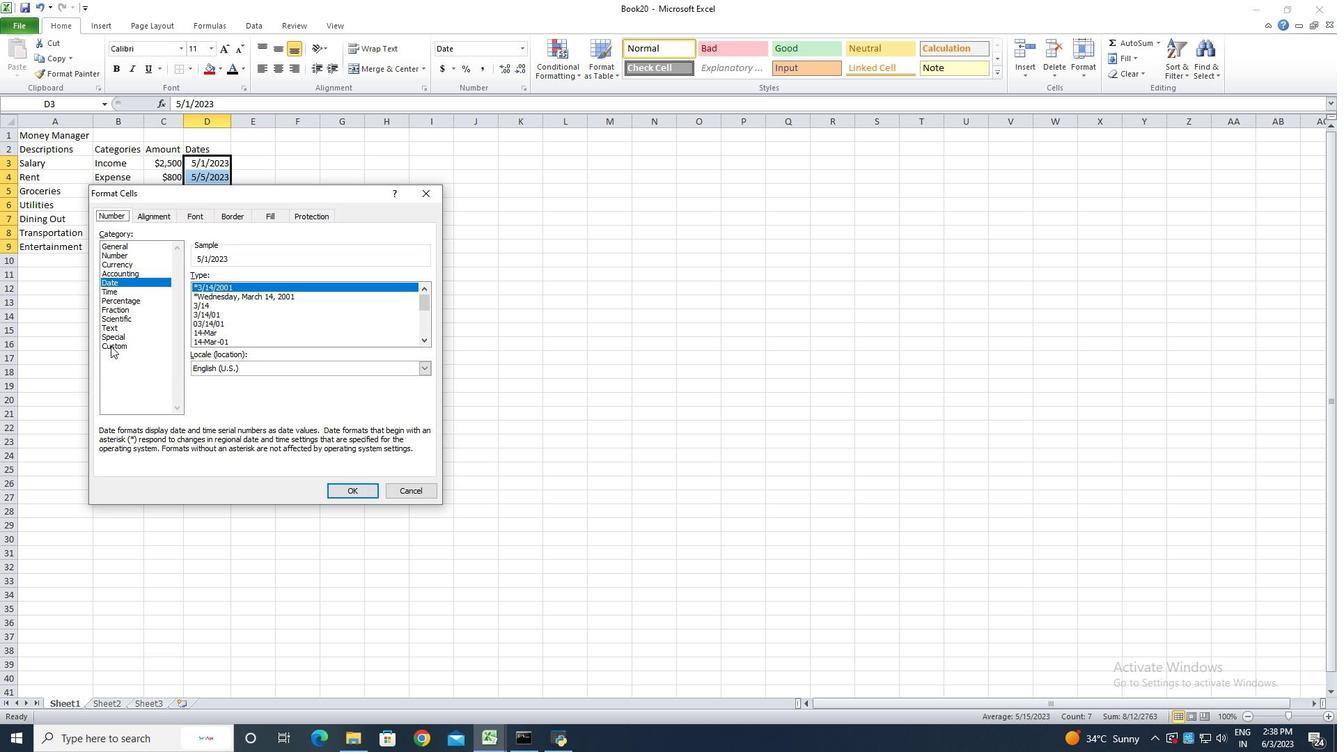 
Action: Mouse moved to (236, 291)
Screenshot: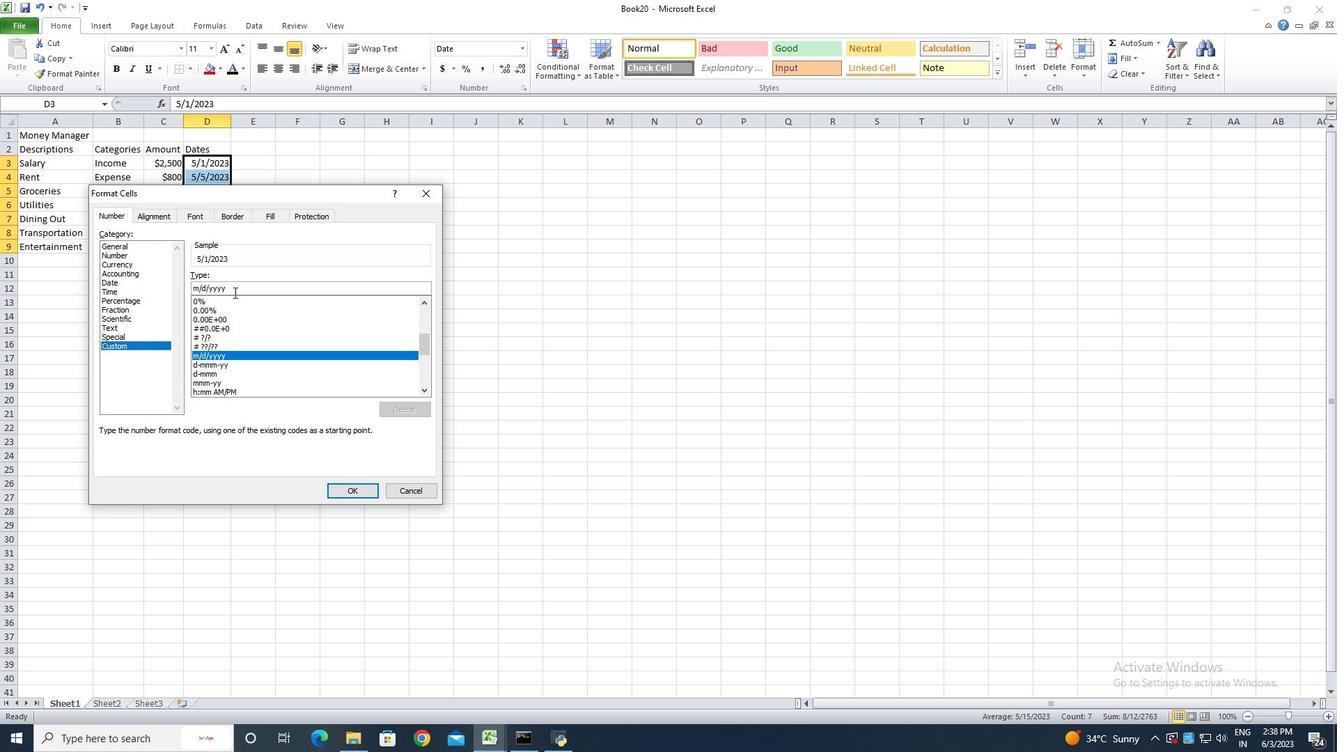
Action: Mouse pressed left at (236, 291)
Screenshot: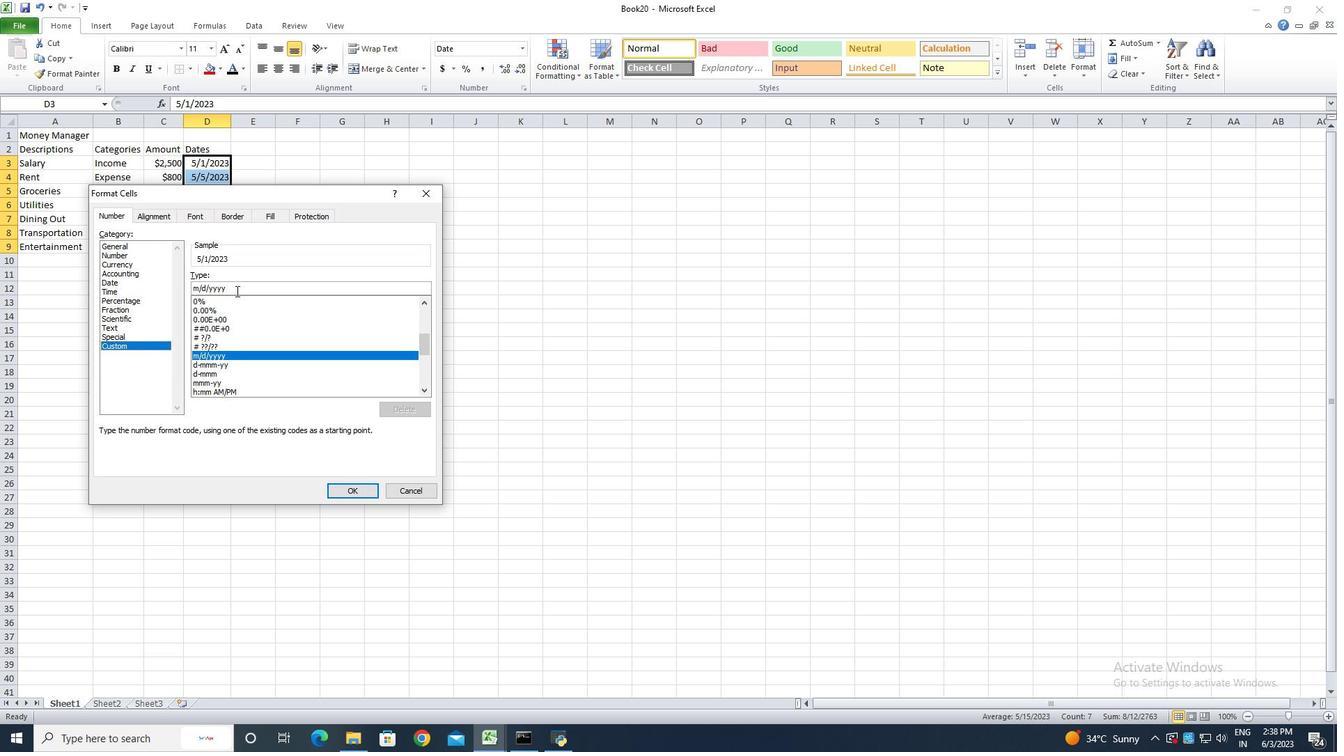 
Action: Key pressed <Key.backspace><Key.backspace><Key.backspace><Key.backspace><Key.backspace><Key.backspace><Key.backspace><Key.backspace><Key.backspace><Key.backspace><Key.backspace><Key.backspace><Key.backspace><Key.backspace><Key.backspace><Key.backspace><Key.backspace><Key.backspace><Key.backspace>yyyy-mm-dd
Screenshot: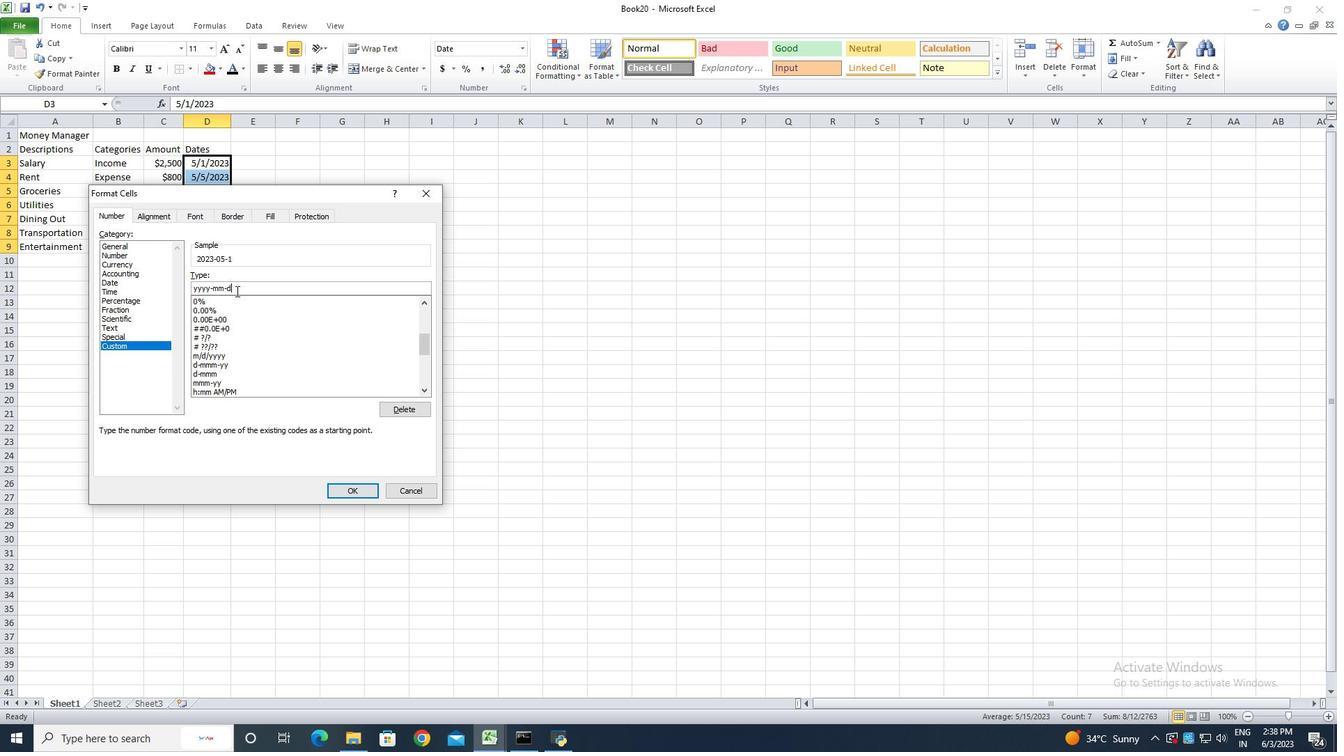 
Action: Mouse moved to (351, 493)
Screenshot: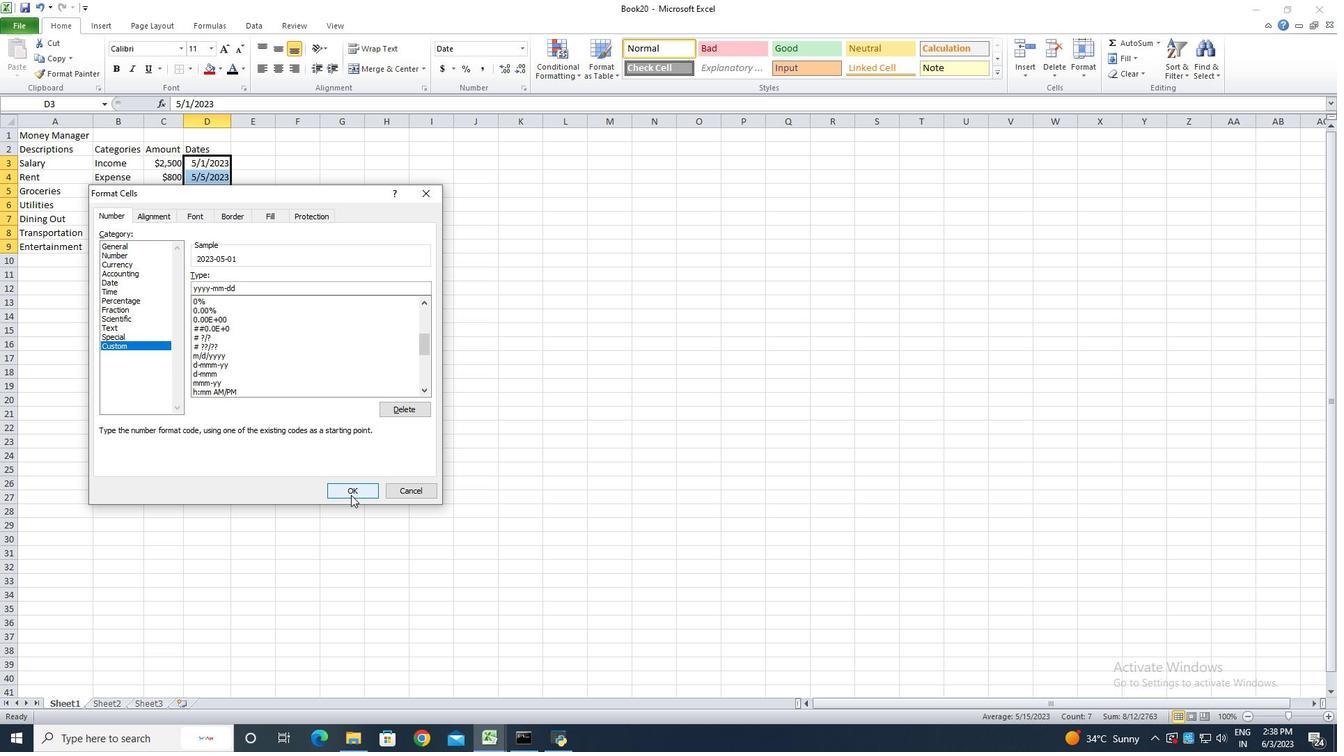 
Action: Mouse pressed left at (351, 493)
Screenshot: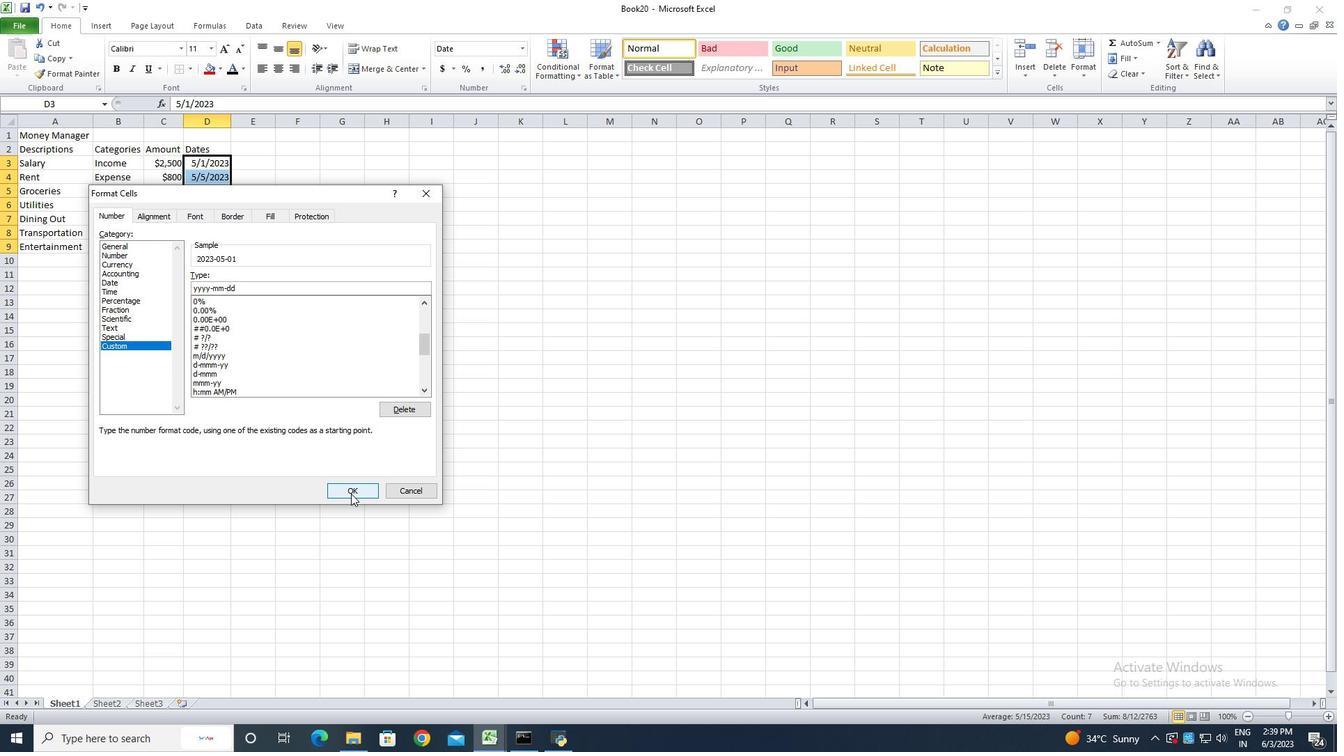 
Action: Mouse moved to (234, 126)
Screenshot: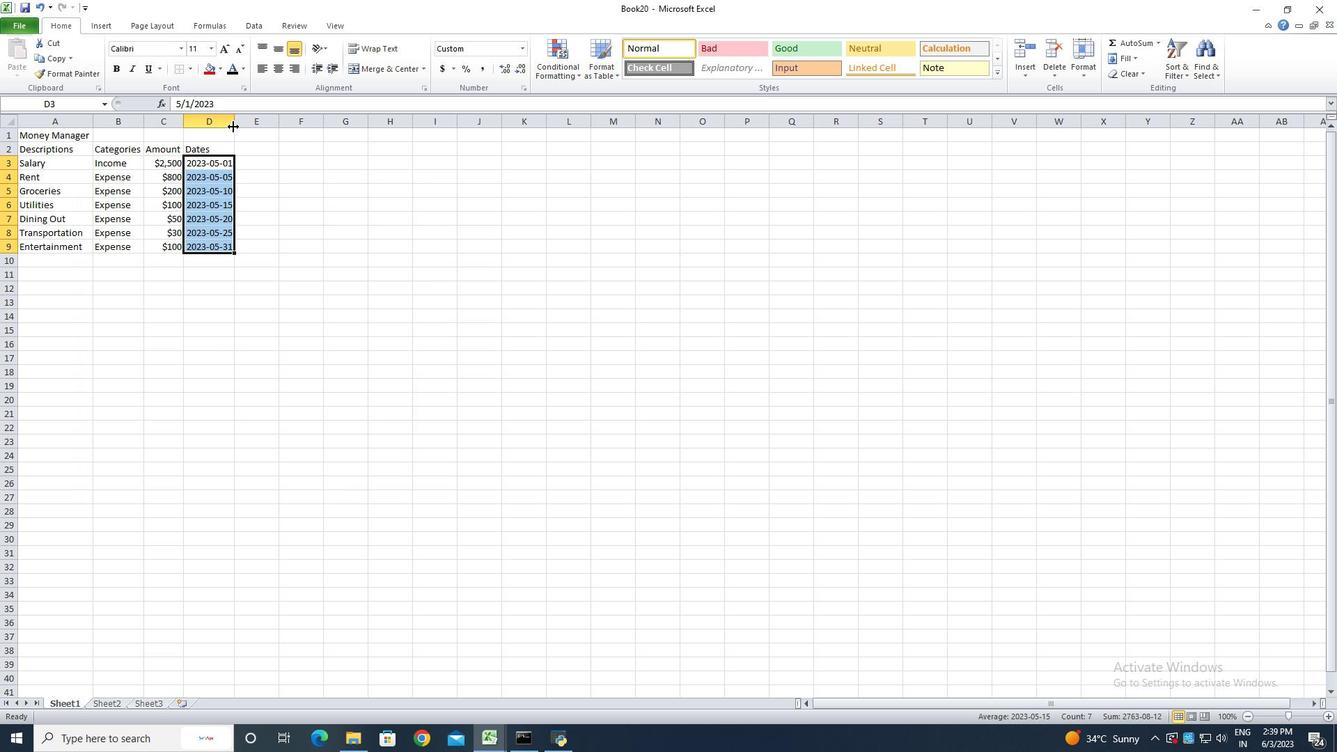 
Action: Mouse pressed left at (234, 126)
Screenshot: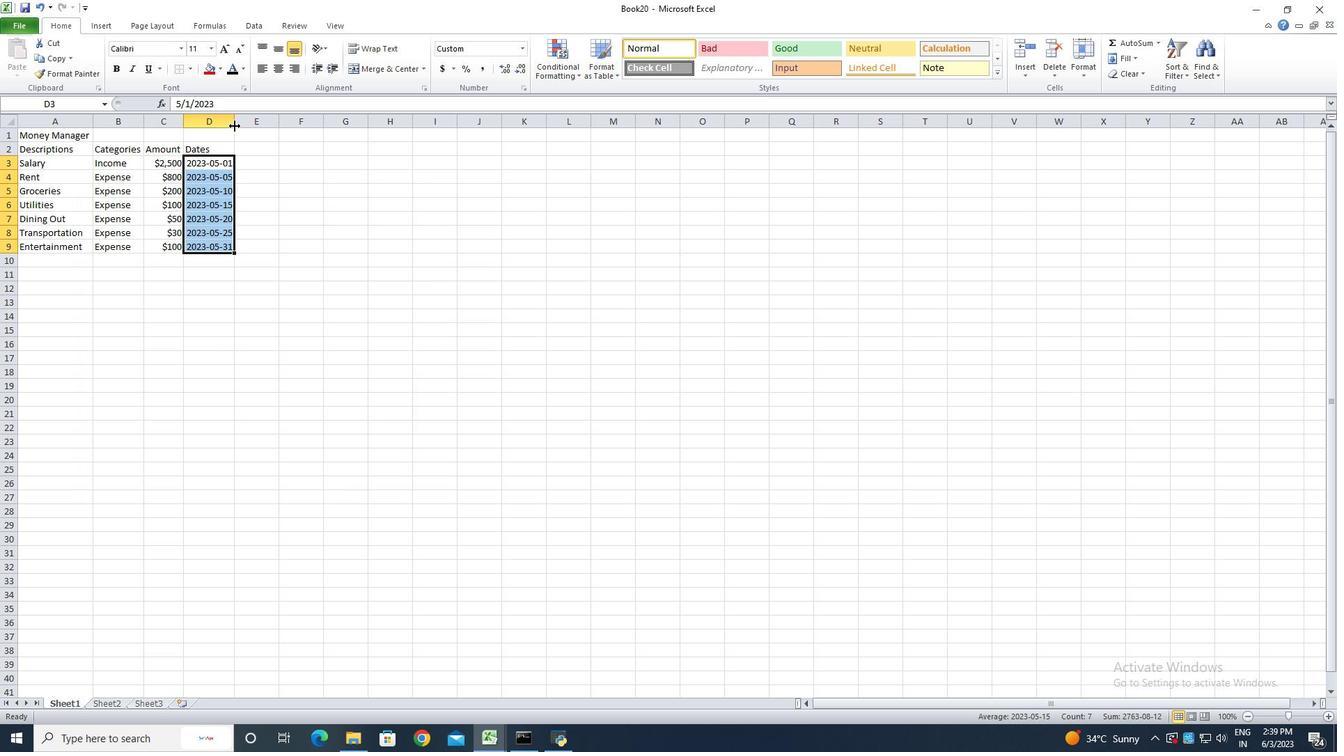 
Action: Mouse pressed left at (234, 126)
Screenshot: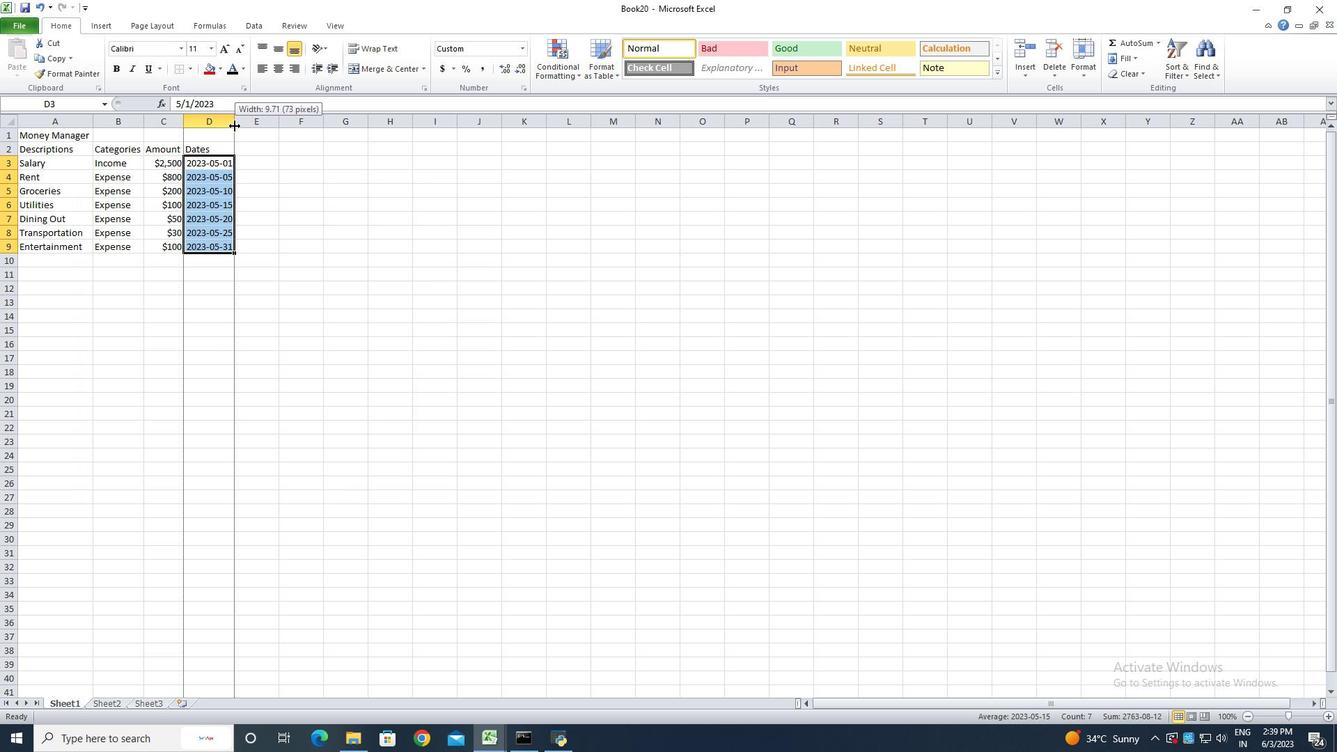 
Action: Mouse moved to (67, 137)
Screenshot: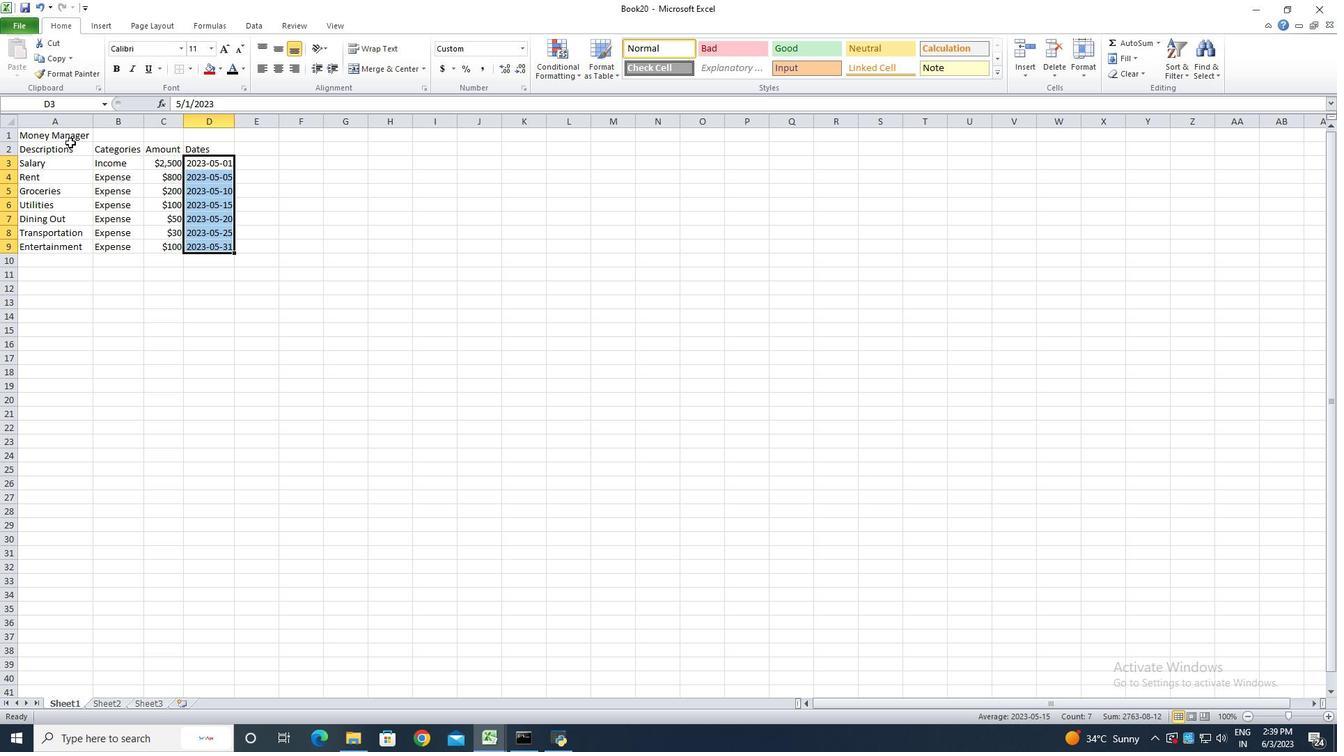 
Action: Mouse pressed left at (67, 137)
Screenshot: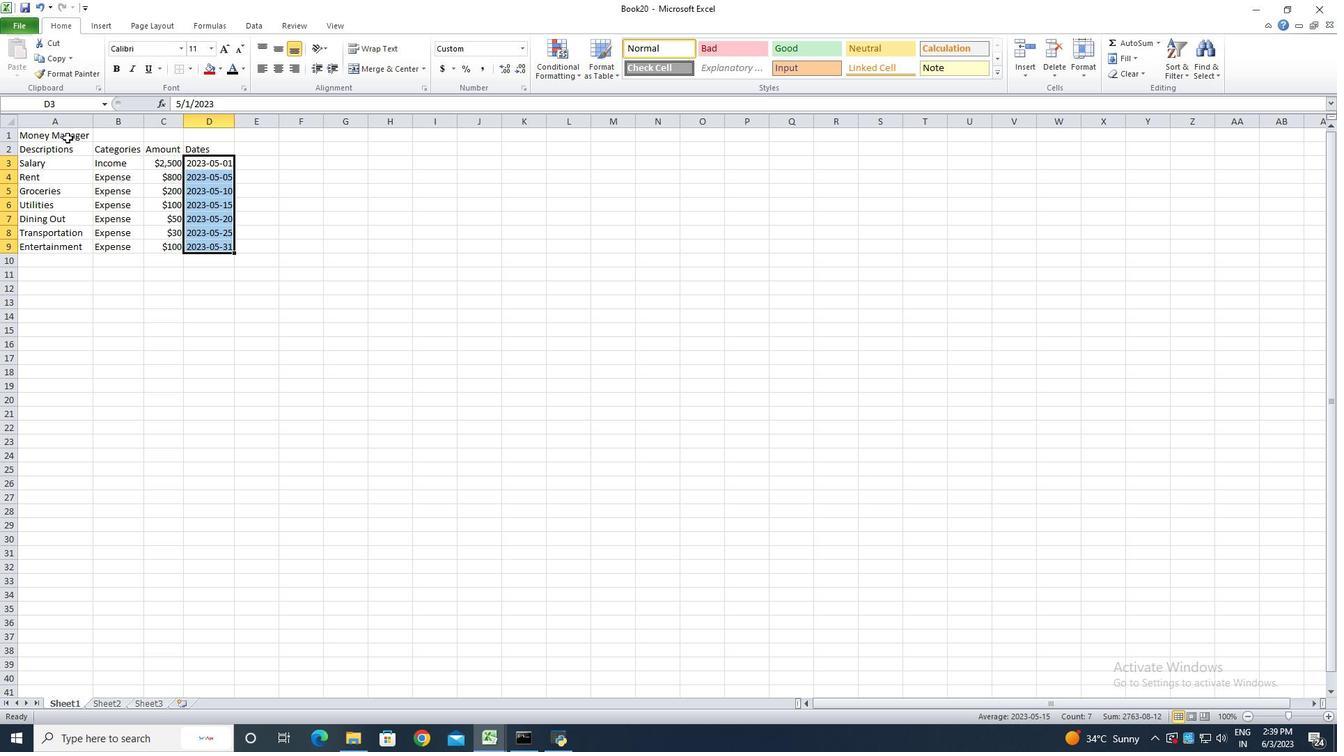 
Action: Mouse moved to (373, 67)
Screenshot: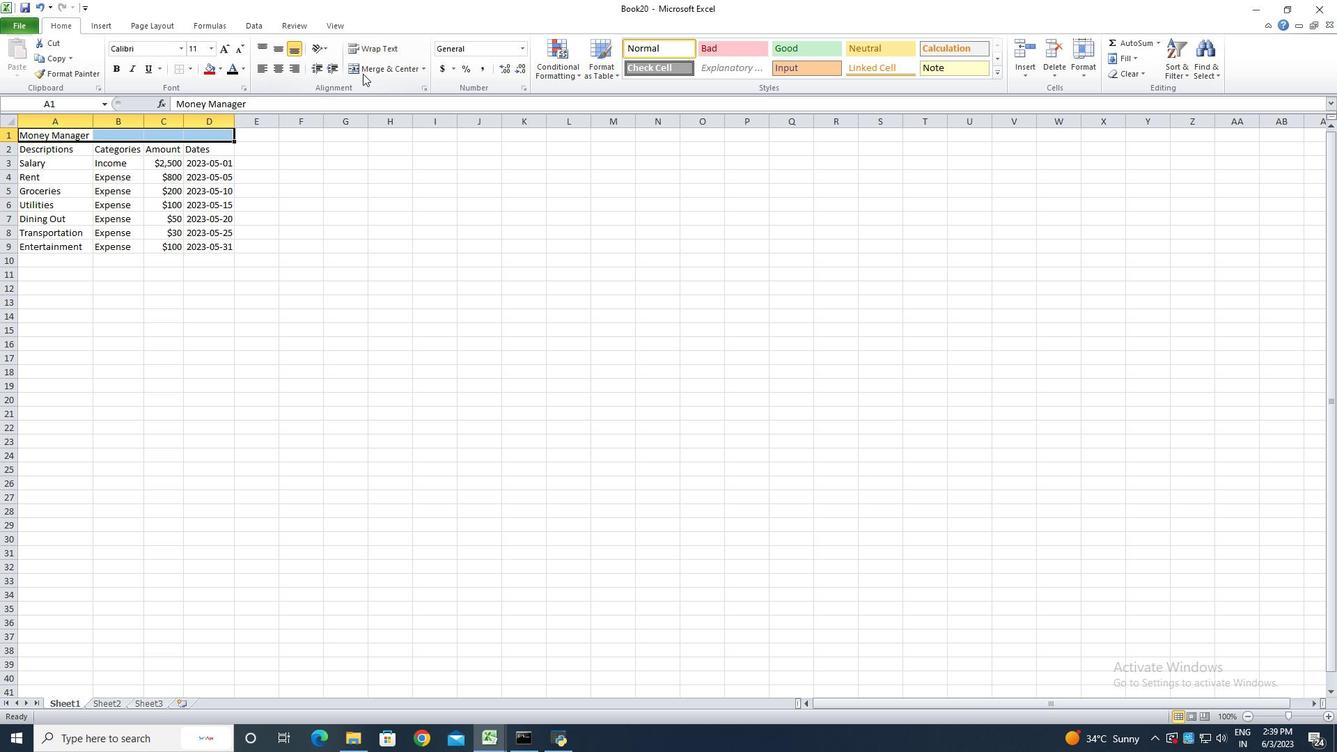 
Action: Mouse pressed left at (373, 67)
Screenshot: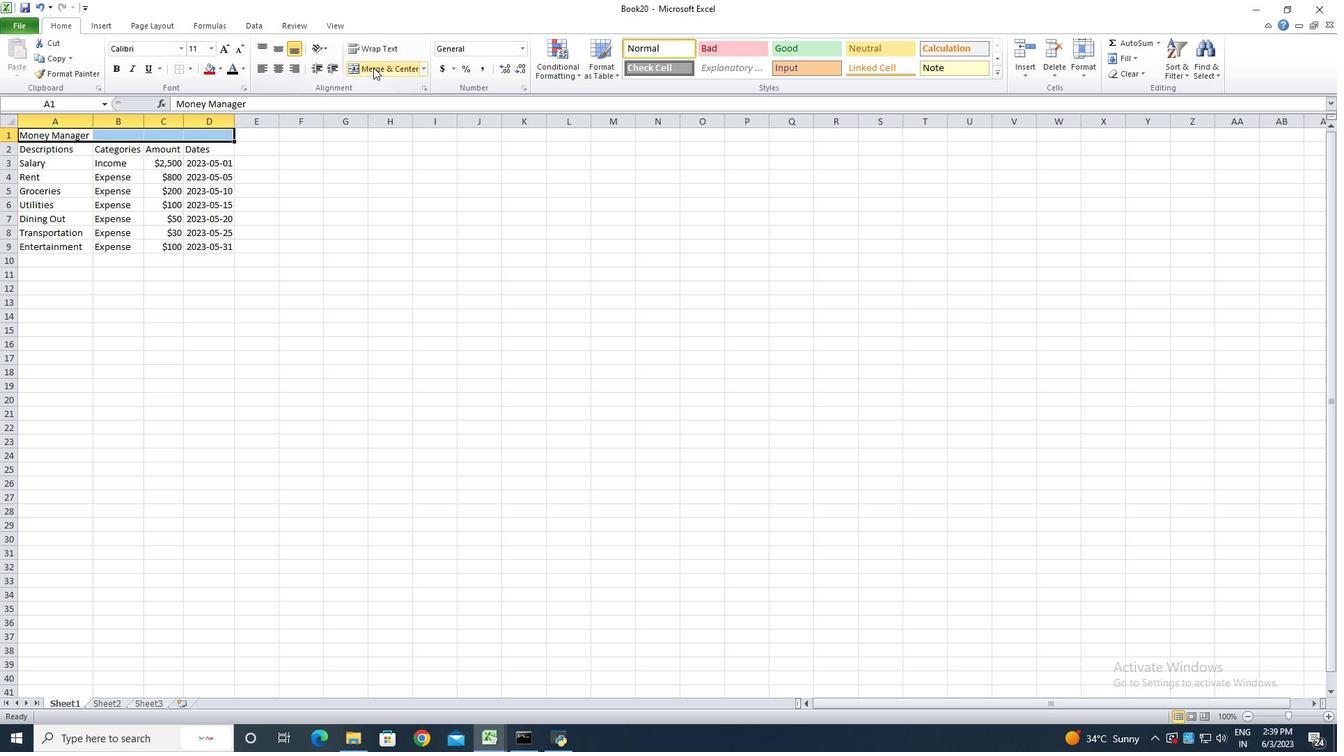 
Action: Key pressed ctrl+S<'\x13'>
Screenshot: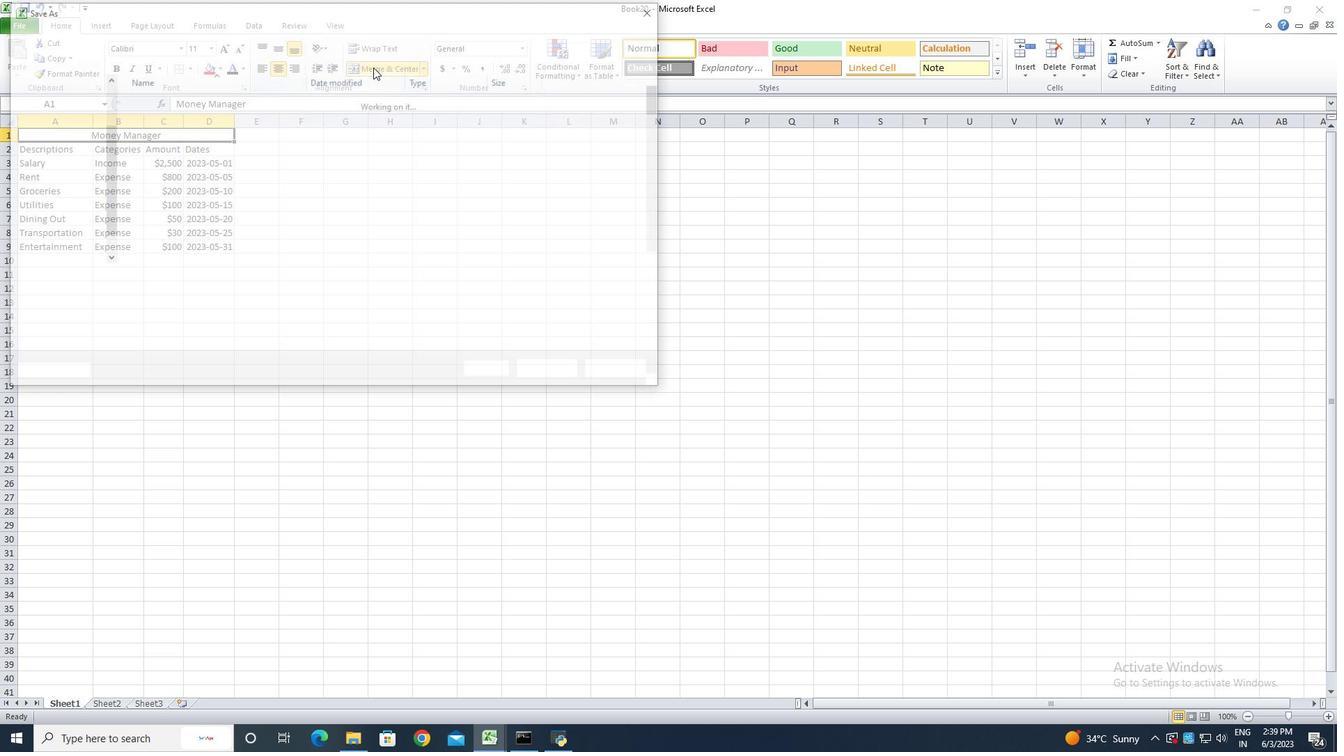 
Action: Mouse moved to (644, 376)
Screenshot: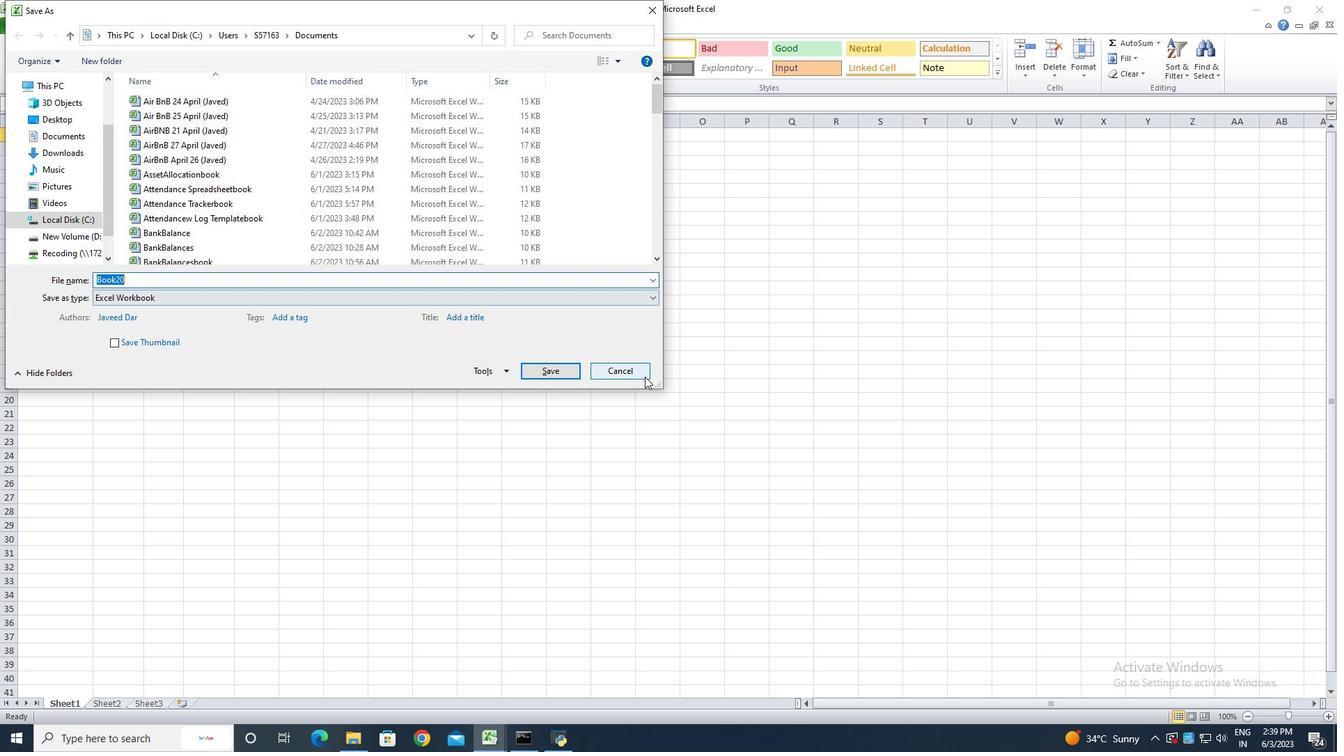 
Action: Mouse pressed left at (644, 376)
Screenshot: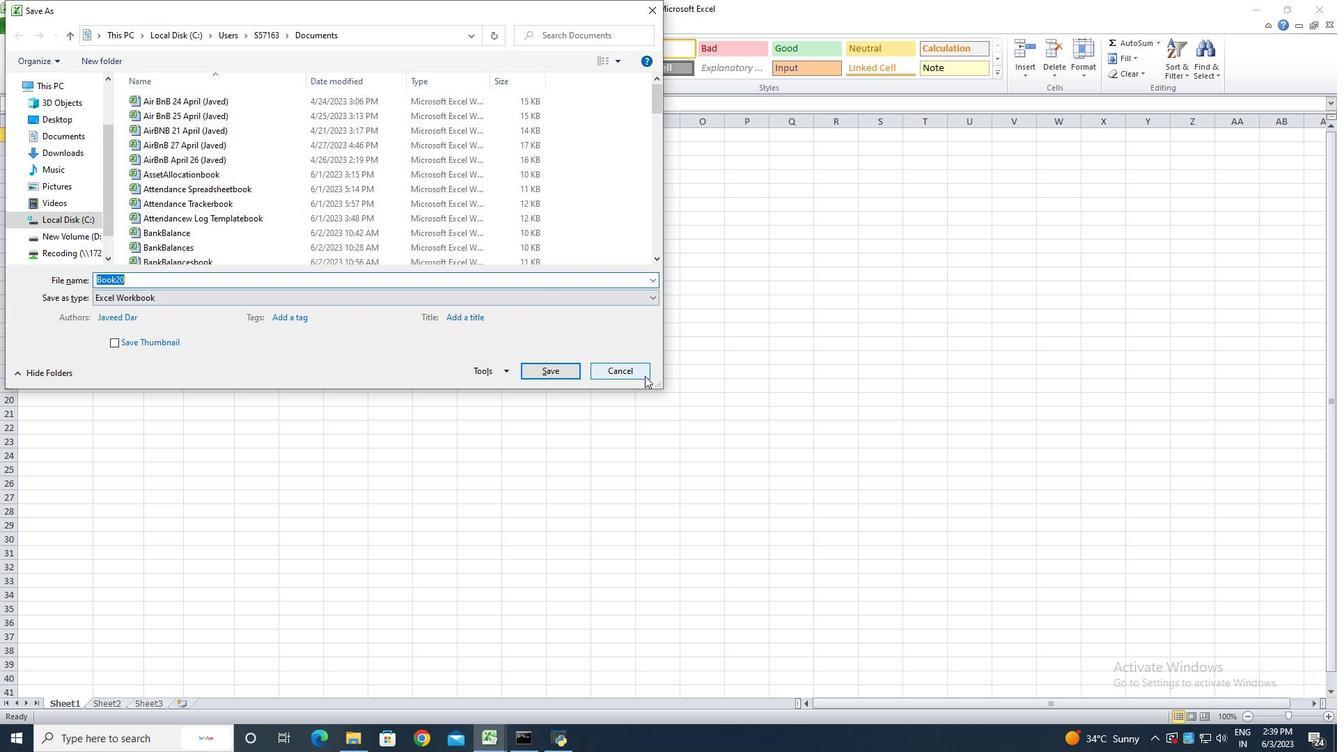 
Action: Mouse moved to (7, 22)
Screenshot: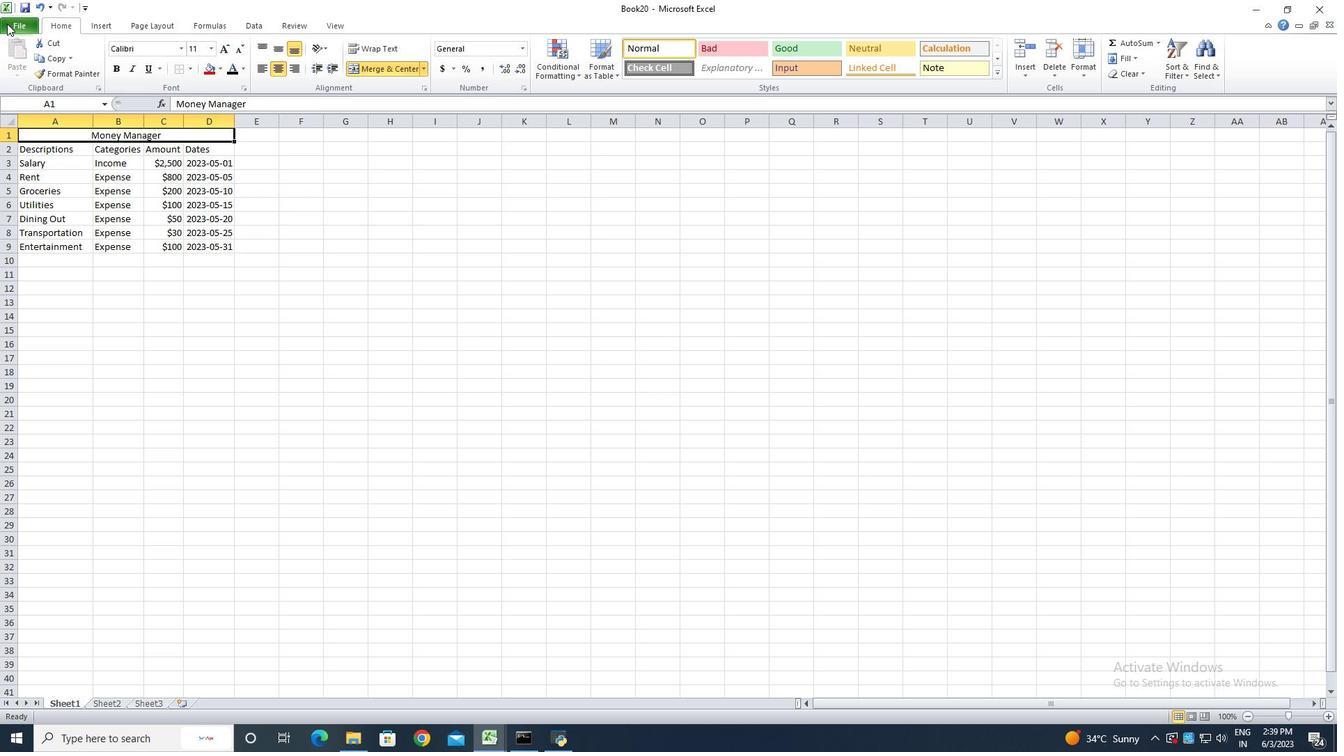 
Action: Mouse pressed left at (7, 22)
Screenshot: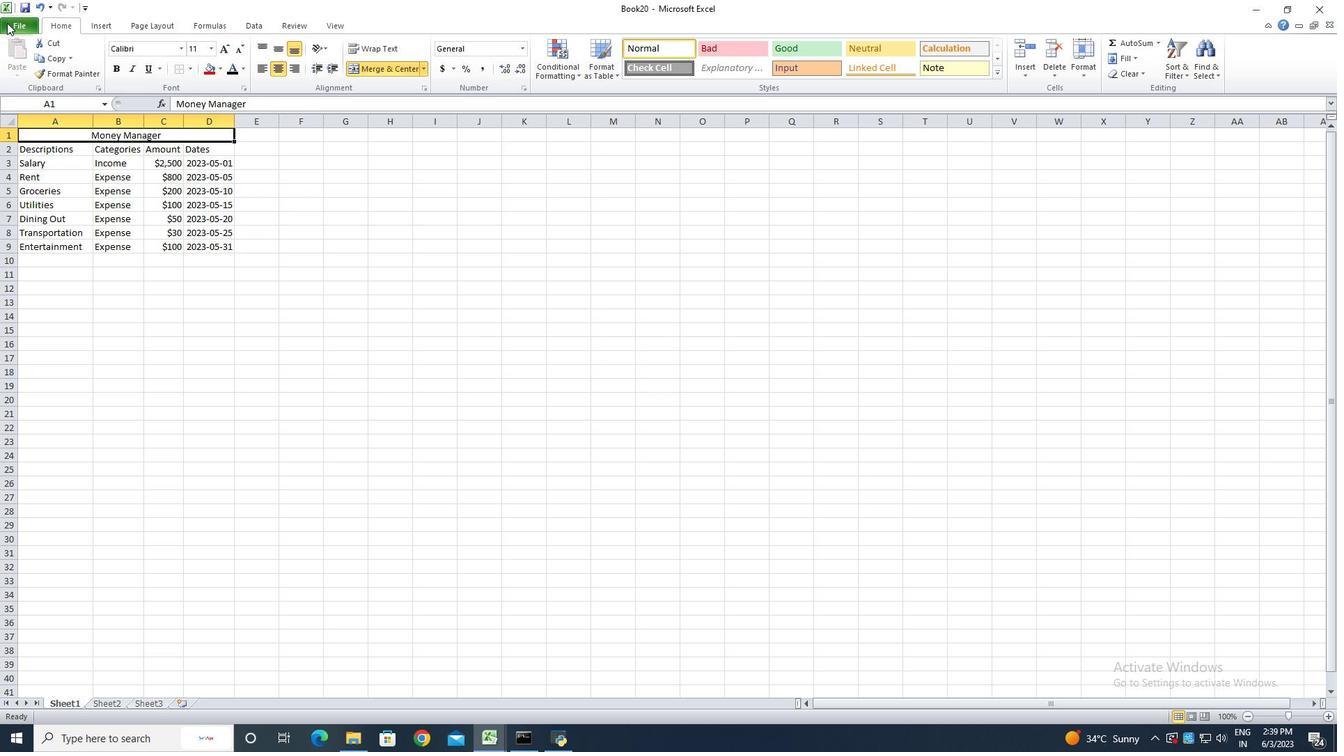 
Action: Mouse moved to (52, 72)
Screenshot: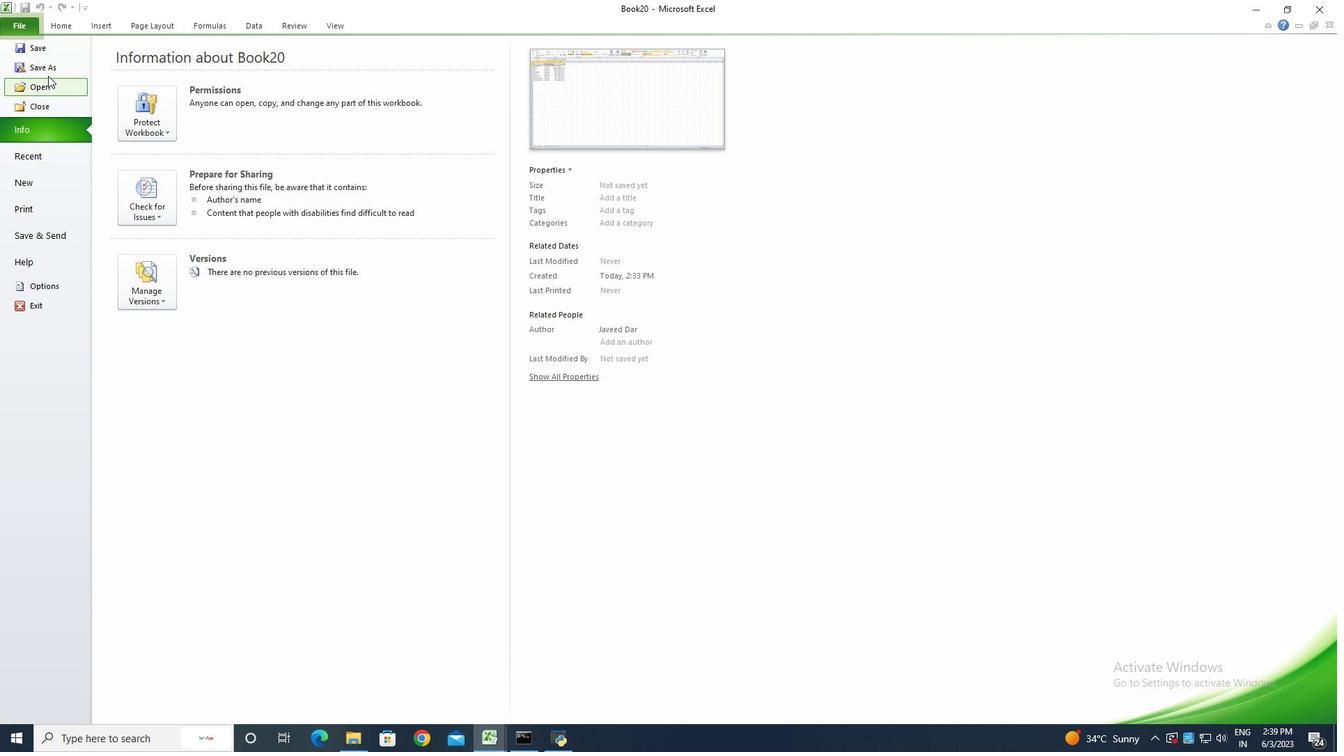 
Action: Mouse pressed left at (52, 72)
Screenshot: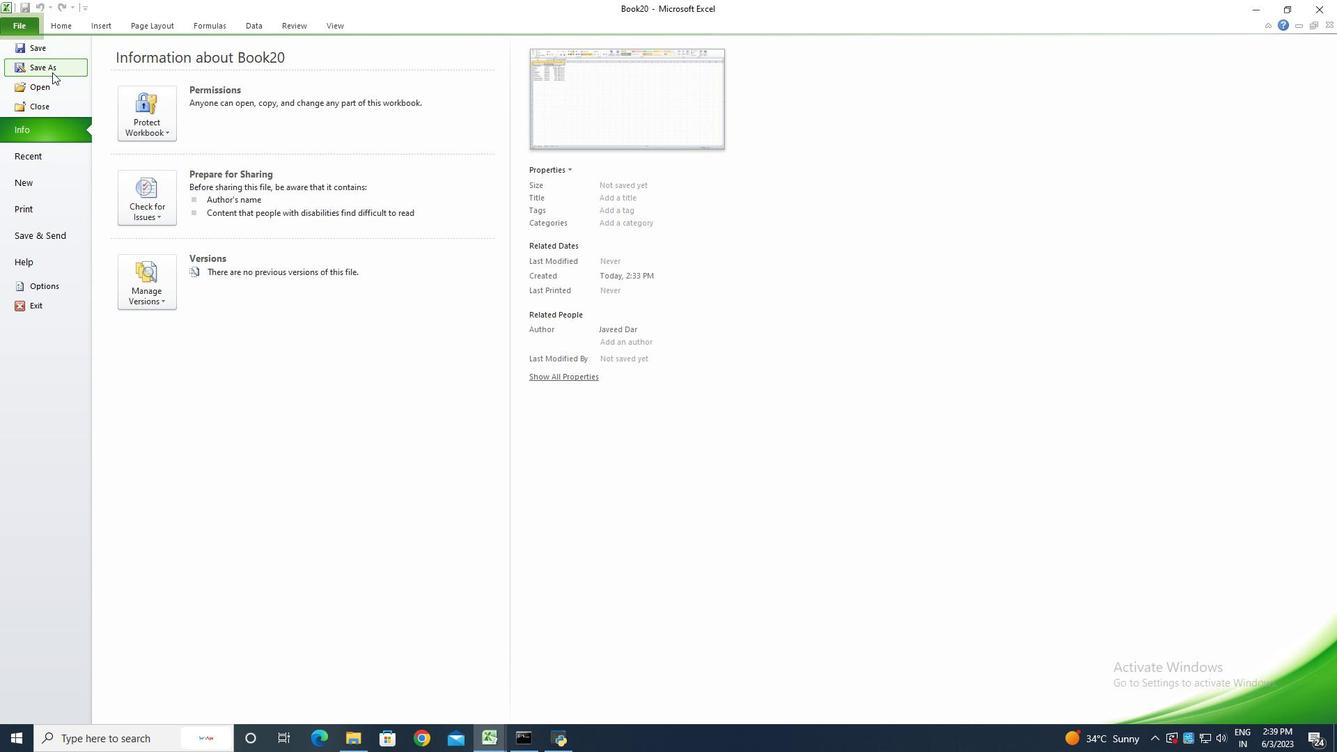 
Action: Key pressed <Key.shift>Dashboard<Key.shift>Budget<Key.shift>Review
Screenshot: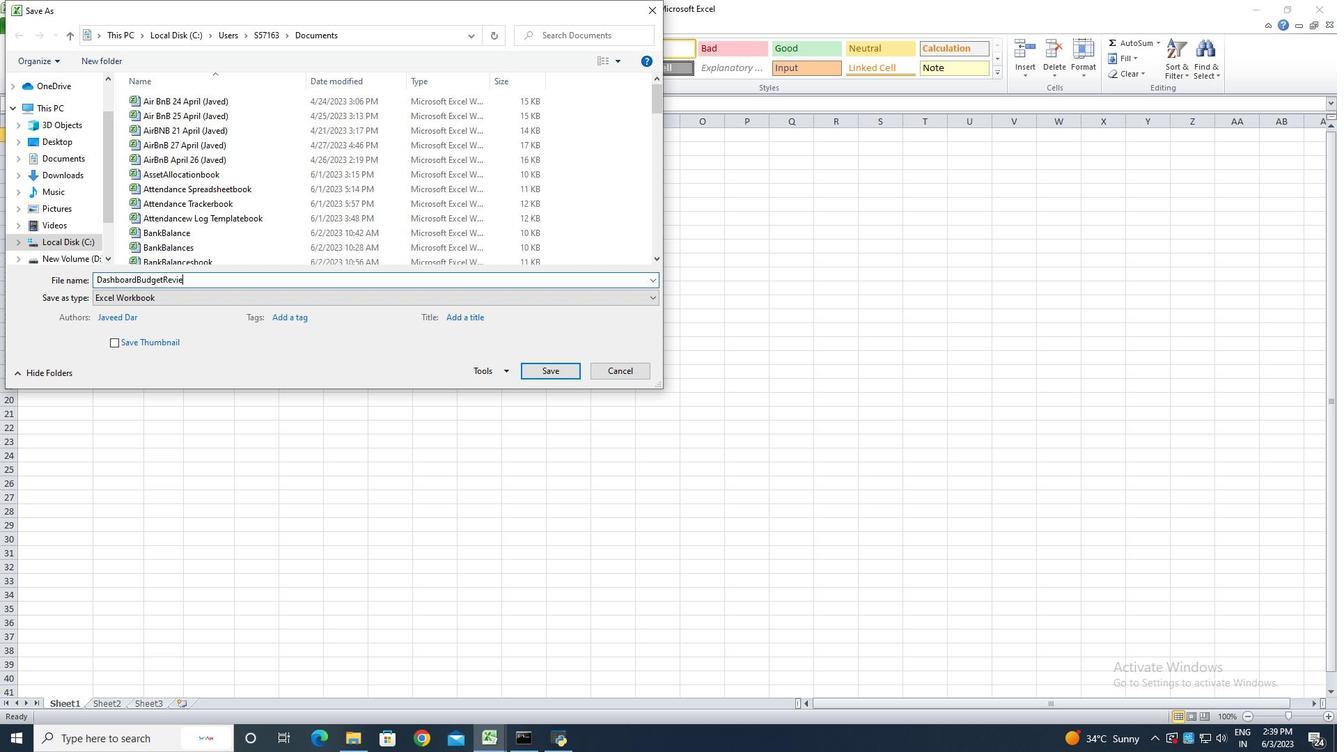 
Action: Mouse moved to (530, 369)
Screenshot: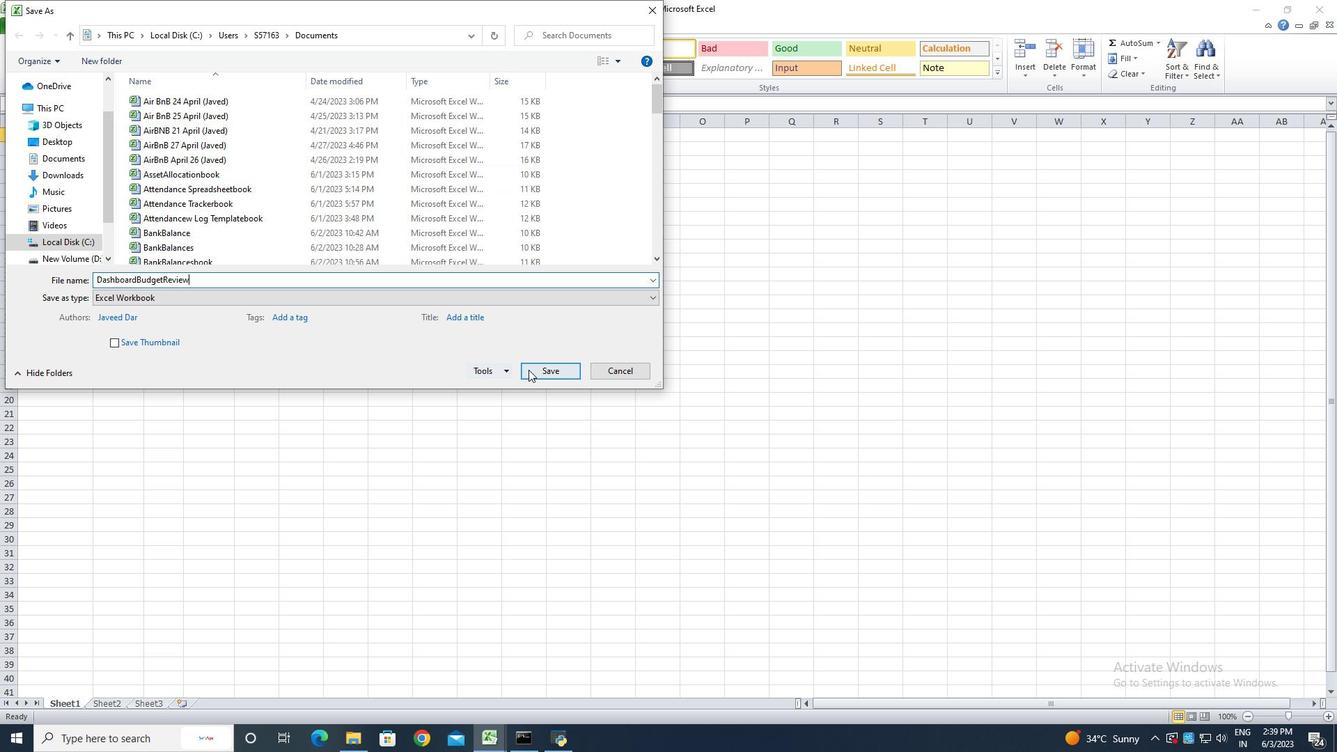 
Action: Mouse pressed left at (530, 369)
Screenshot: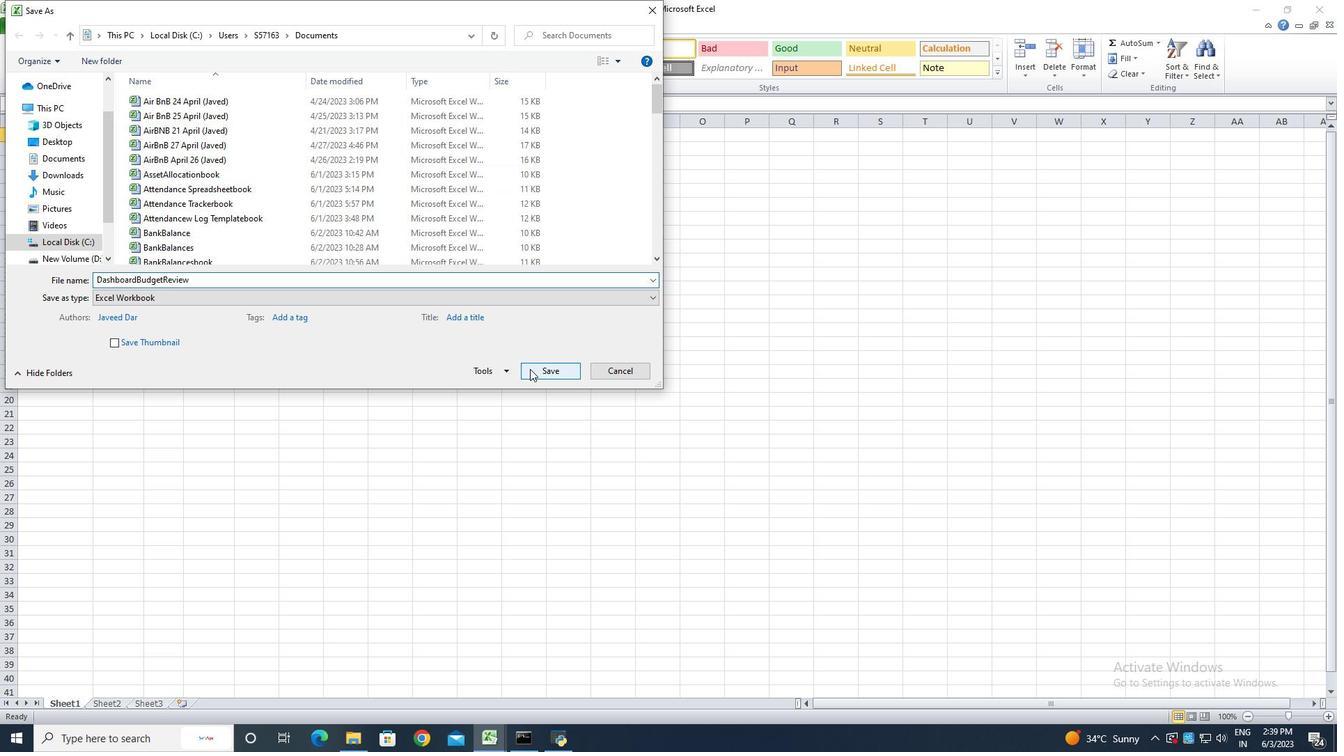 
Action: Mouse moved to (228, 284)
Screenshot: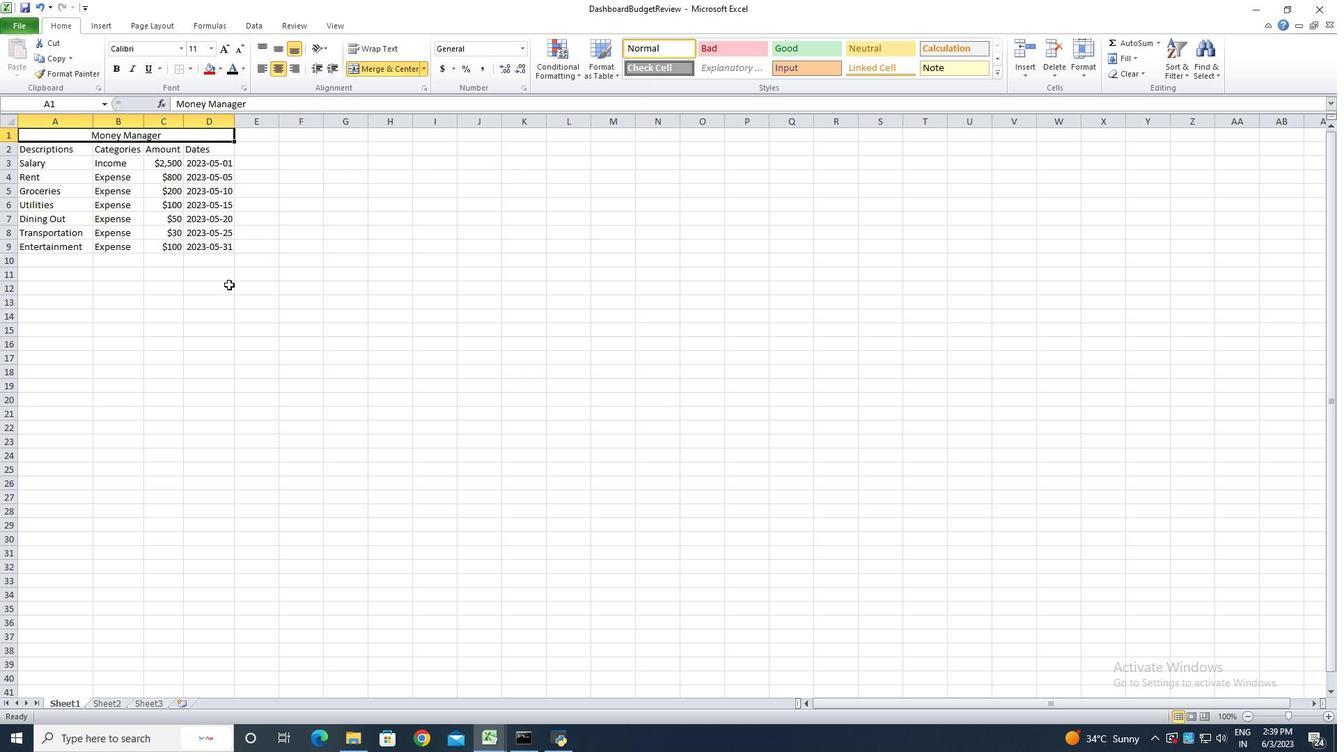 
